 Task: Assign in the project ArtisanTech the issue 'Implement a new cloud-based attendance management system for a school or university with advanced attendance tracking and reporting features' to the sprint 'Load Testing Sprint'. Assign in the project ArtisanTech the issue 'Integrate a new augmented reality feature into an existing mobile application to enhance user experience and interactivity' to the sprint 'Load Testing Sprint'. Assign in the project ArtisanTech the issue 'Develop a new tool for automated testing of mobile application functional correctness and performance under varying network conditions' to the sprint 'Load Testing Sprint'. Assign in the project ArtisanTech the issue 'Upgrade the session management and timeout mechanisms of a web application to improve user security and session management' to the sprint 'Load Testing Sprint'
Action: Mouse moved to (216, 73)
Screenshot: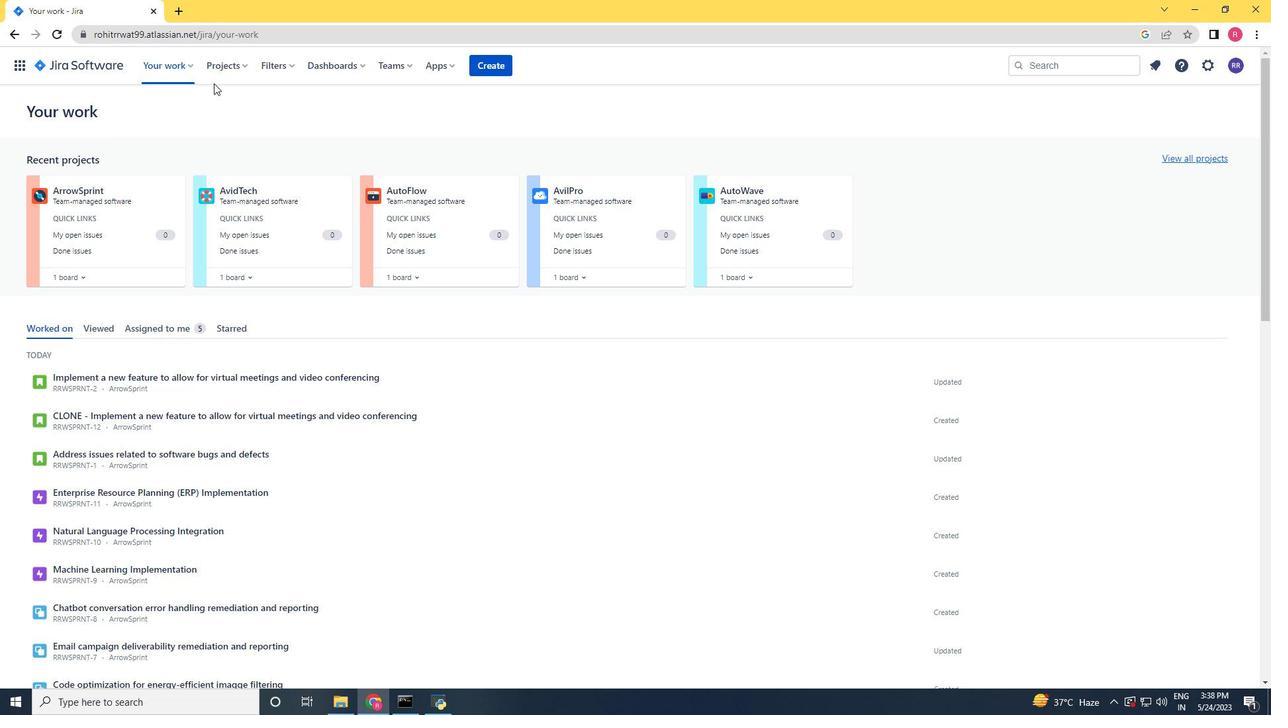 
Action: Mouse pressed left at (216, 73)
Screenshot: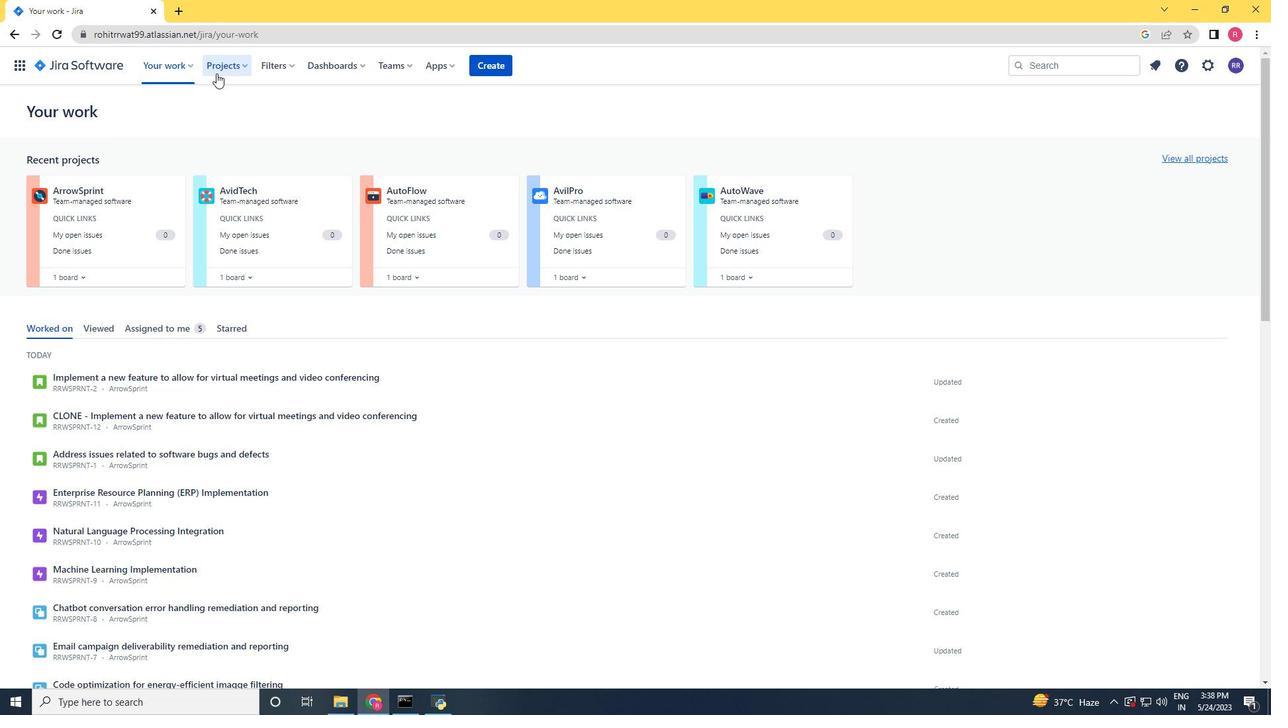 
Action: Mouse moved to (239, 117)
Screenshot: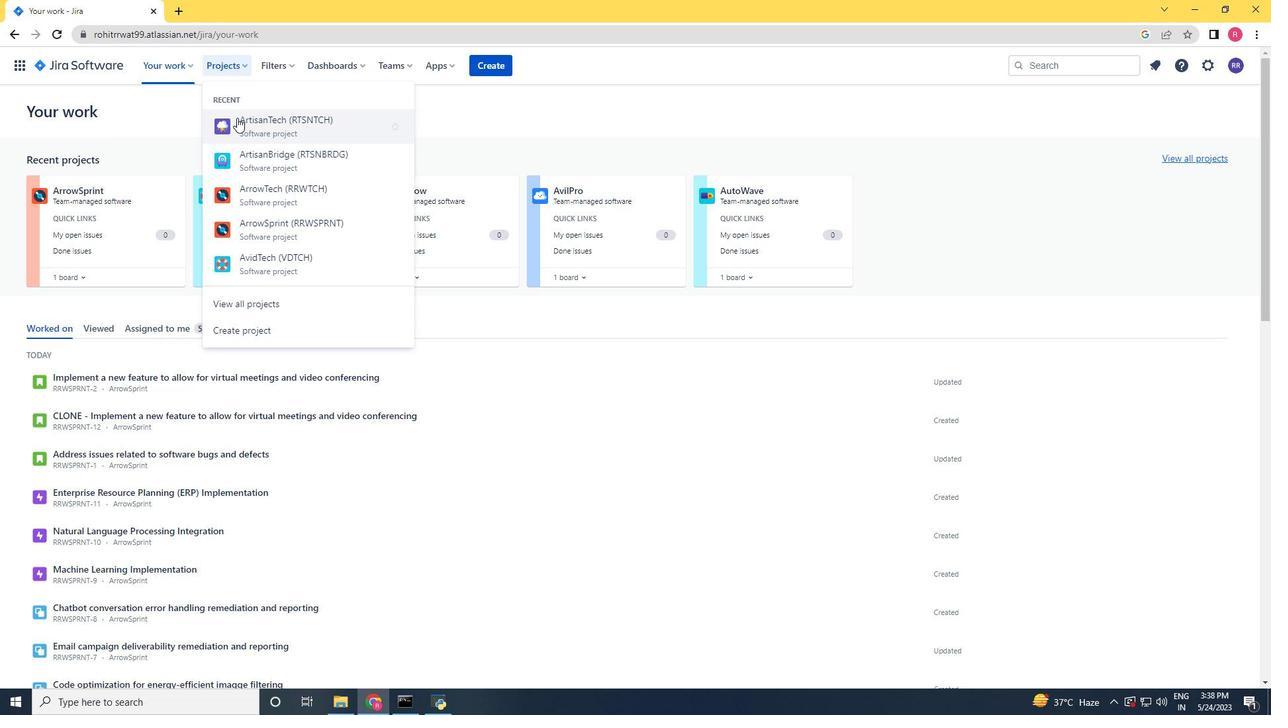 
Action: Mouse pressed left at (239, 117)
Screenshot: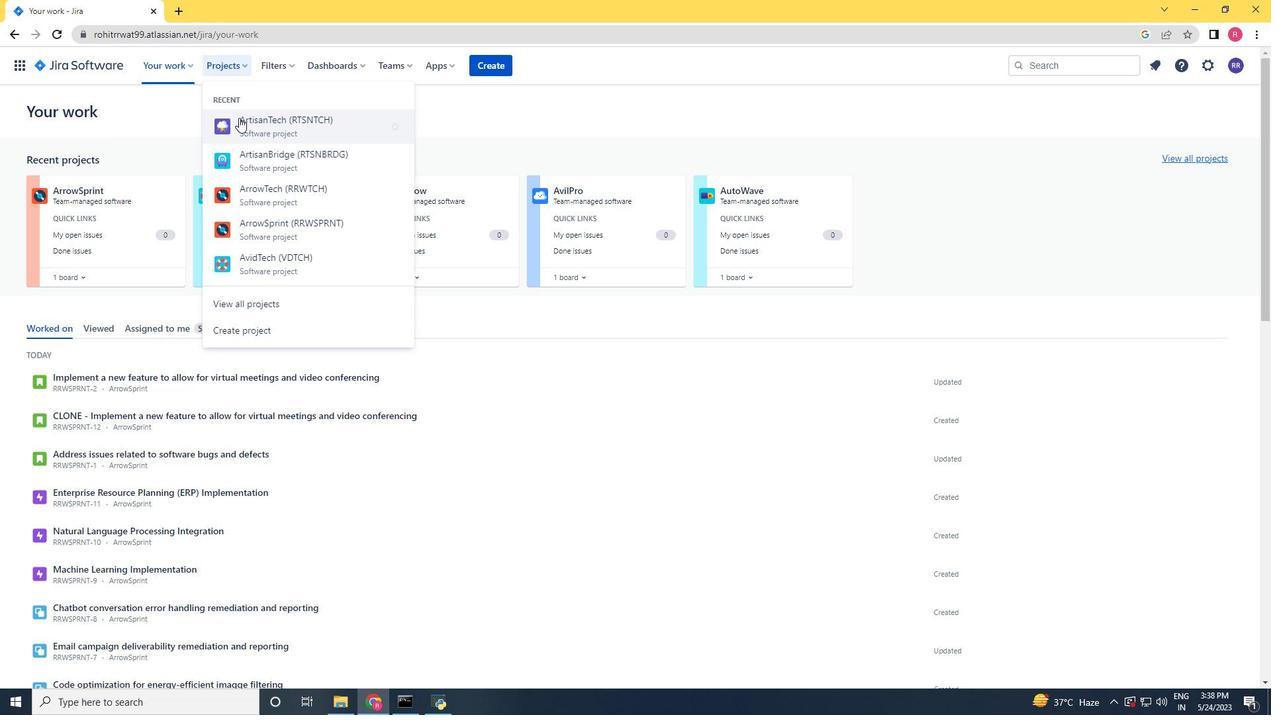 
Action: Mouse moved to (82, 214)
Screenshot: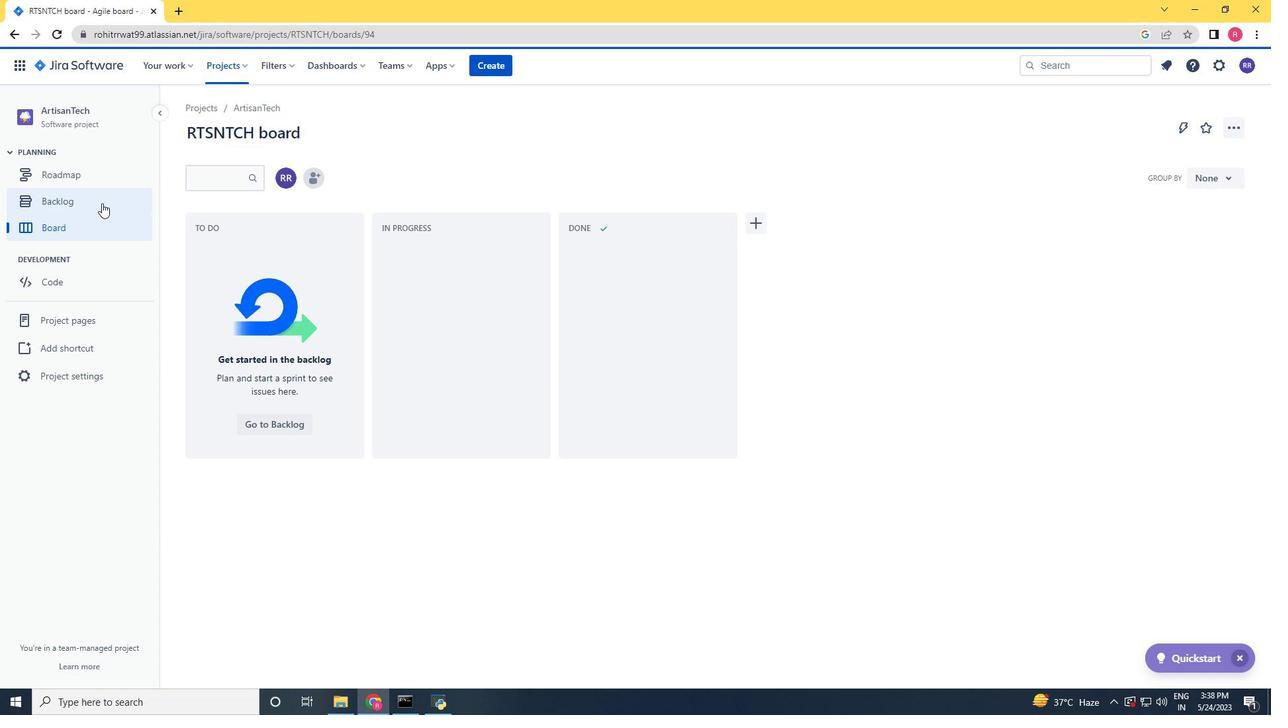 
Action: Mouse pressed left at (82, 214)
Screenshot: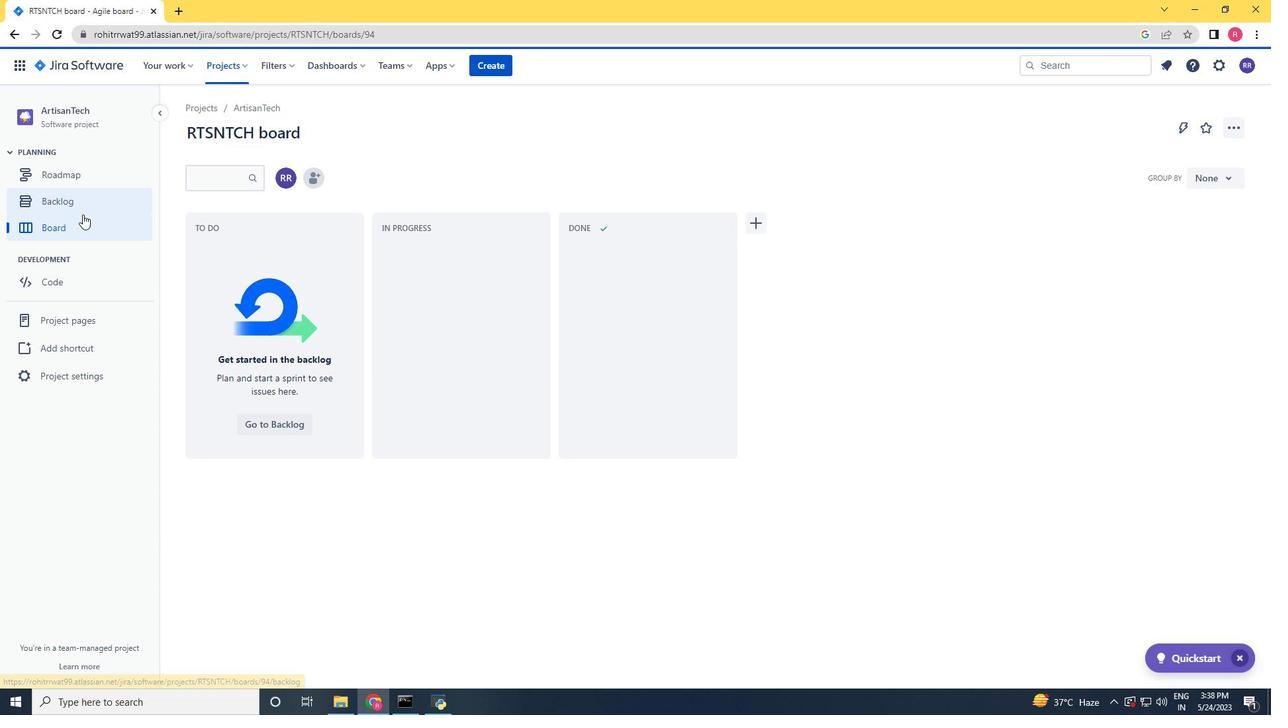 
Action: Mouse moved to (83, 207)
Screenshot: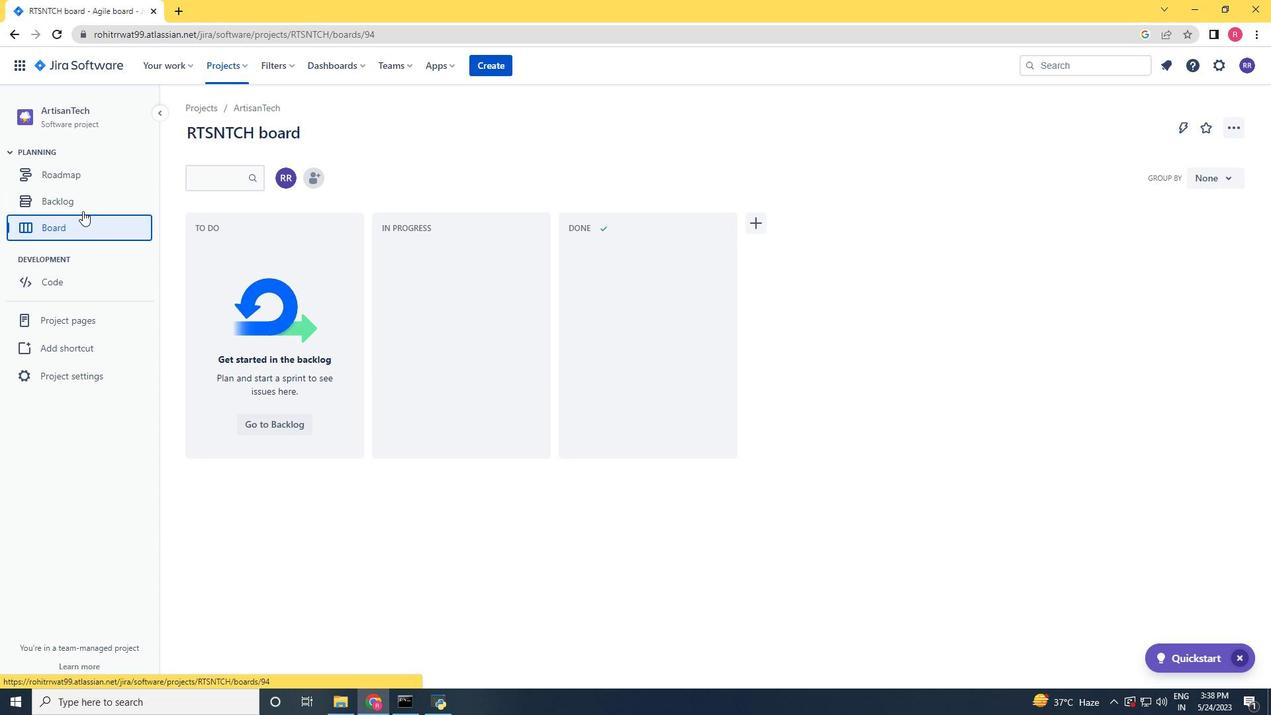 
Action: Mouse pressed left at (83, 207)
Screenshot: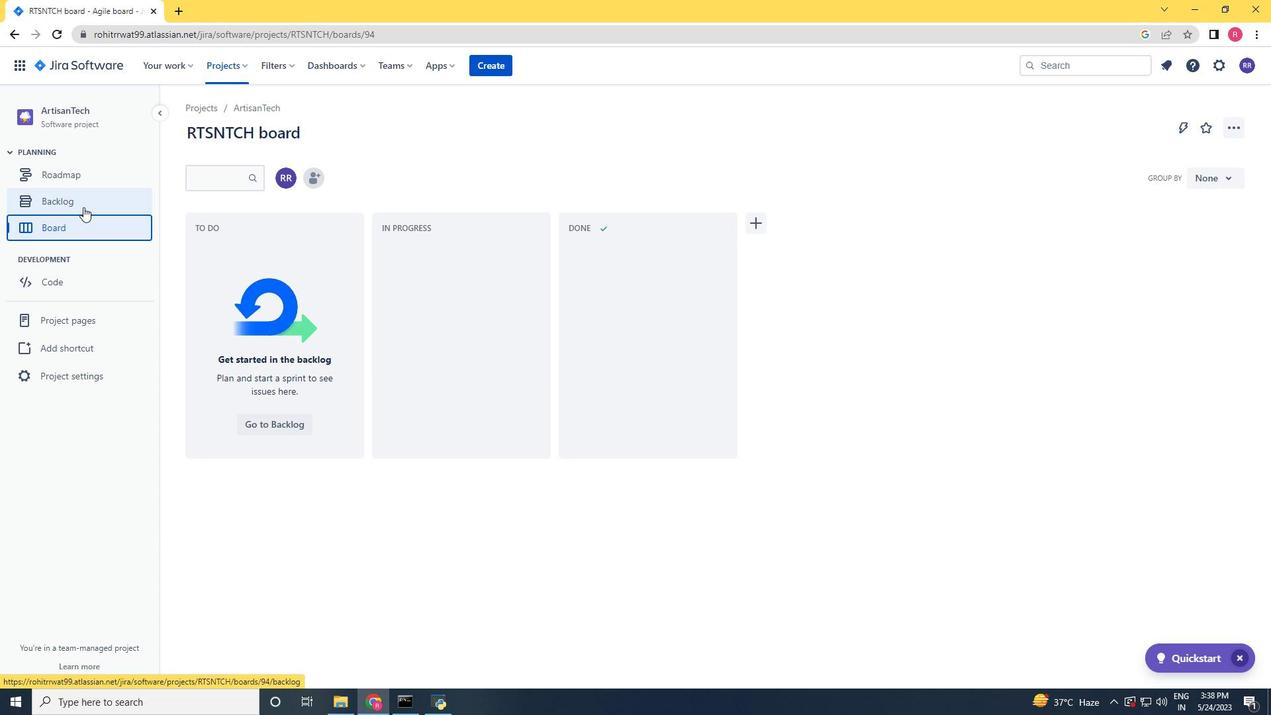 
Action: Mouse moved to (432, 362)
Screenshot: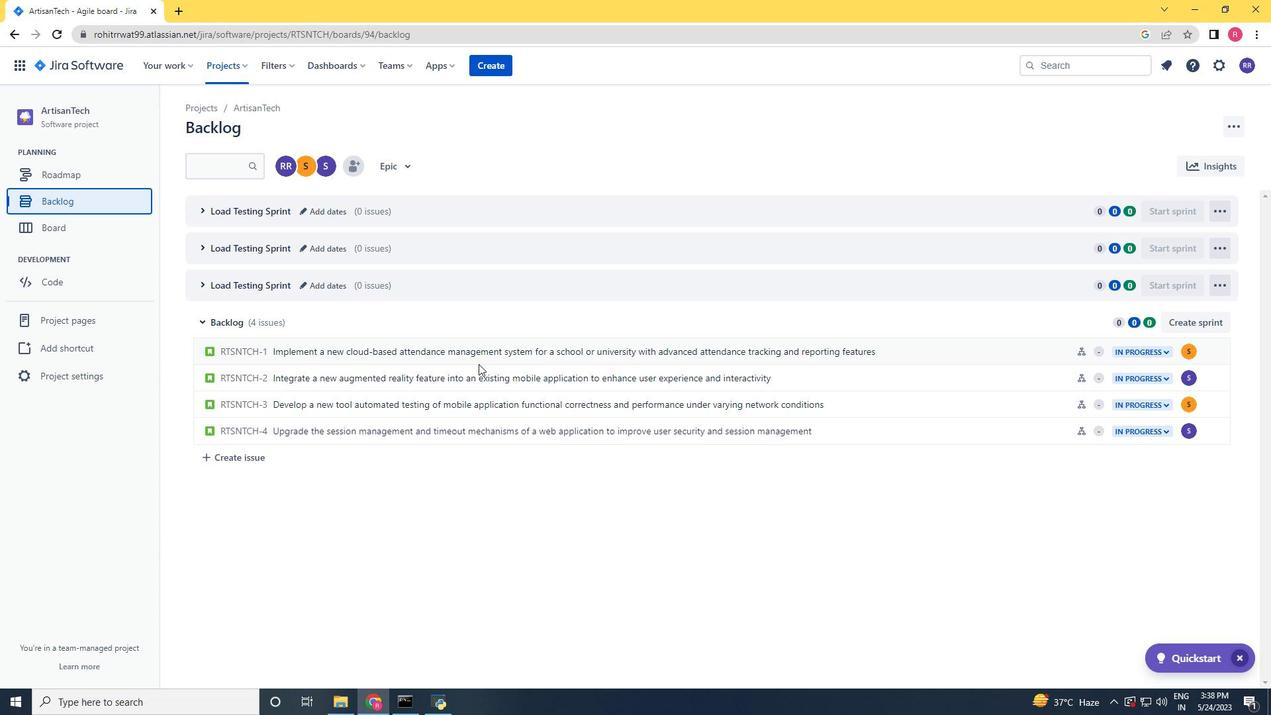 
Action: Mouse scrolled (432, 361) with delta (0, 0)
Screenshot: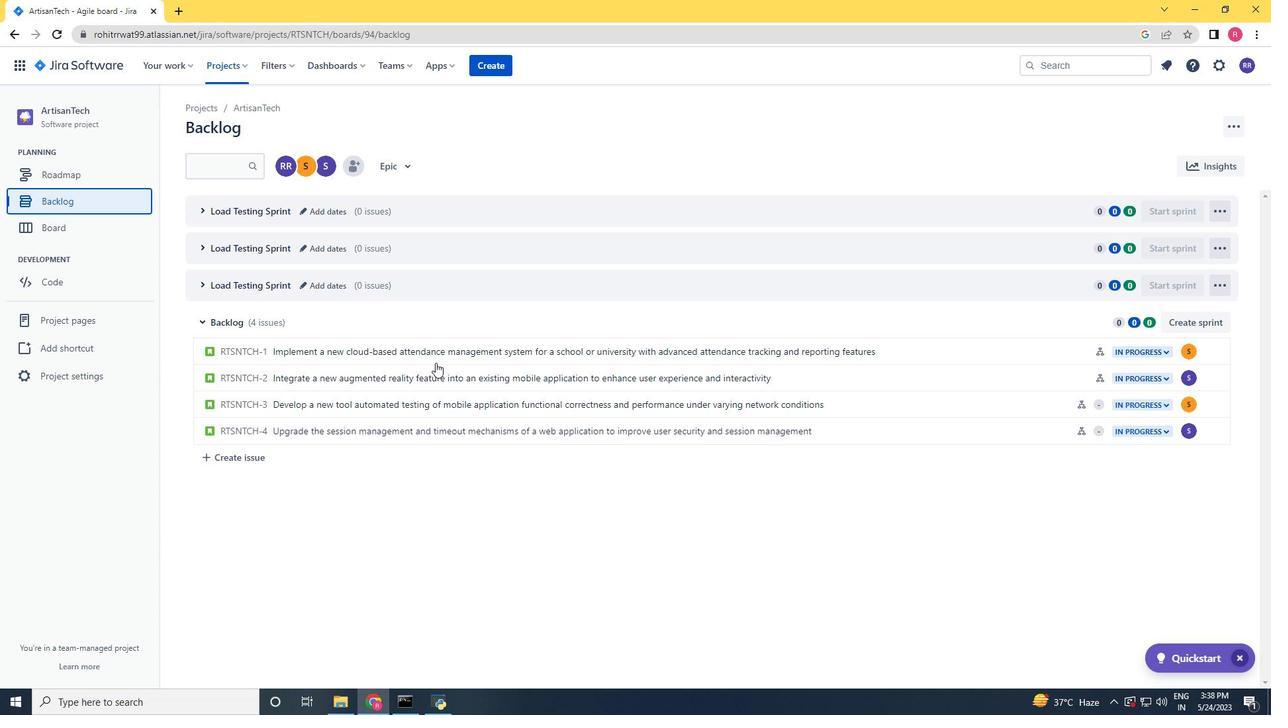 
Action: Mouse scrolled (432, 361) with delta (0, 0)
Screenshot: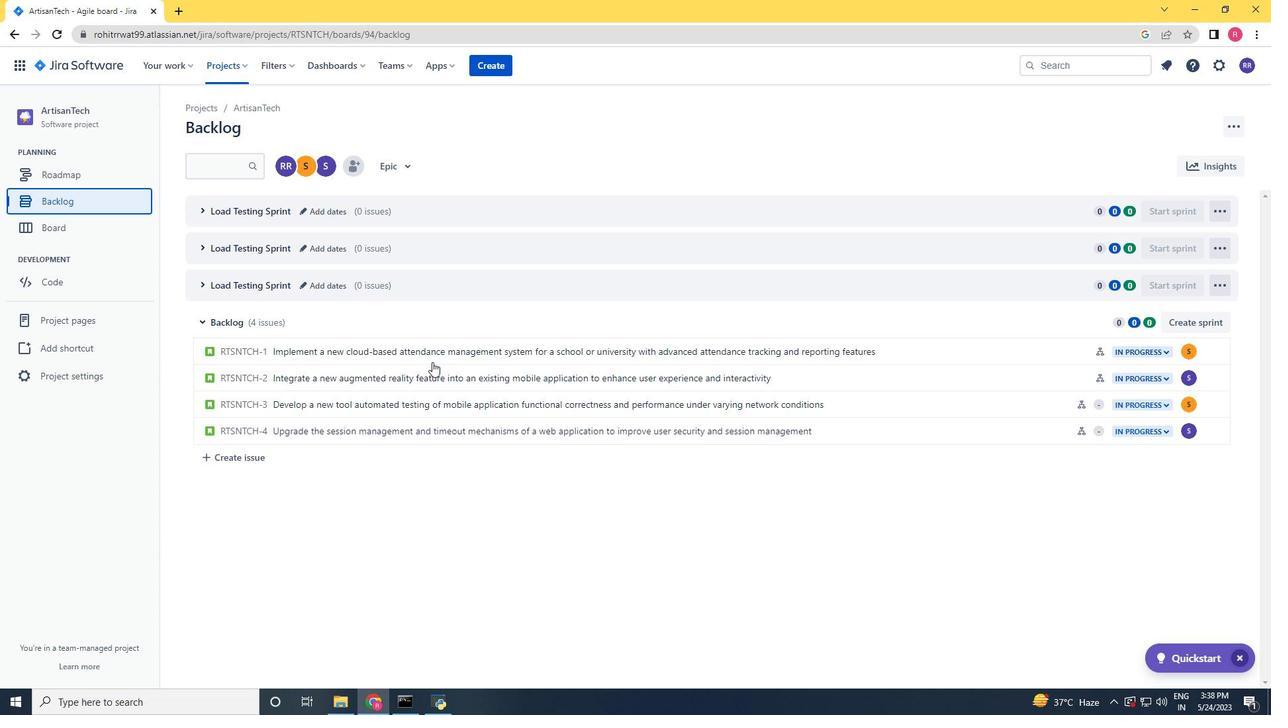 
Action: Mouse moved to (1008, 351)
Screenshot: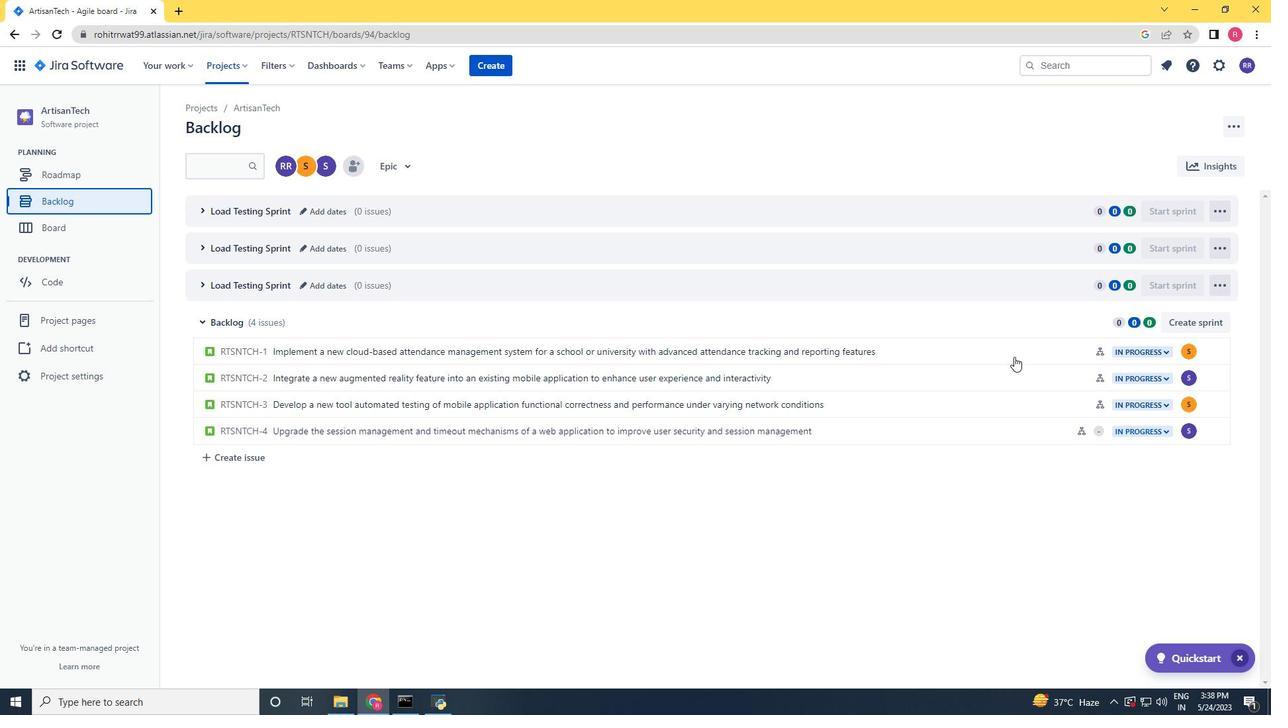 
Action: Mouse pressed left at (1008, 351)
Screenshot: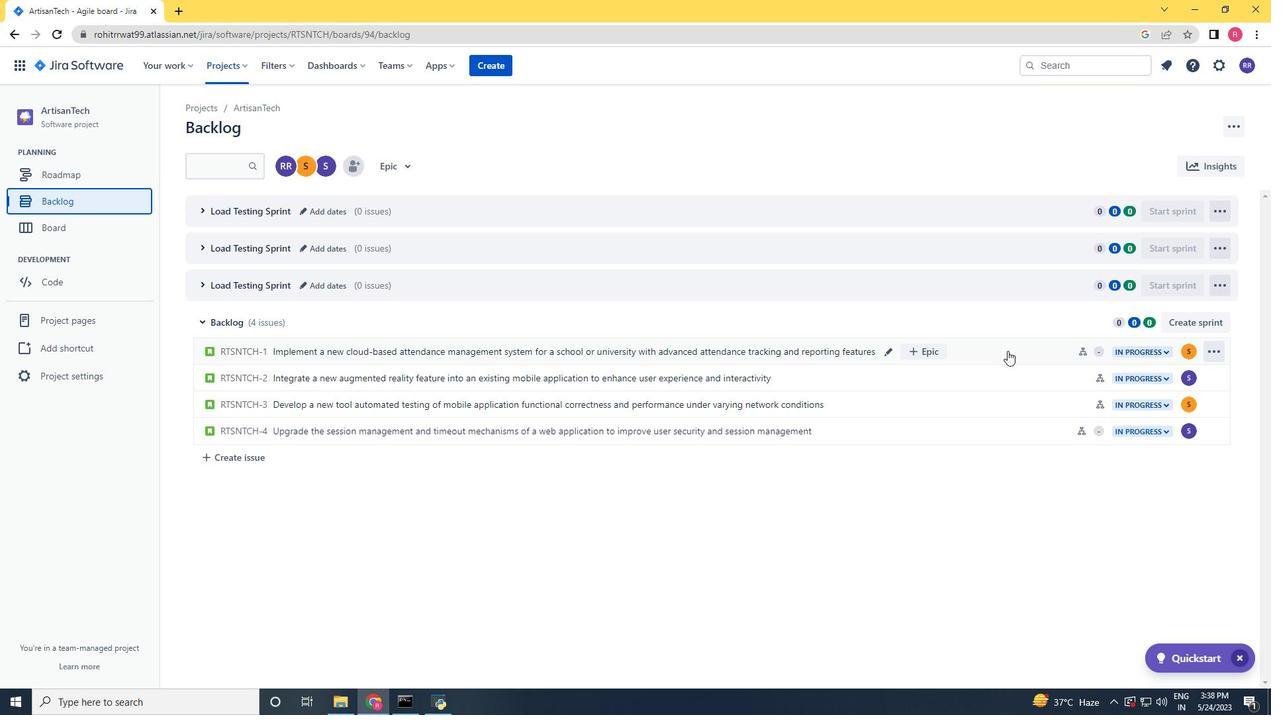 
Action: Mouse moved to (1237, 199)
Screenshot: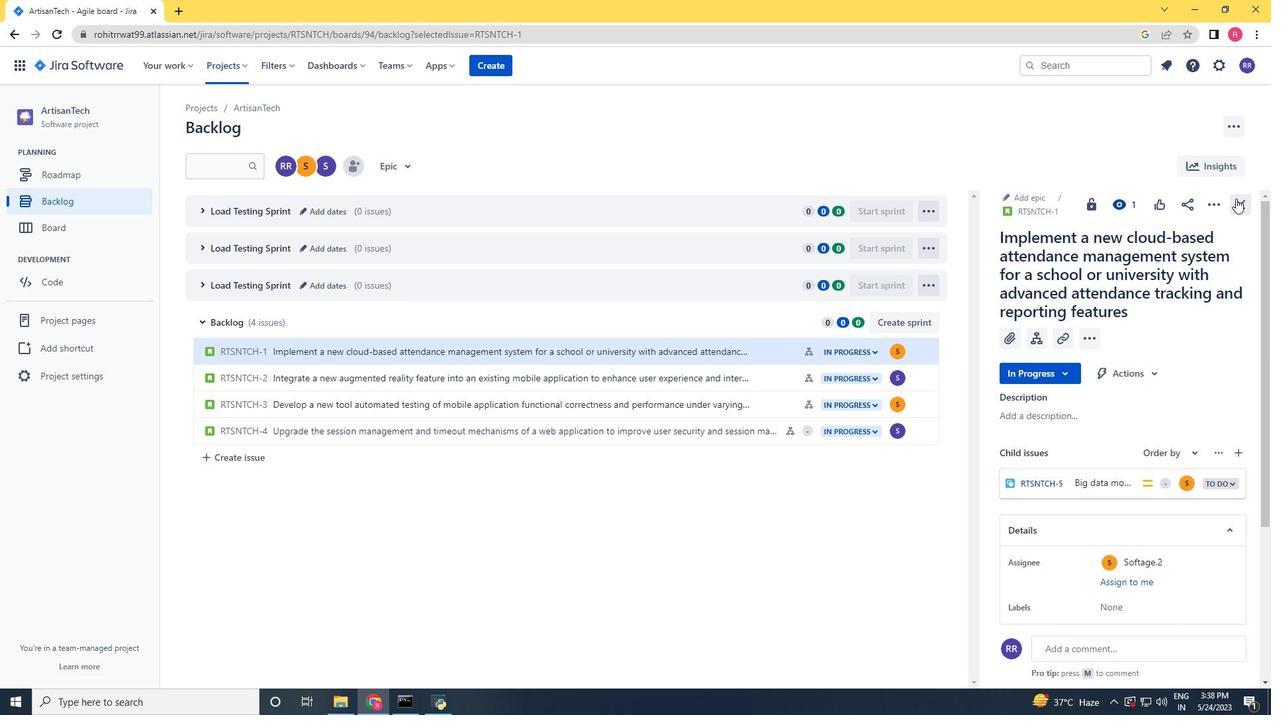 
Action: Mouse pressed left at (1237, 199)
Screenshot: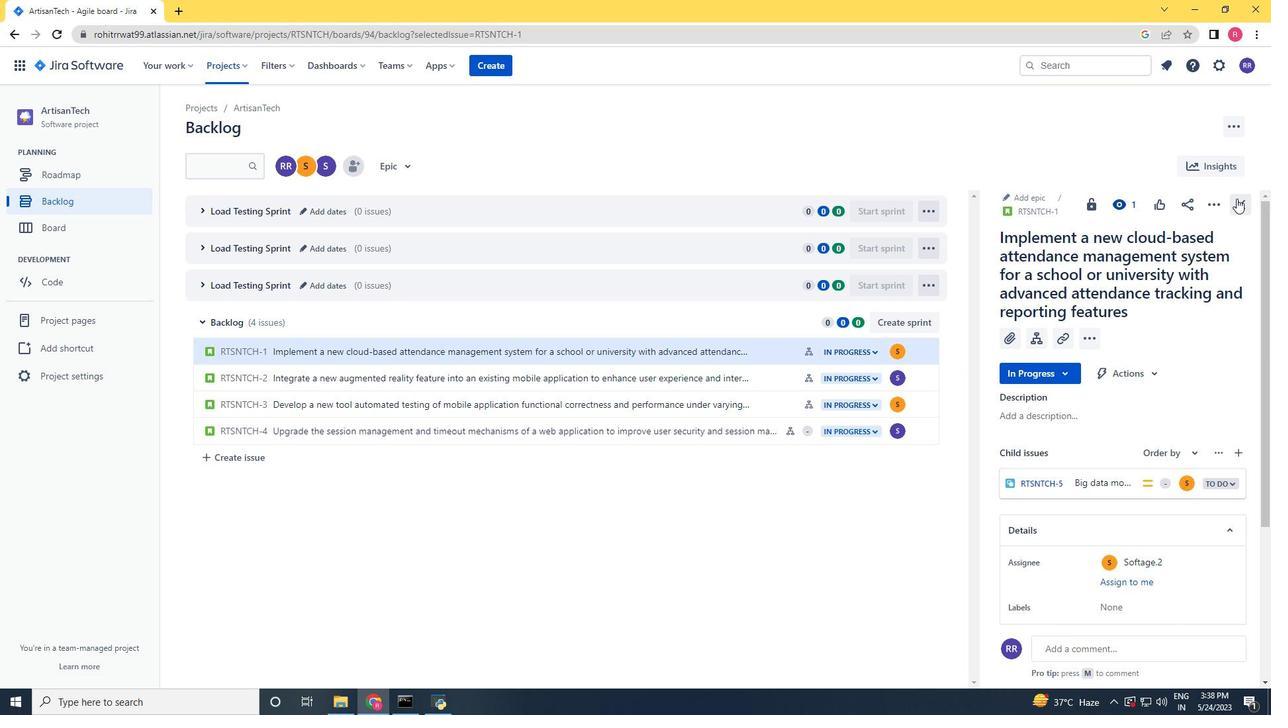 
Action: Mouse moved to (1222, 350)
Screenshot: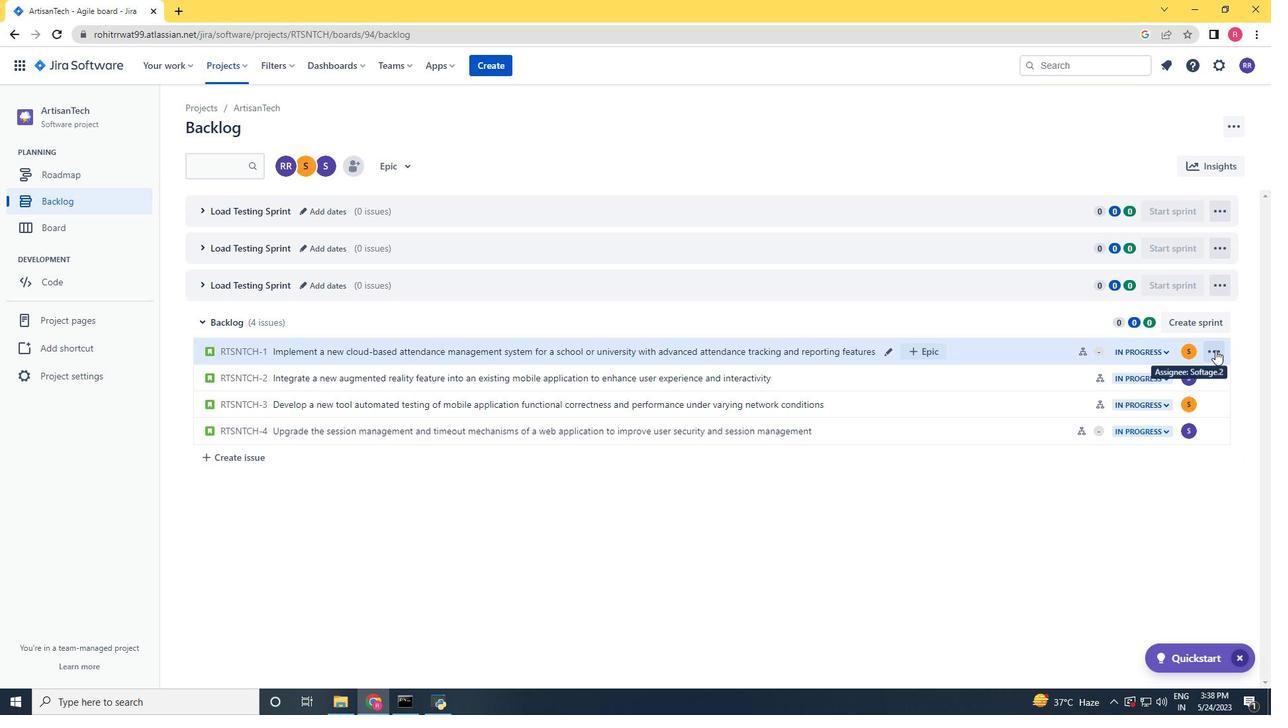 
Action: Mouse pressed left at (1222, 350)
Screenshot: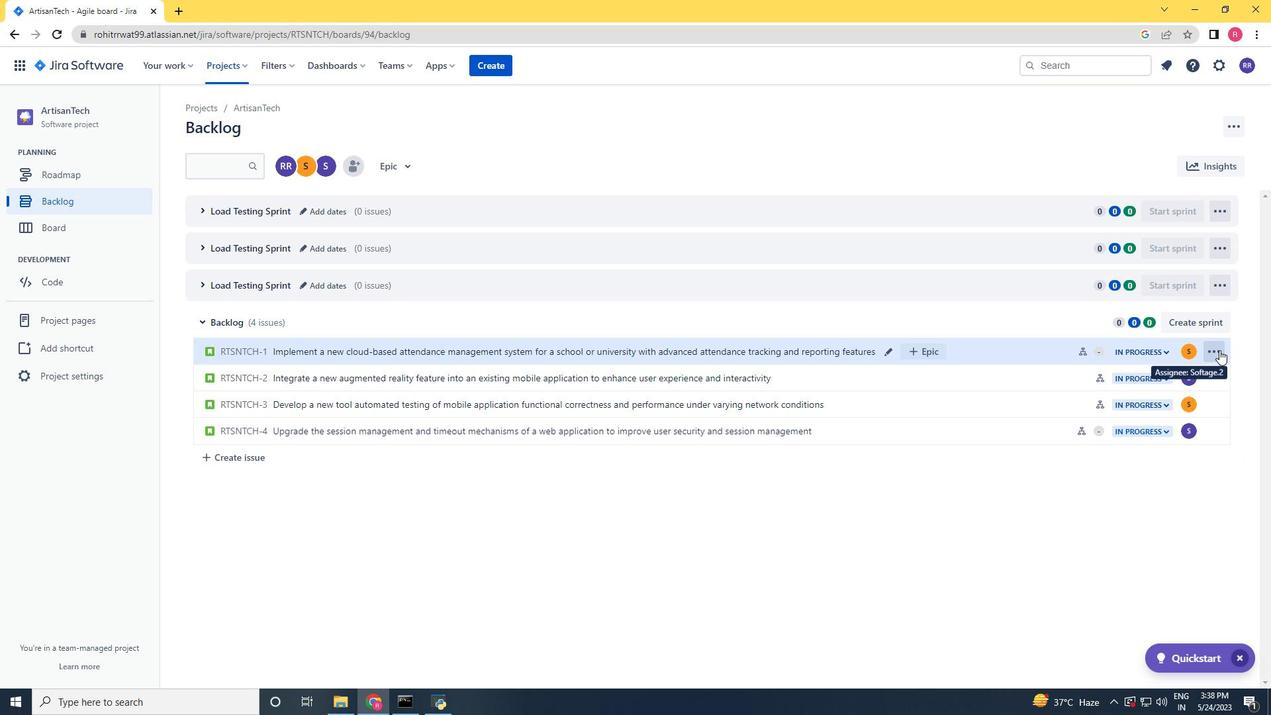 
Action: Mouse moved to (1206, 500)
Screenshot: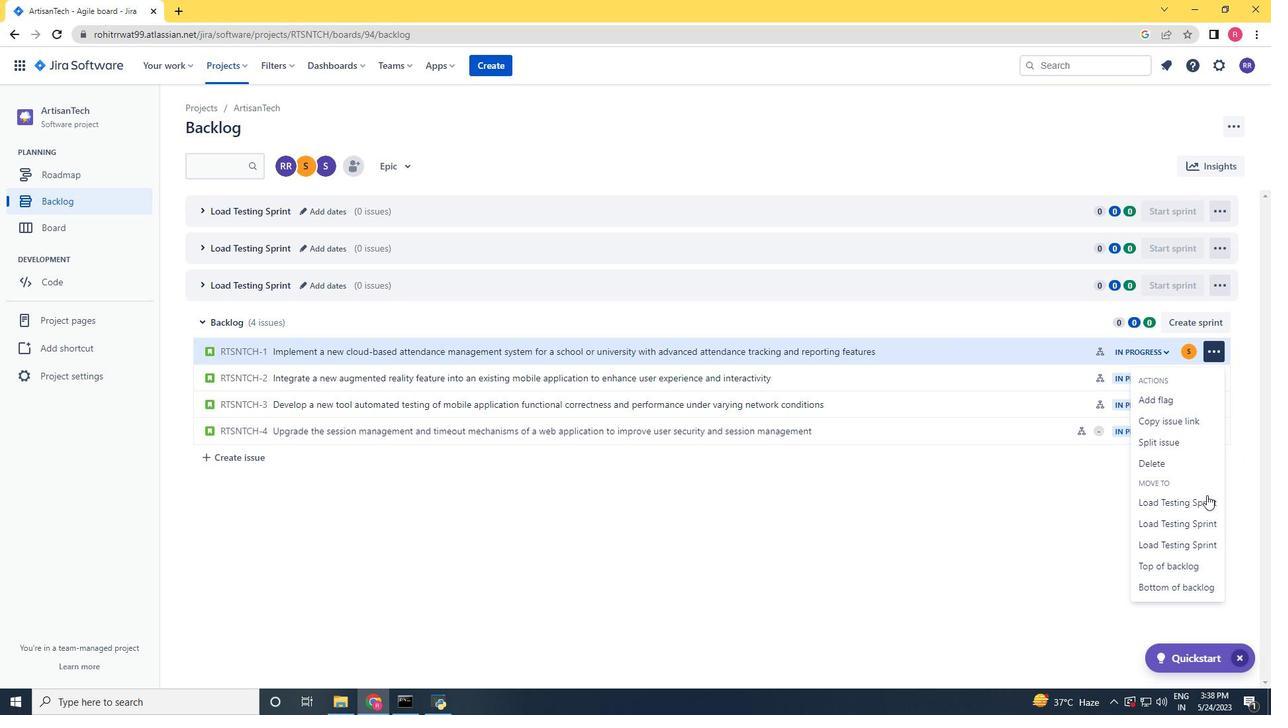 
Action: Mouse pressed left at (1206, 500)
Screenshot: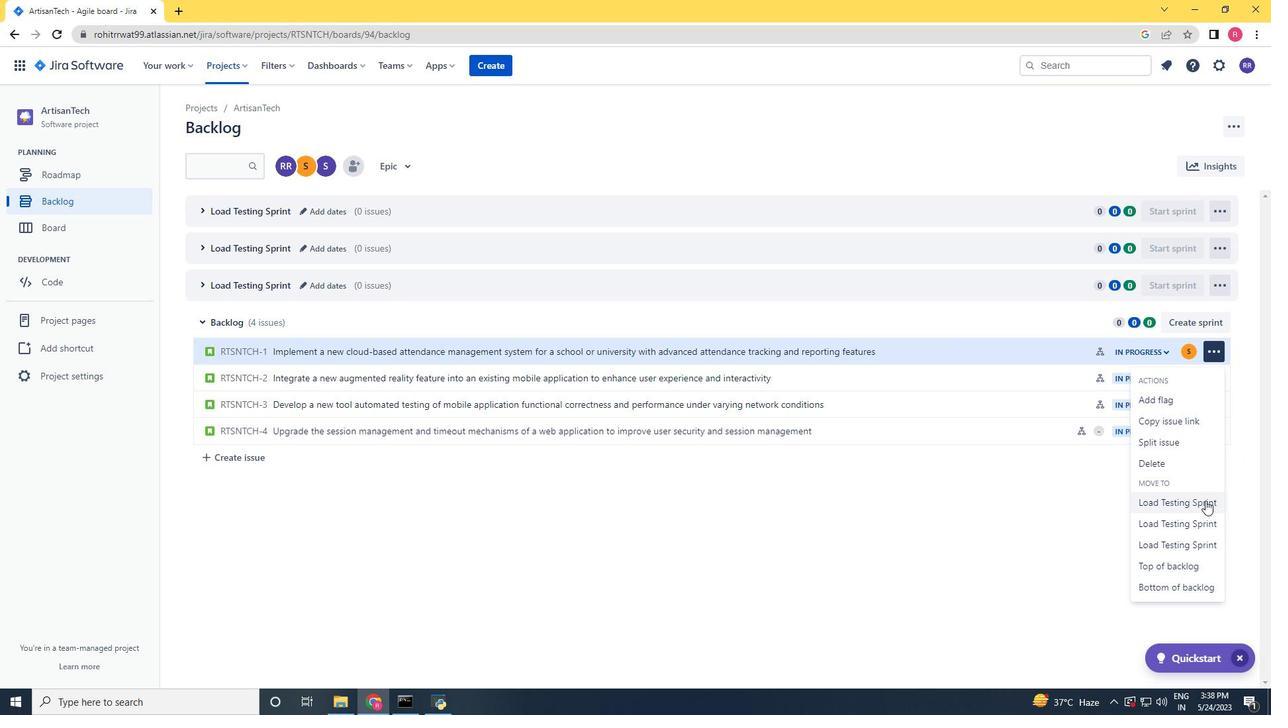 
Action: Mouse moved to (419, 275)
Screenshot: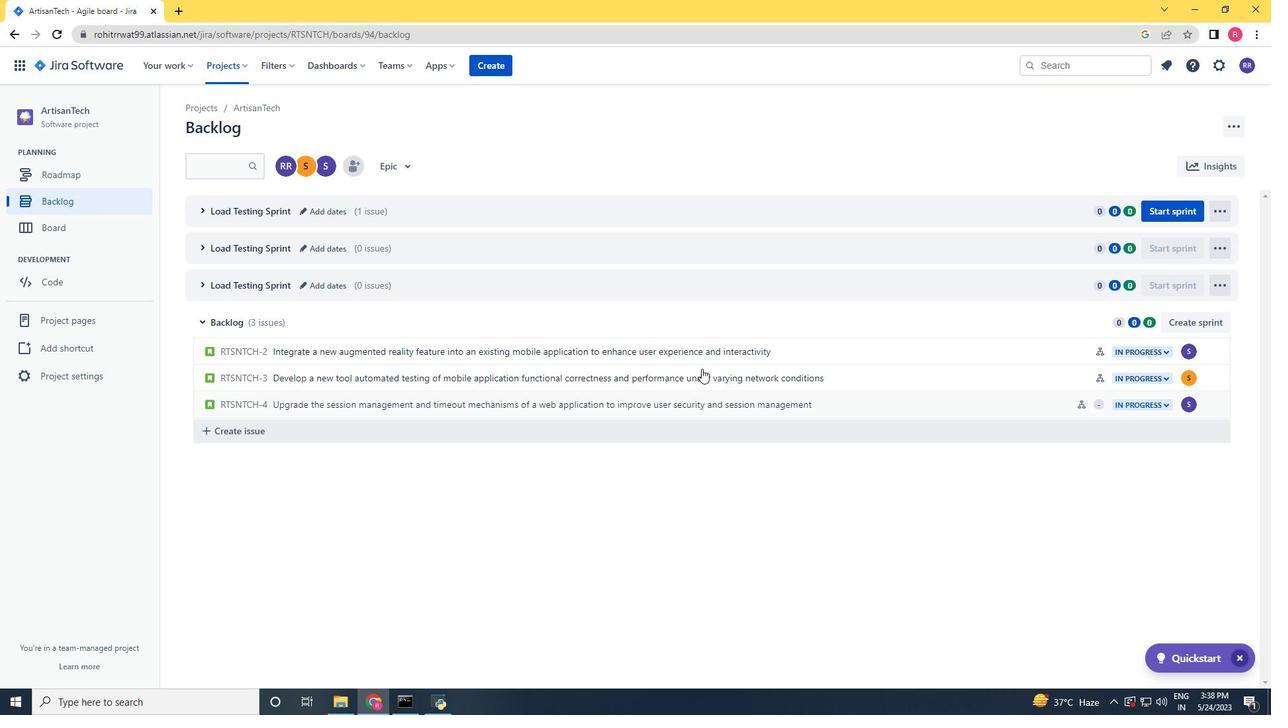 
Action: Mouse scrolled (419, 276) with delta (0, 0)
Screenshot: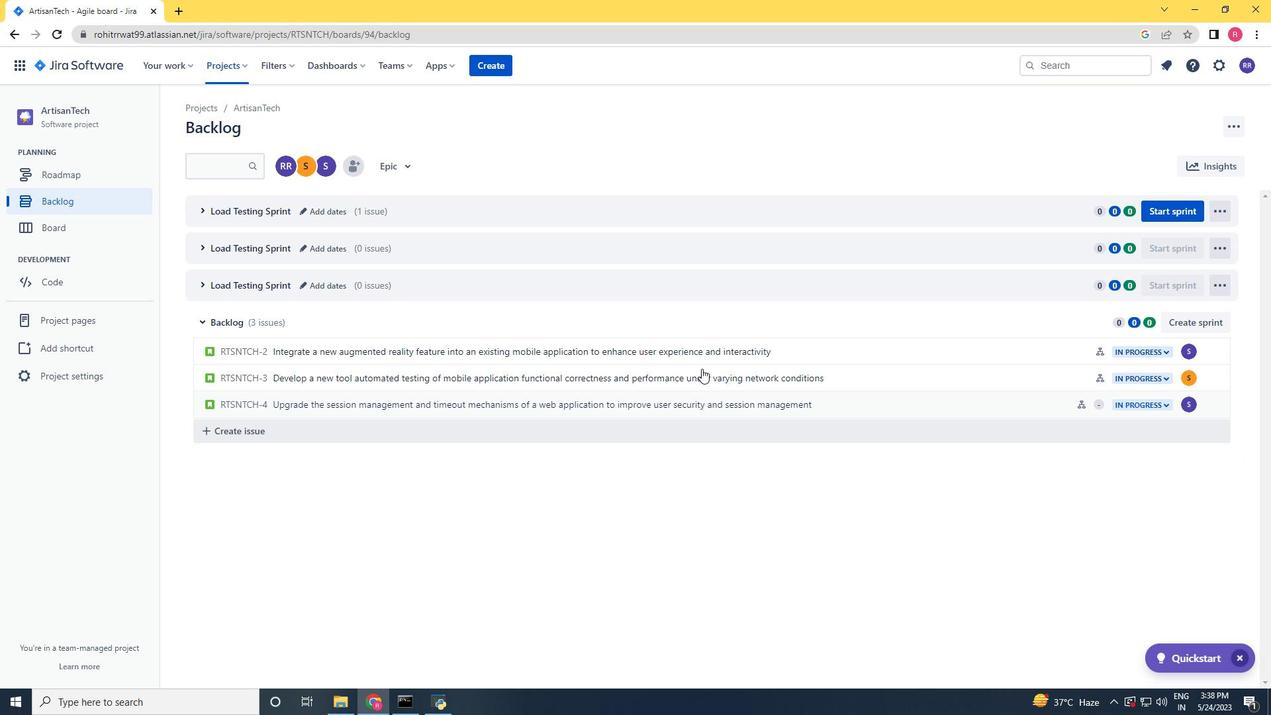 
Action: Mouse moved to (362, 255)
Screenshot: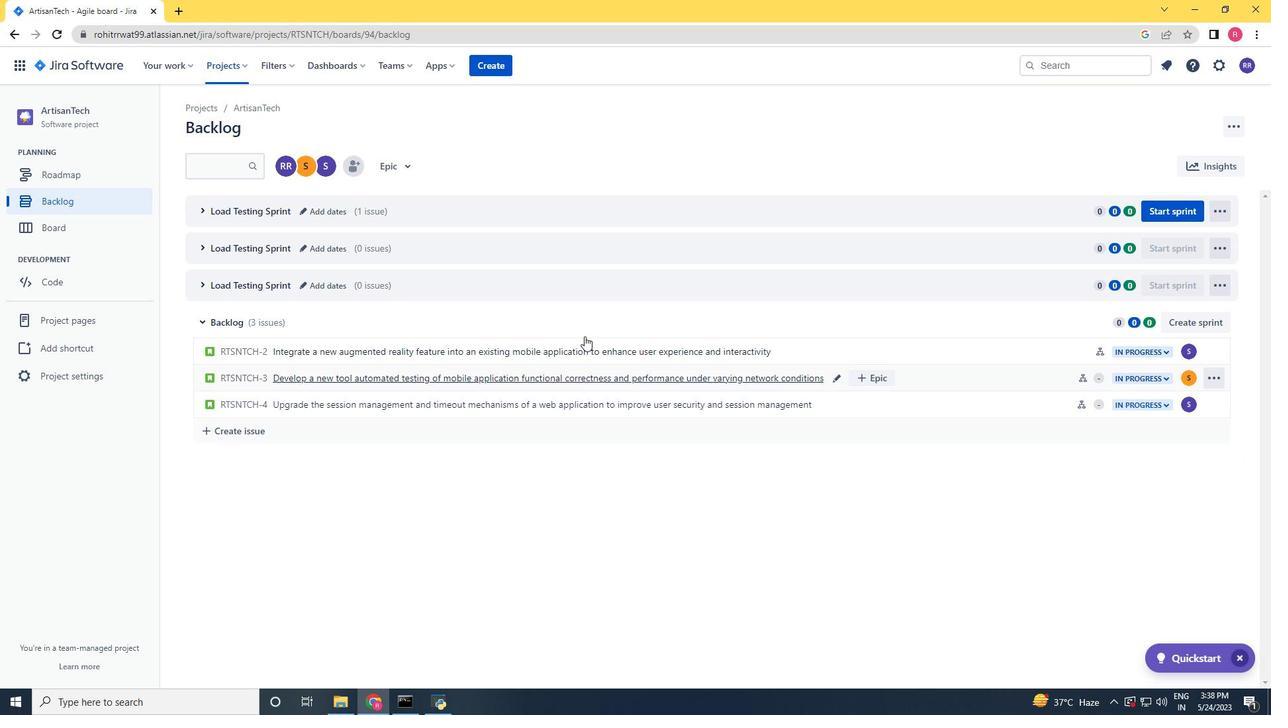 
Action: Mouse scrolled (362, 256) with delta (0, 0)
Screenshot: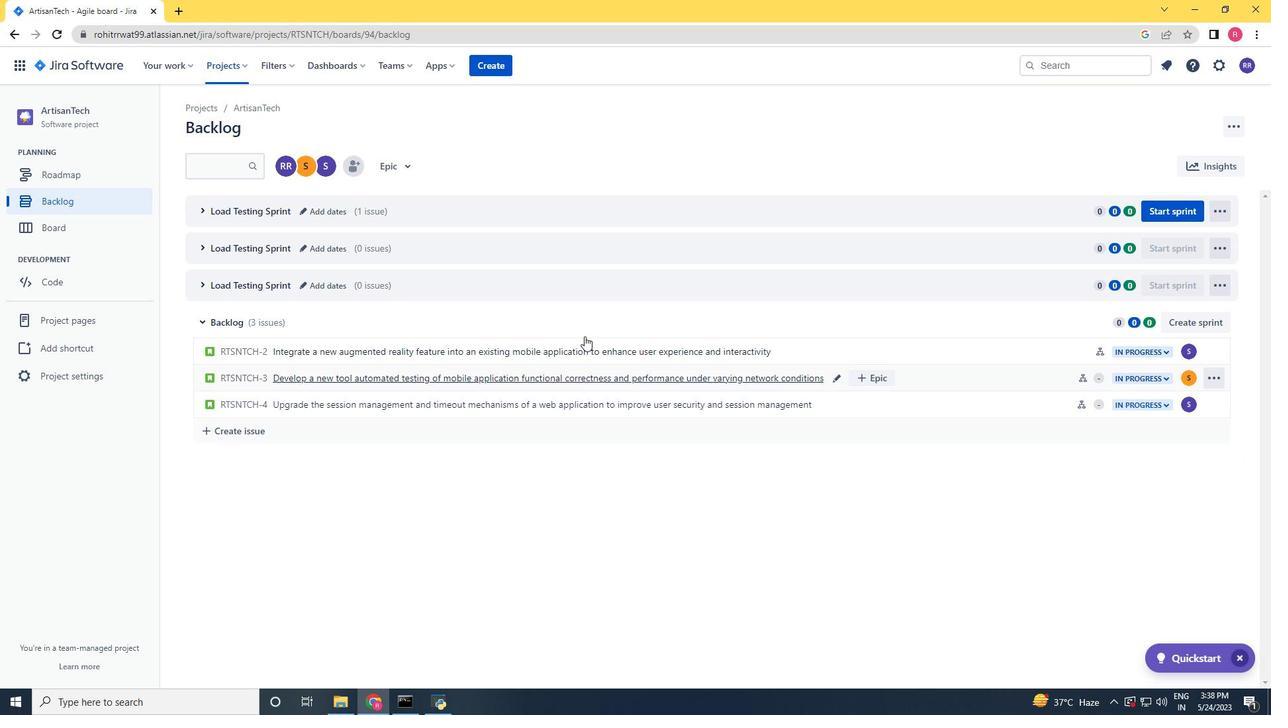 
Action: Mouse moved to (204, 209)
Screenshot: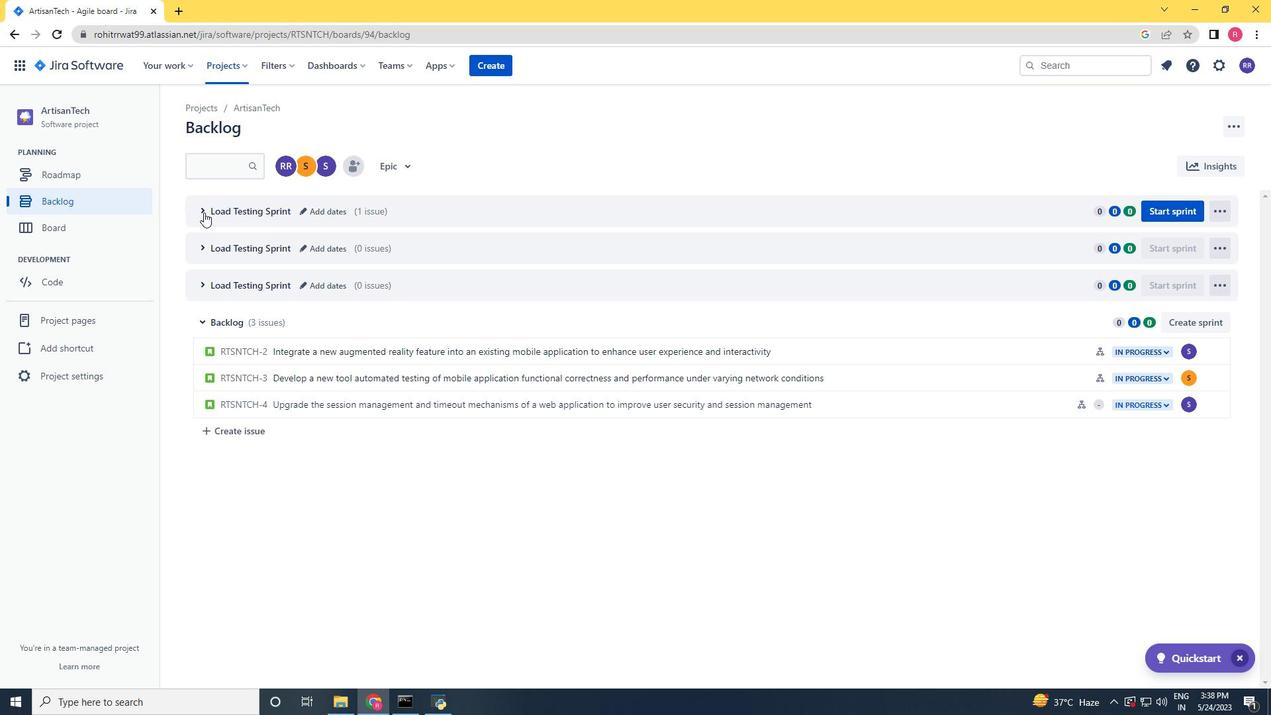 
Action: Mouse pressed left at (204, 209)
Screenshot: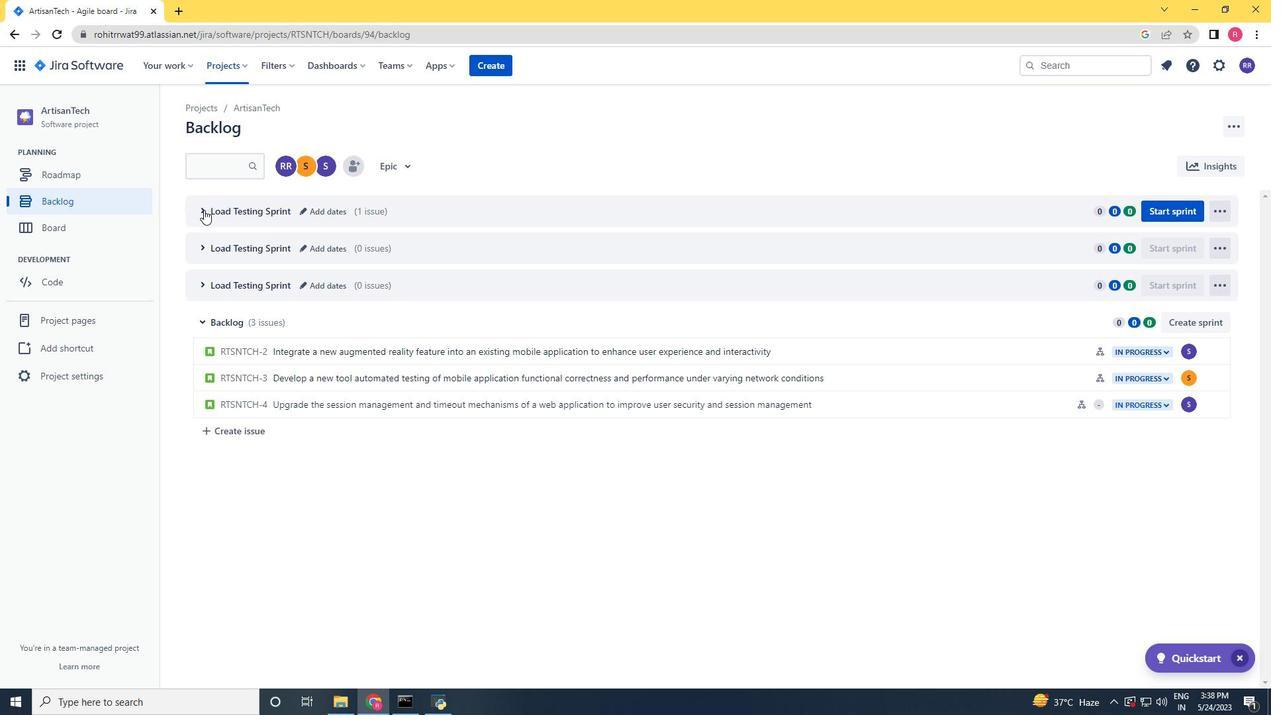 
Action: Mouse moved to (1207, 440)
Screenshot: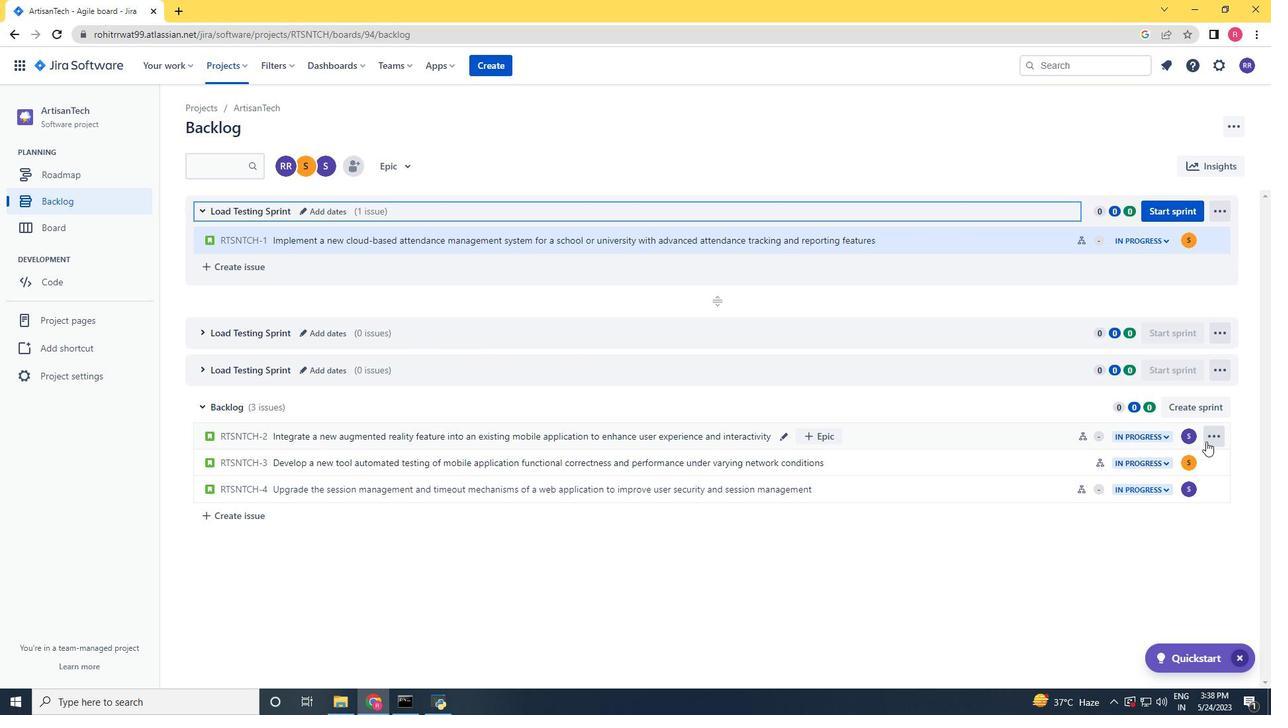 
Action: Mouse pressed left at (1207, 440)
Screenshot: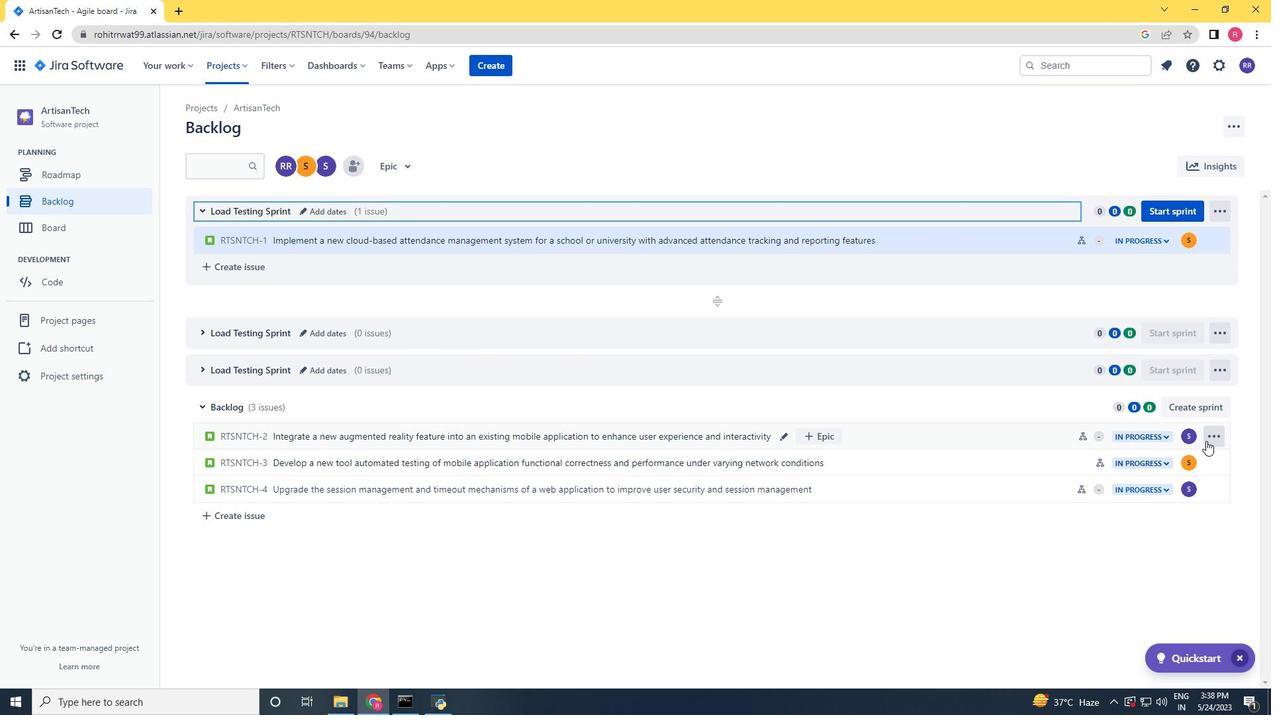 
Action: Mouse moved to (1175, 347)
Screenshot: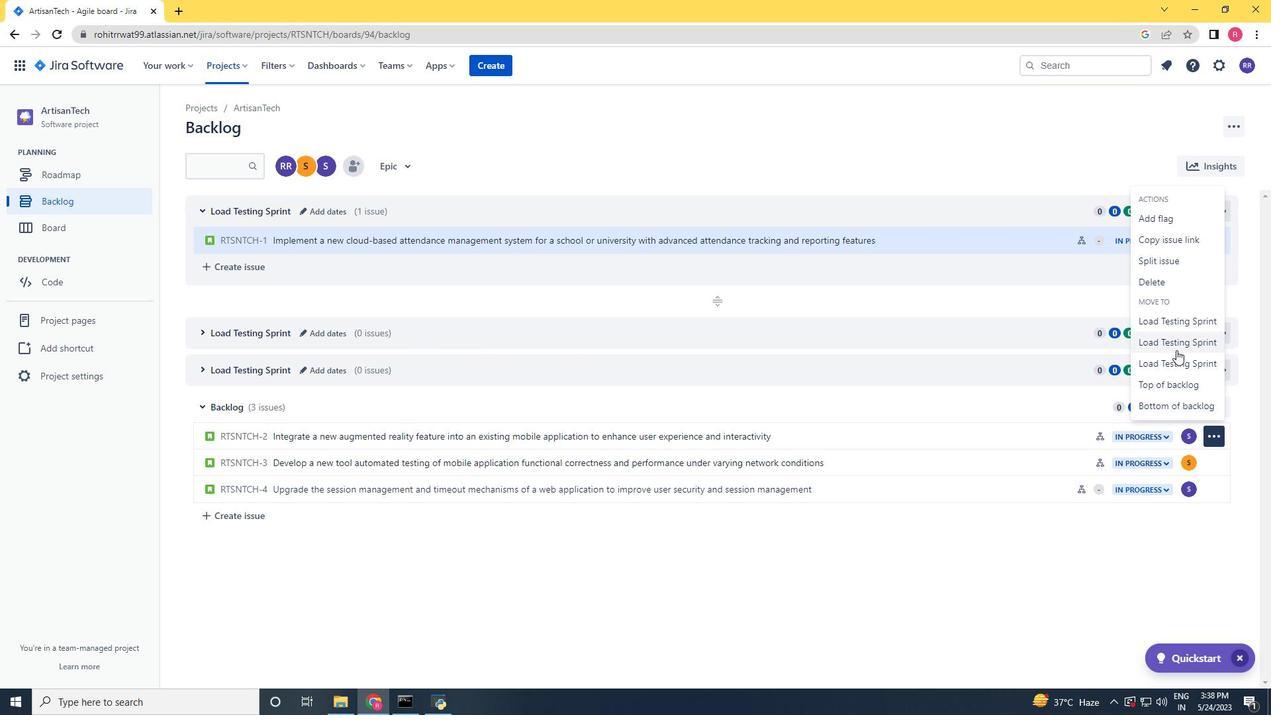 
Action: Mouse pressed left at (1175, 347)
Screenshot: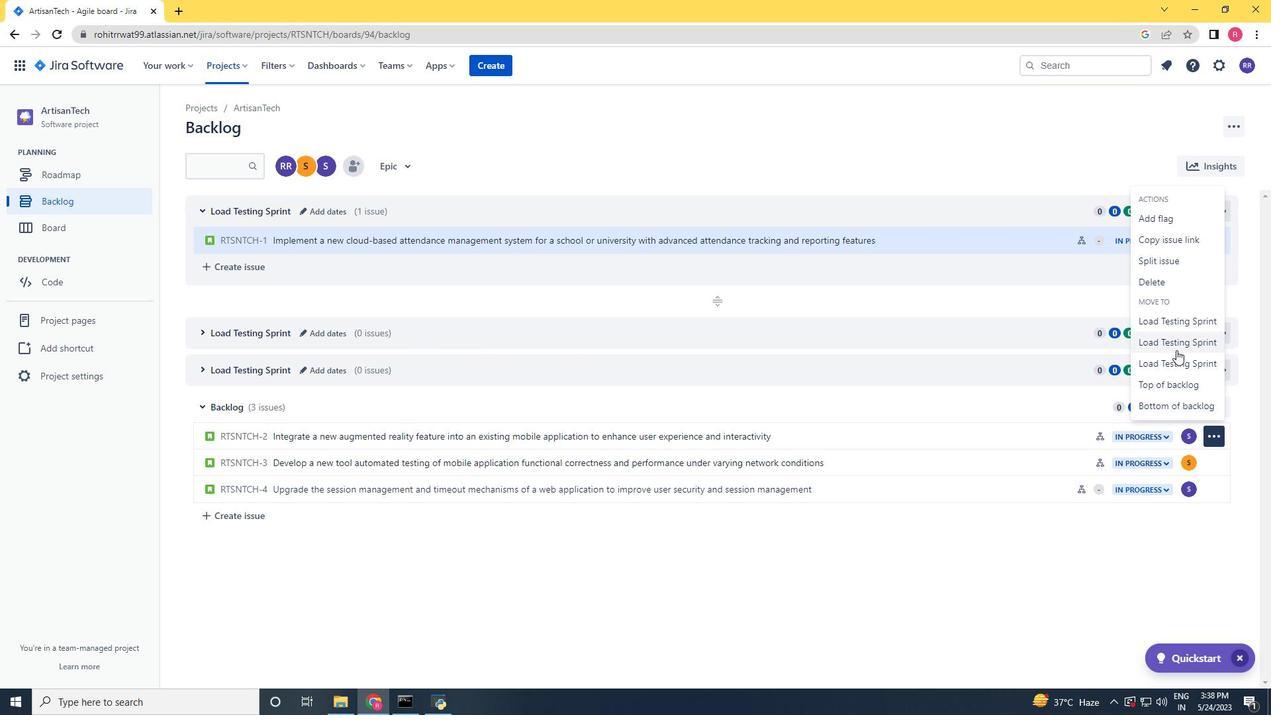 
Action: Mouse moved to (200, 331)
Screenshot: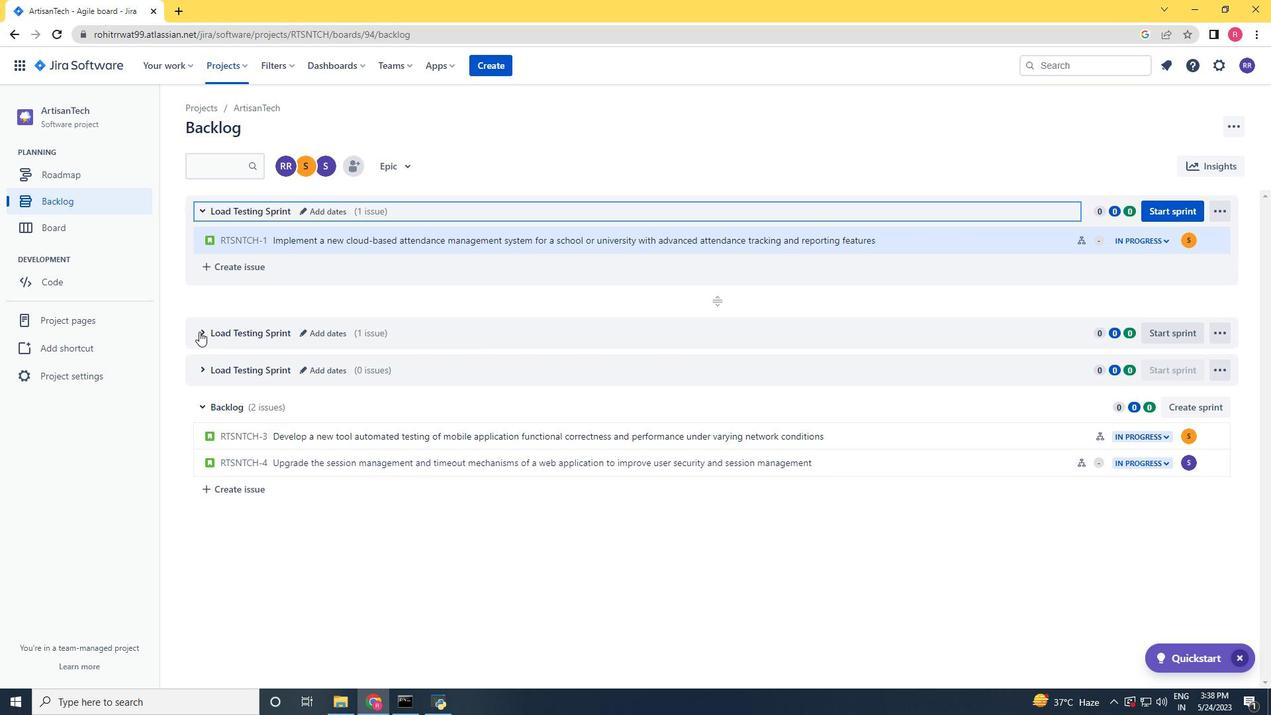
Action: Mouse pressed left at (200, 331)
Screenshot: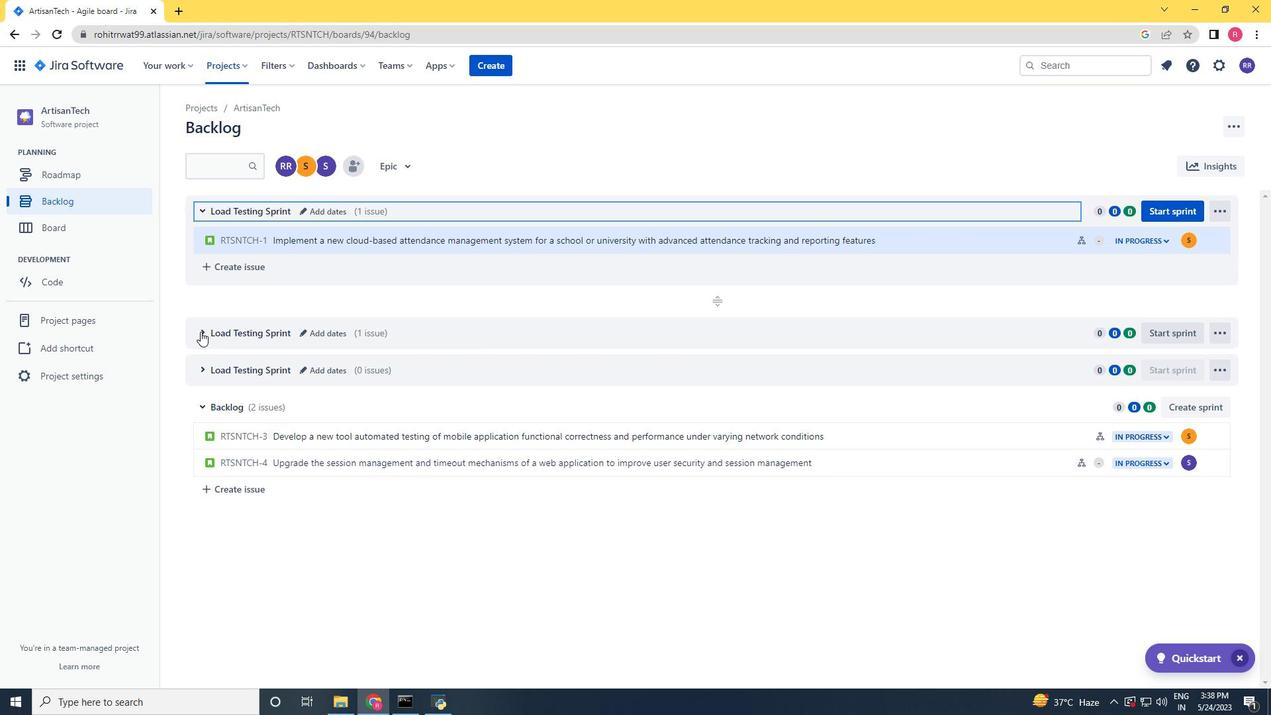 
Action: Mouse moved to (658, 425)
Screenshot: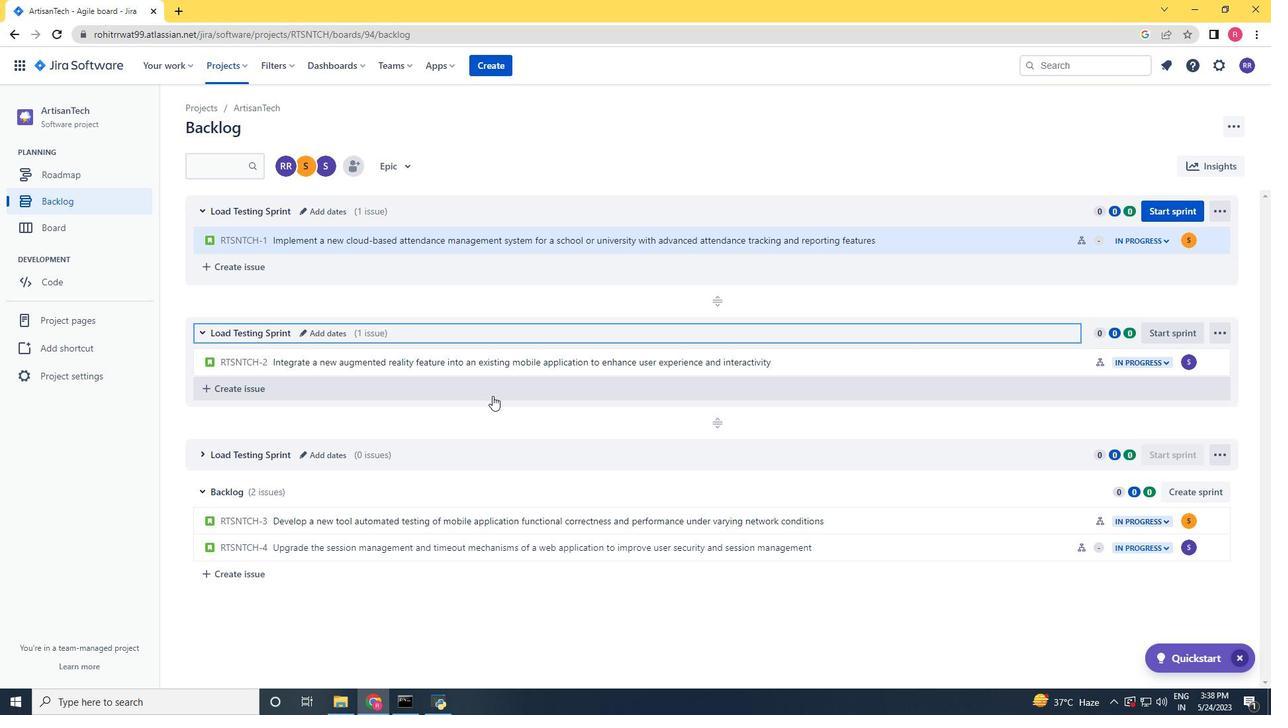 
Action: Mouse scrolled (655, 423) with delta (0, 0)
Screenshot: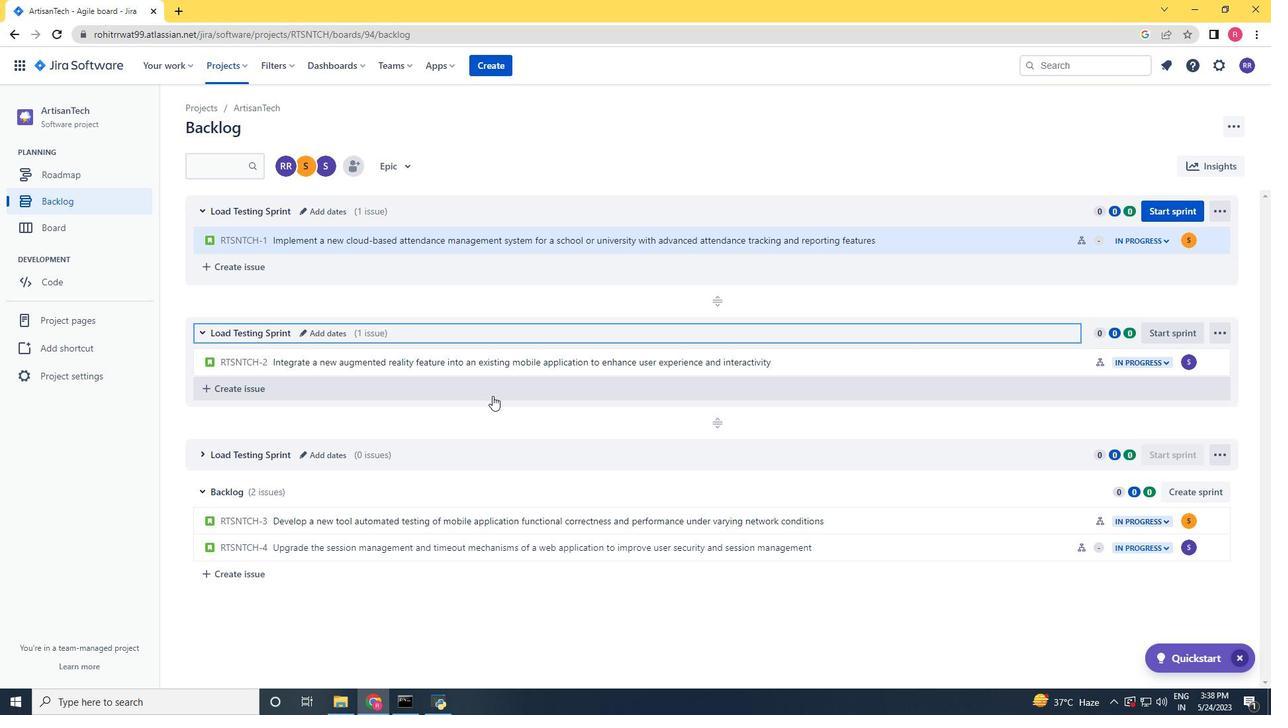 
Action: Mouse moved to (665, 426)
Screenshot: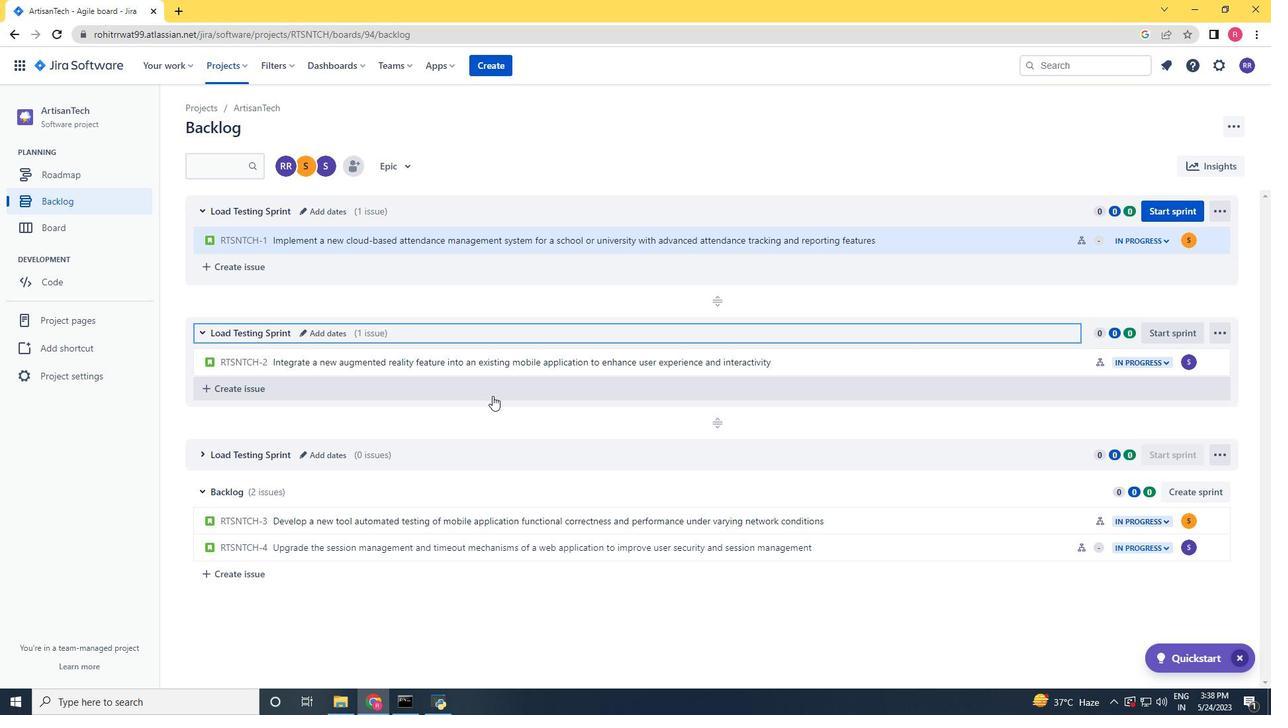 
Action: Mouse scrolled (659, 424) with delta (0, 0)
Screenshot: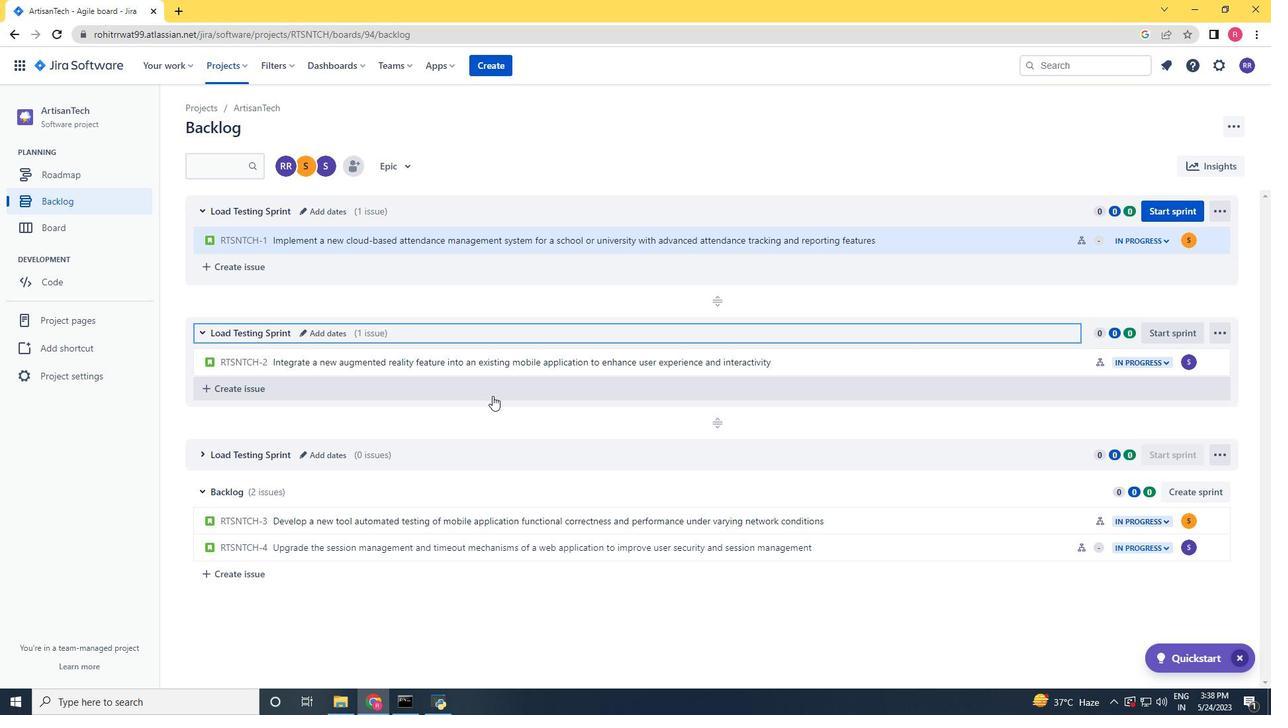 
Action: Mouse moved to (665, 427)
Screenshot: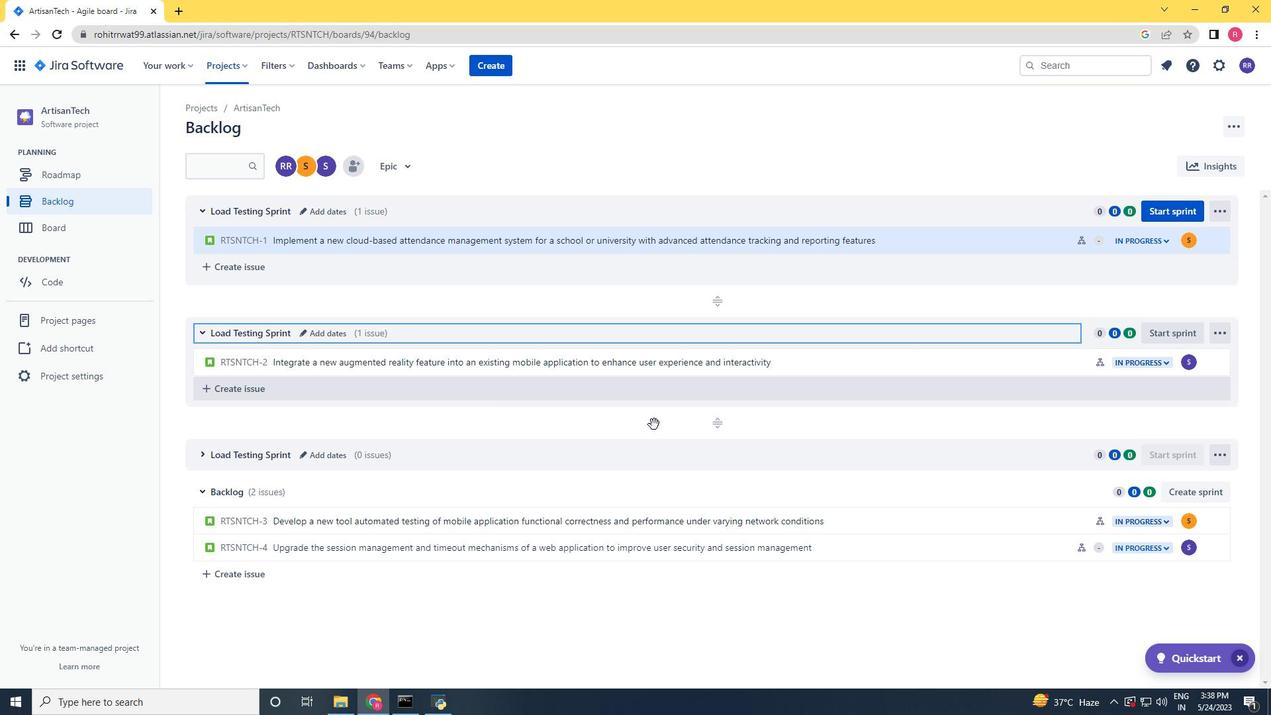 
Action: Mouse scrolled (665, 425) with delta (0, 0)
Screenshot: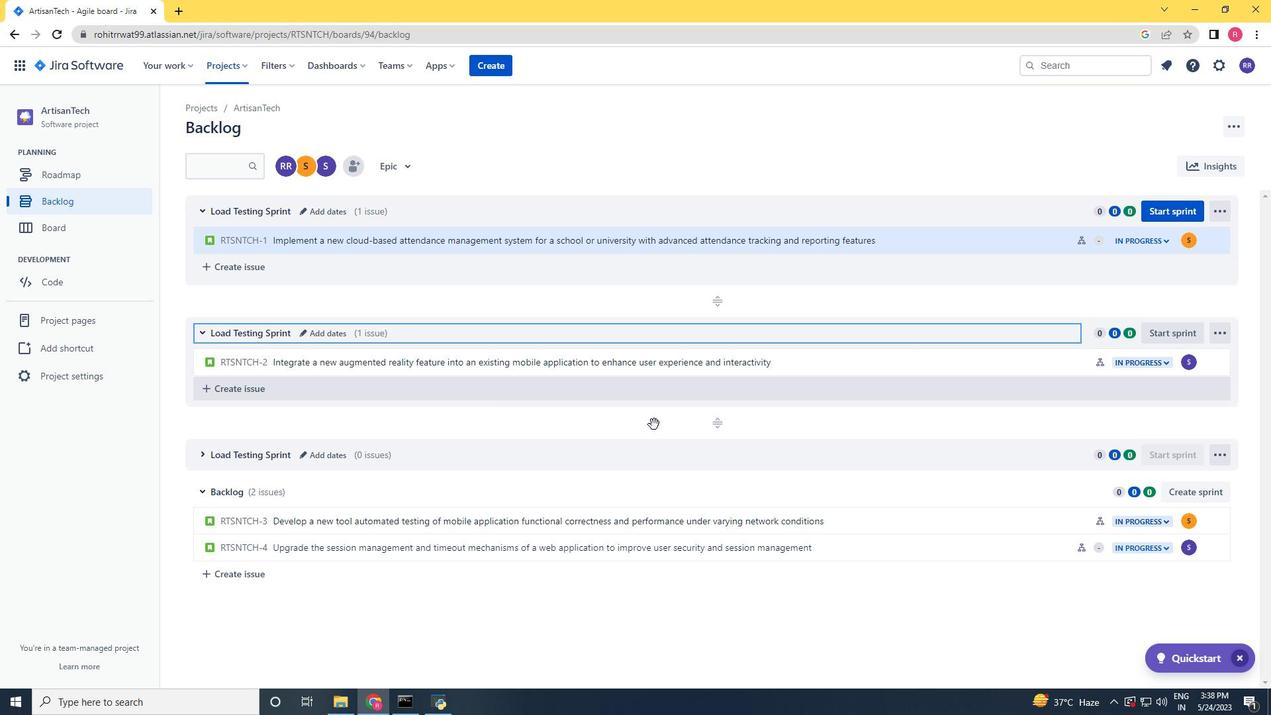 
Action: Mouse moved to (667, 427)
Screenshot: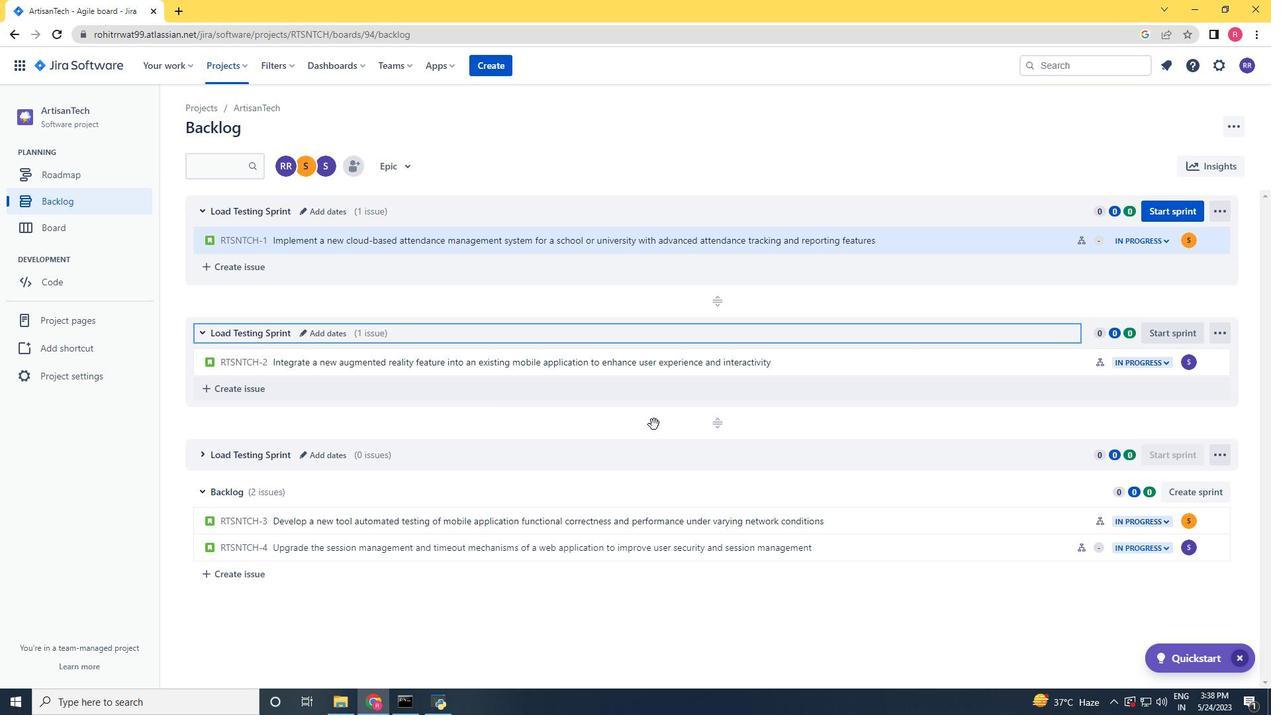 
Action: Mouse scrolled (667, 427) with delta (0, 0)
Screenshot: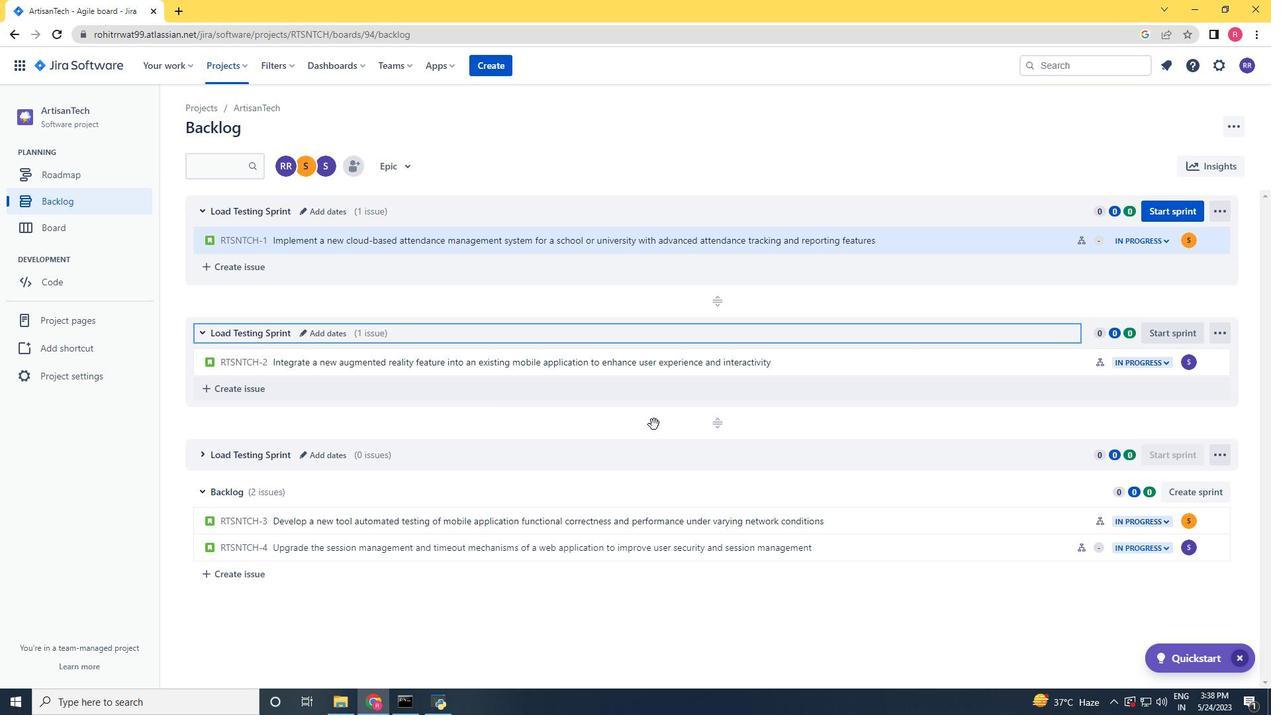 
Action: Mouse moved to (675, 430)
Screenshot: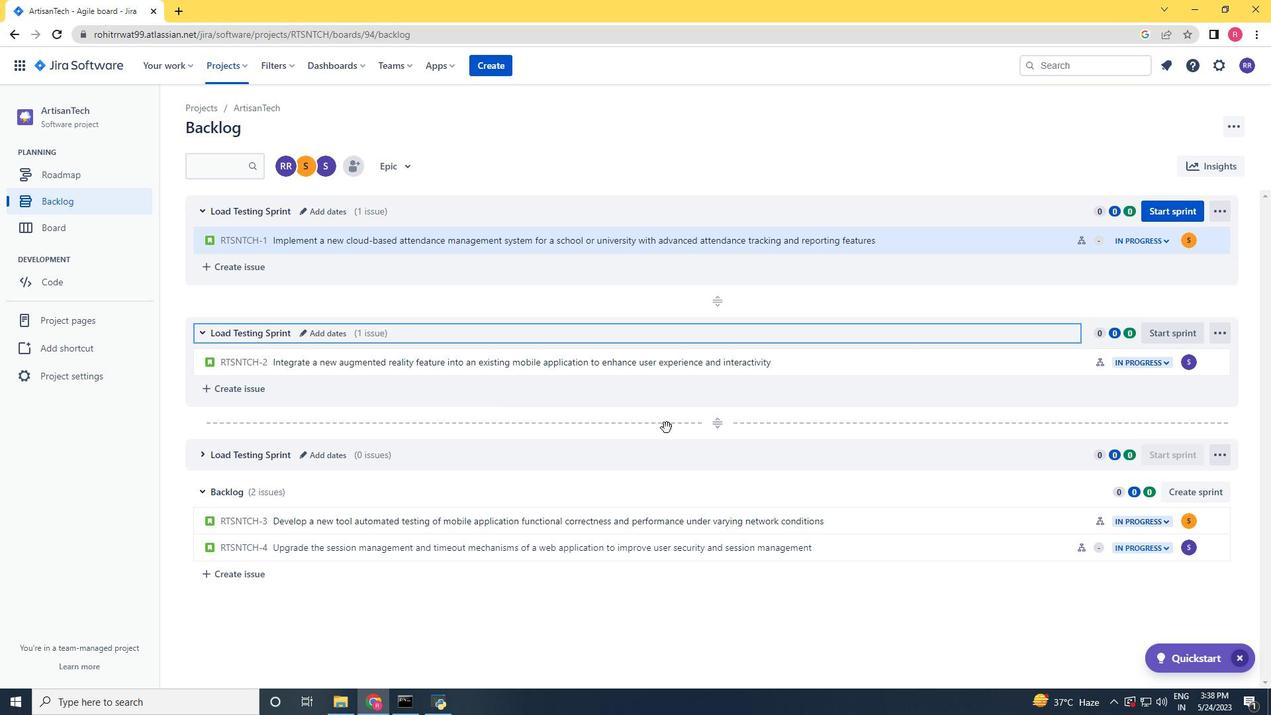 
Action: Mouse scrolled (675, 429) with delta (0, 0)
Screenshot: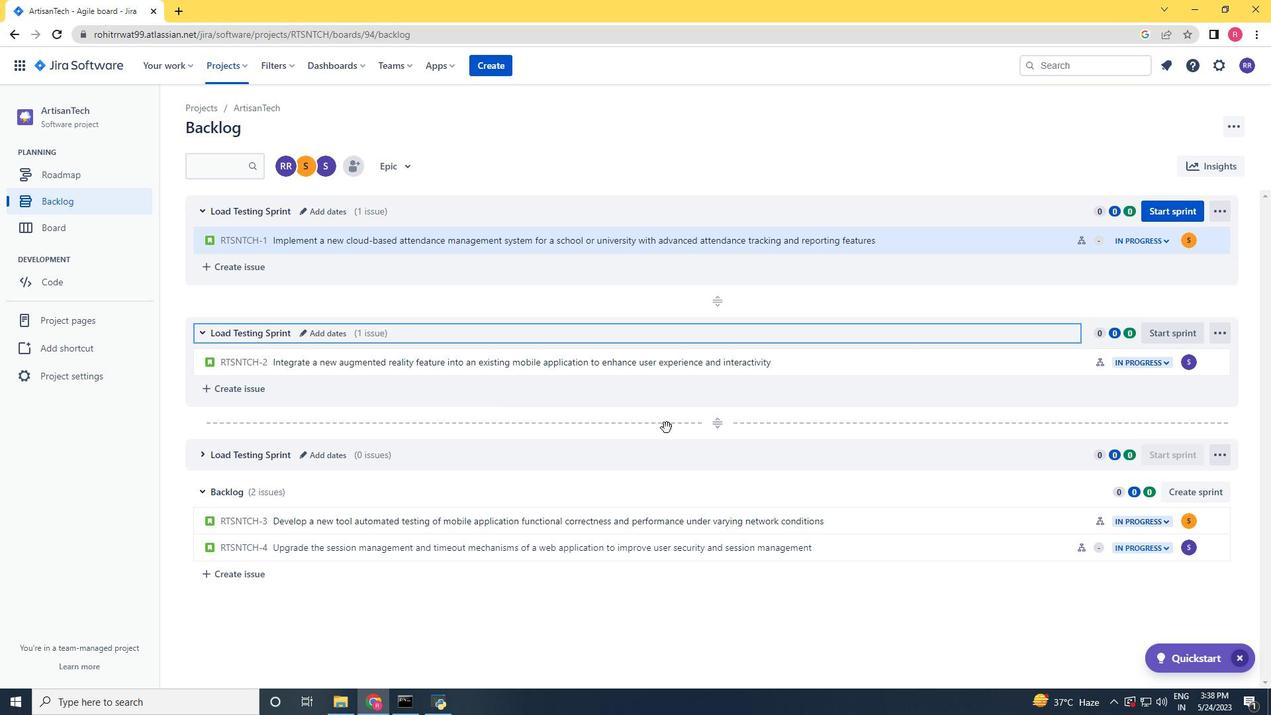 
Action: Mouse moved to (1210, 517)
Screenshot: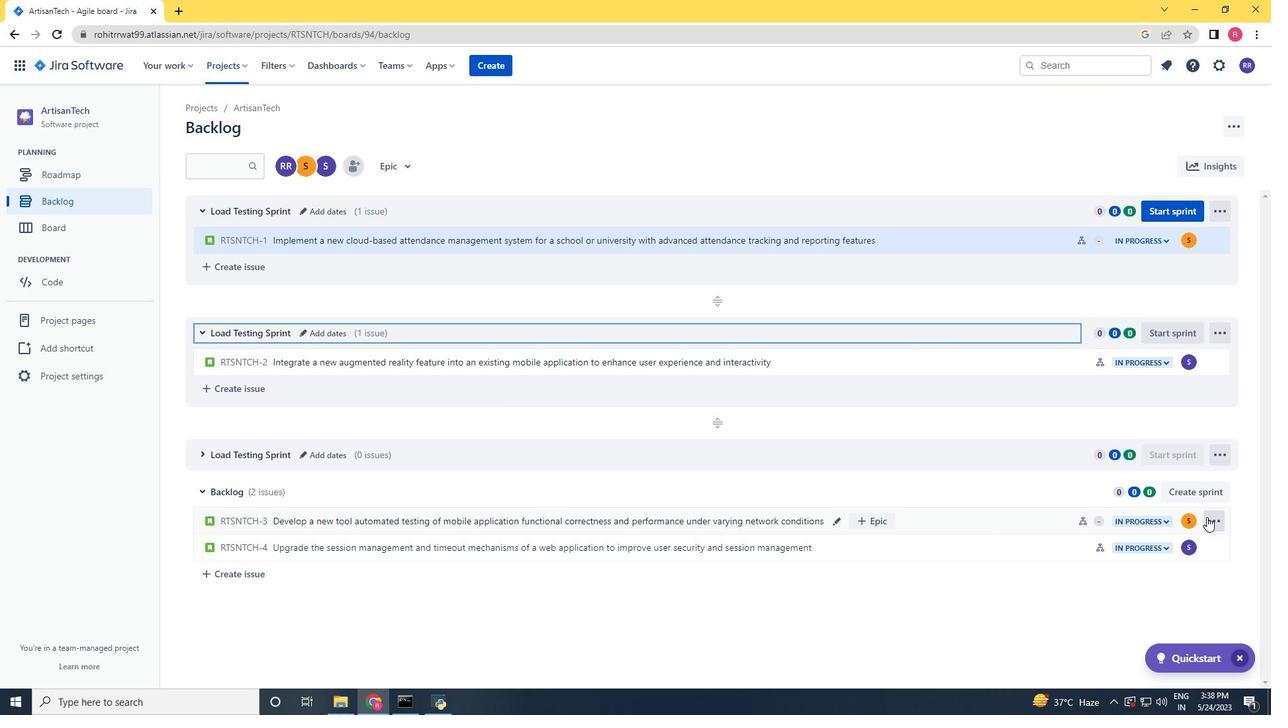 
Action: Mouse pressed left at (1210, 517)
Screenshot: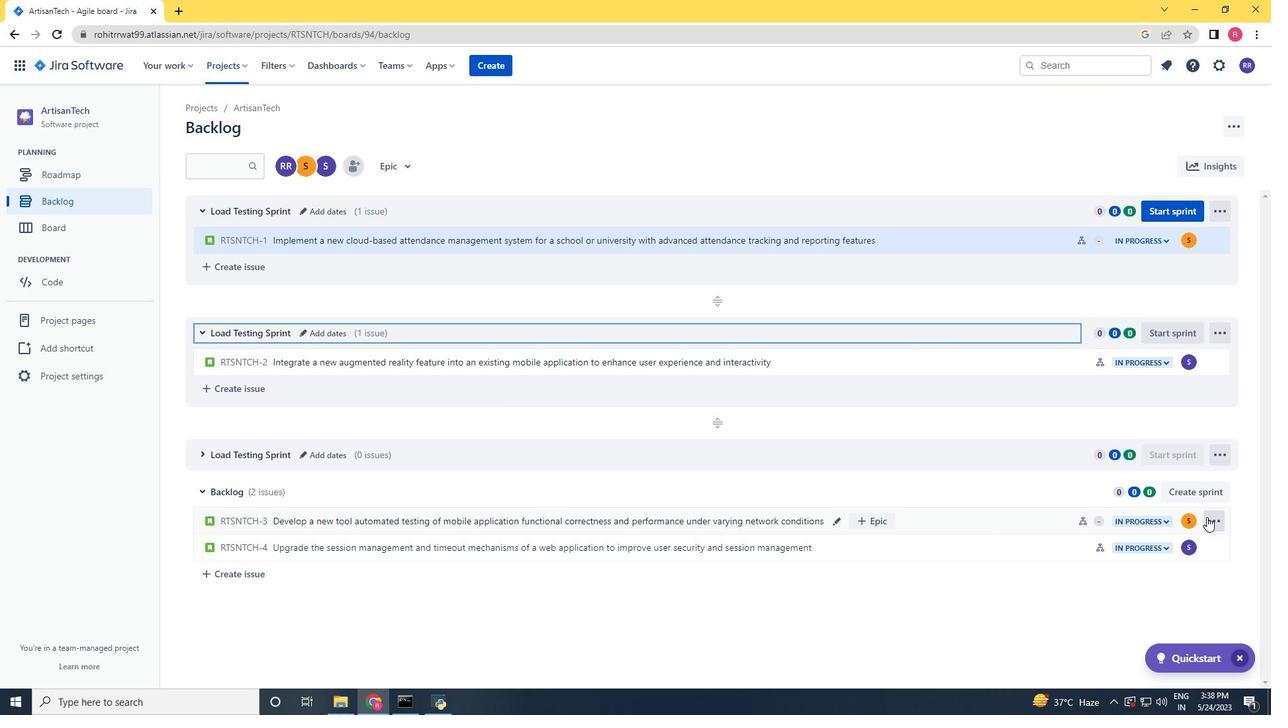 
Action: Mouse moved to (1173, 452)
Screenshot: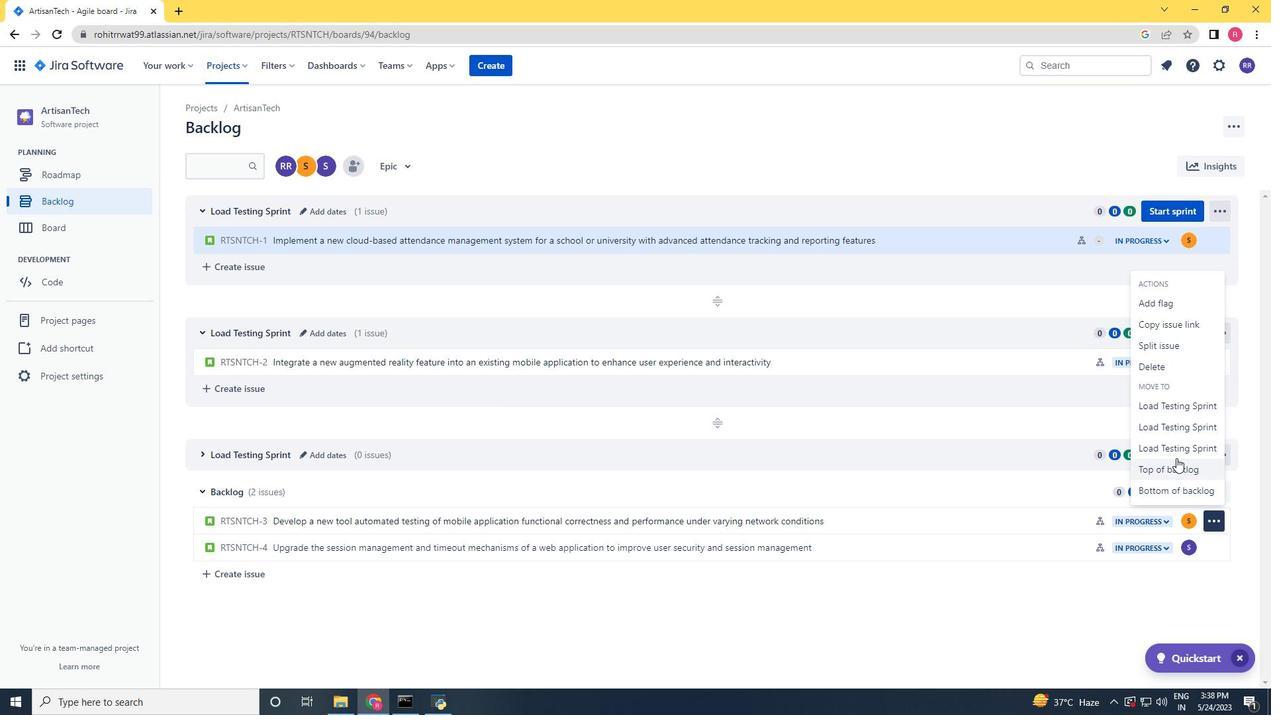 
Action: Mouse pressed left at (1173, 452)
Screenshot: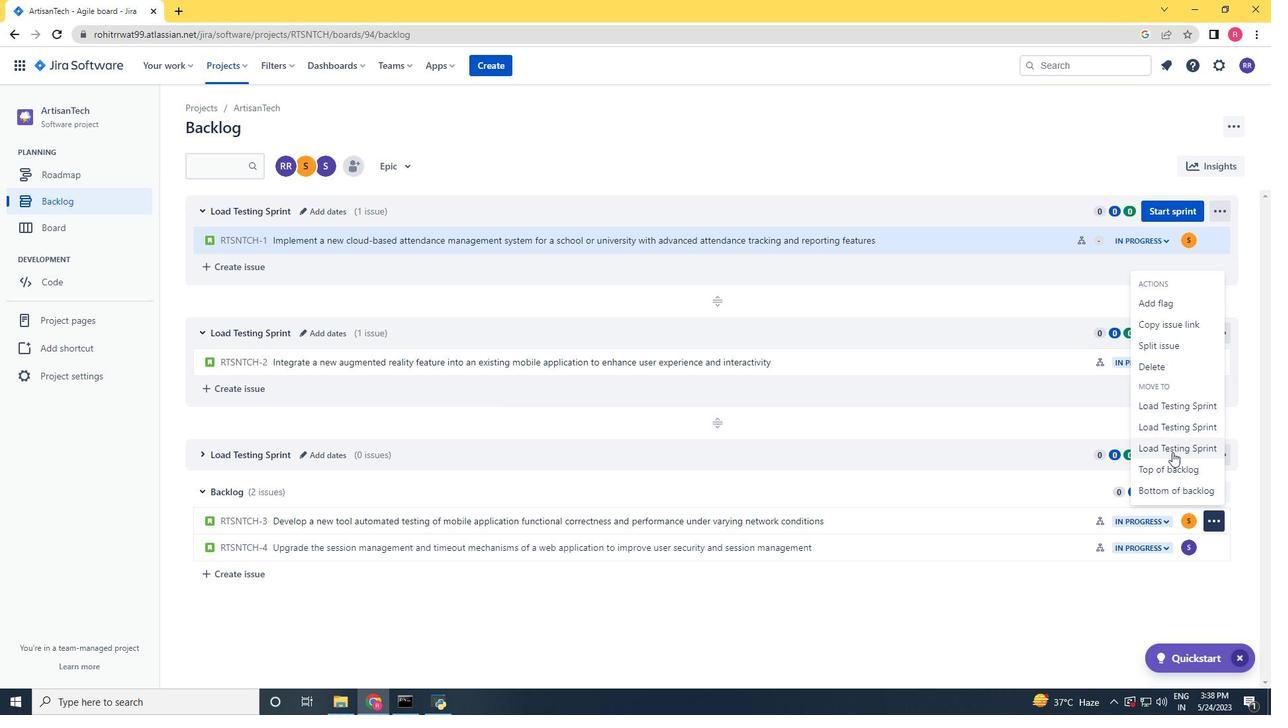 
Action: Mouse moved to (204, 450)
Screenshot: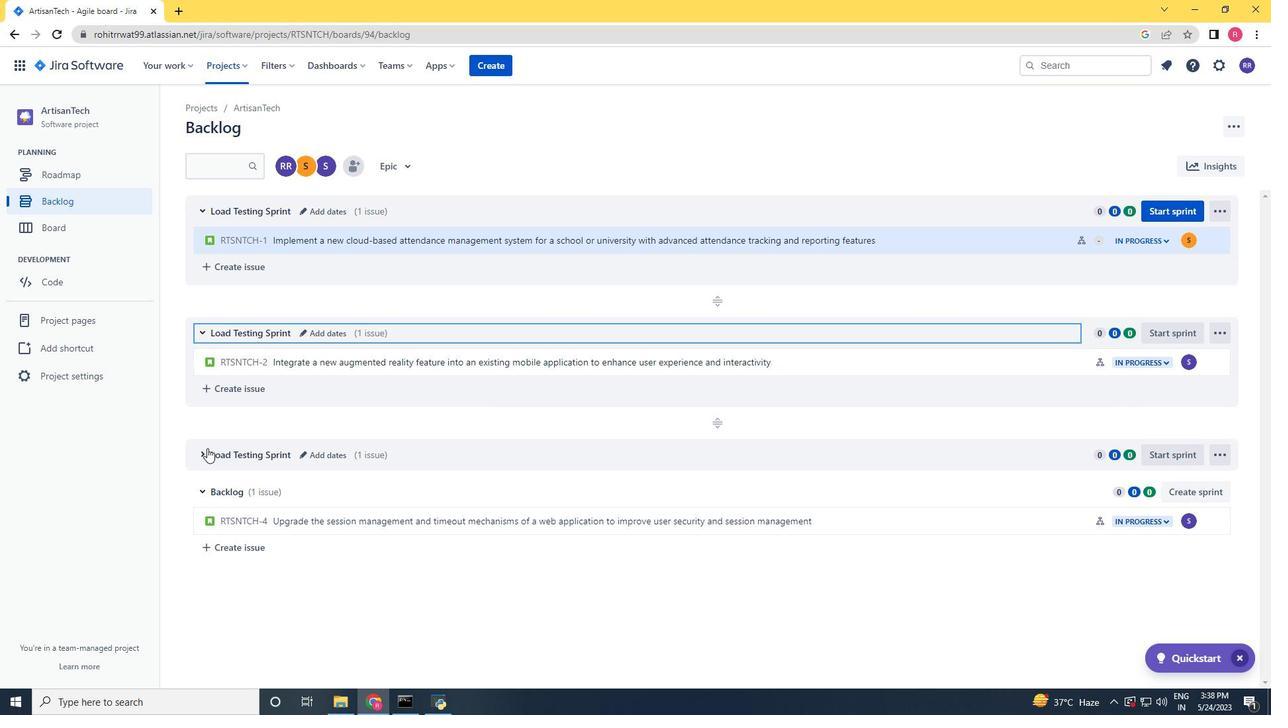 
Action: Mouse pressed left at (204, 450)
Screenshot: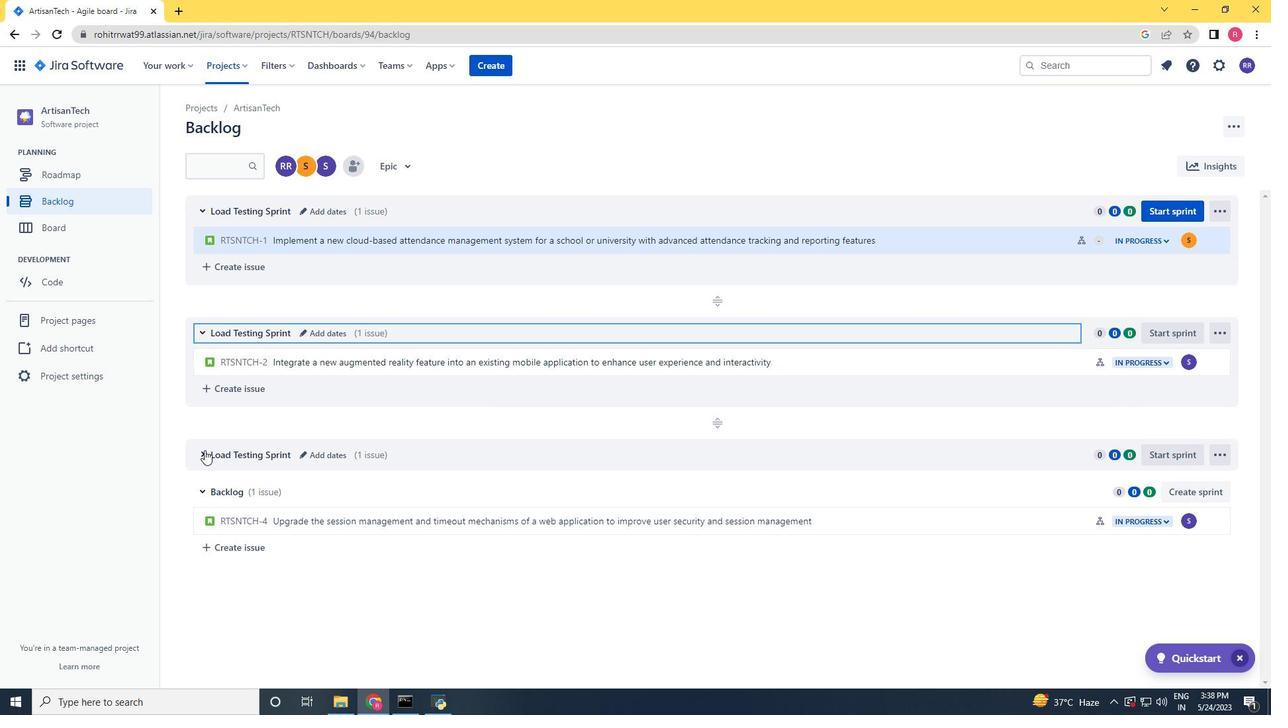 
Action: Mouse moved to (700, 543)
Screenshot: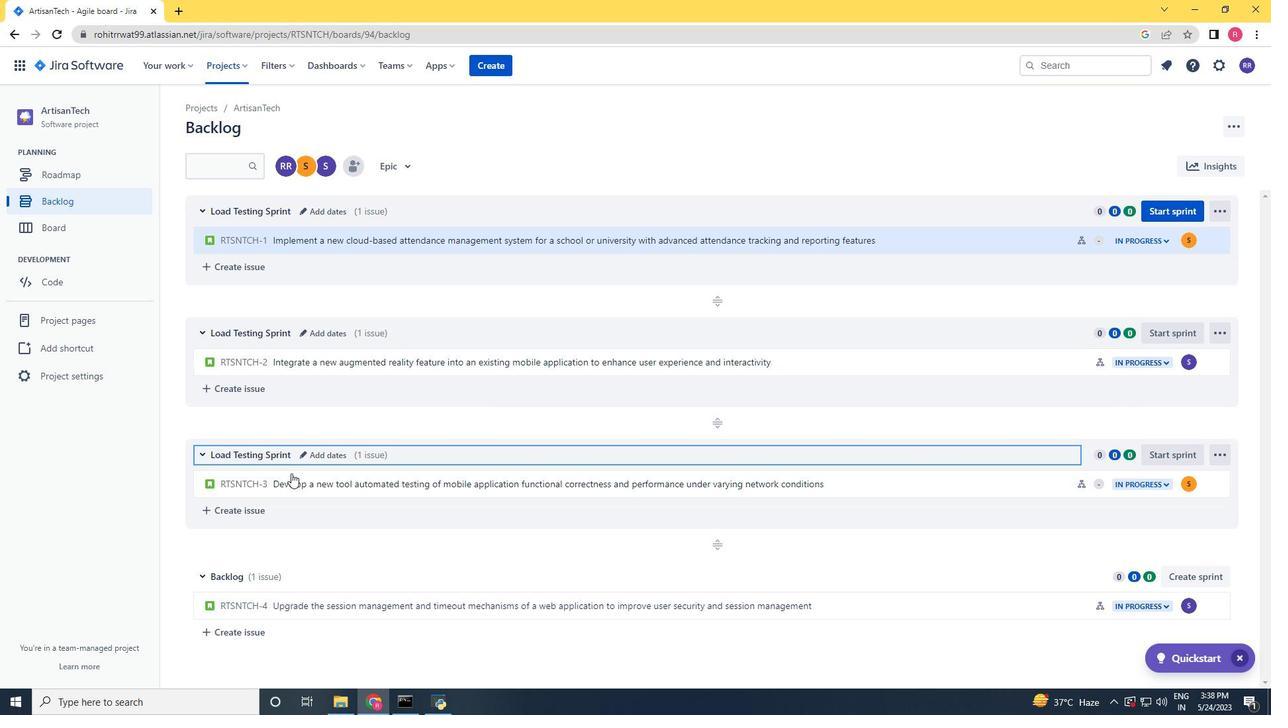 
Action: Mouse scrolled (700, 543) with delta (0, 0)
Screenshot: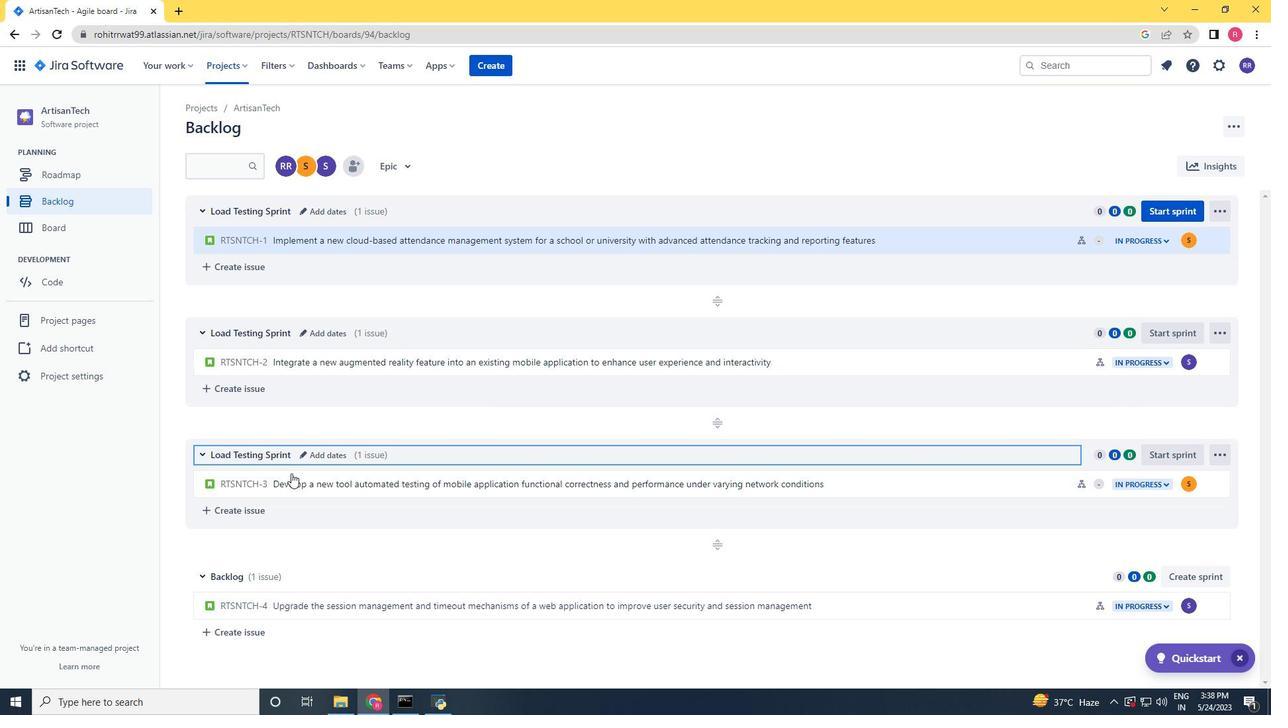 
Action: Mouse moved to (778, 548)
Screenshot: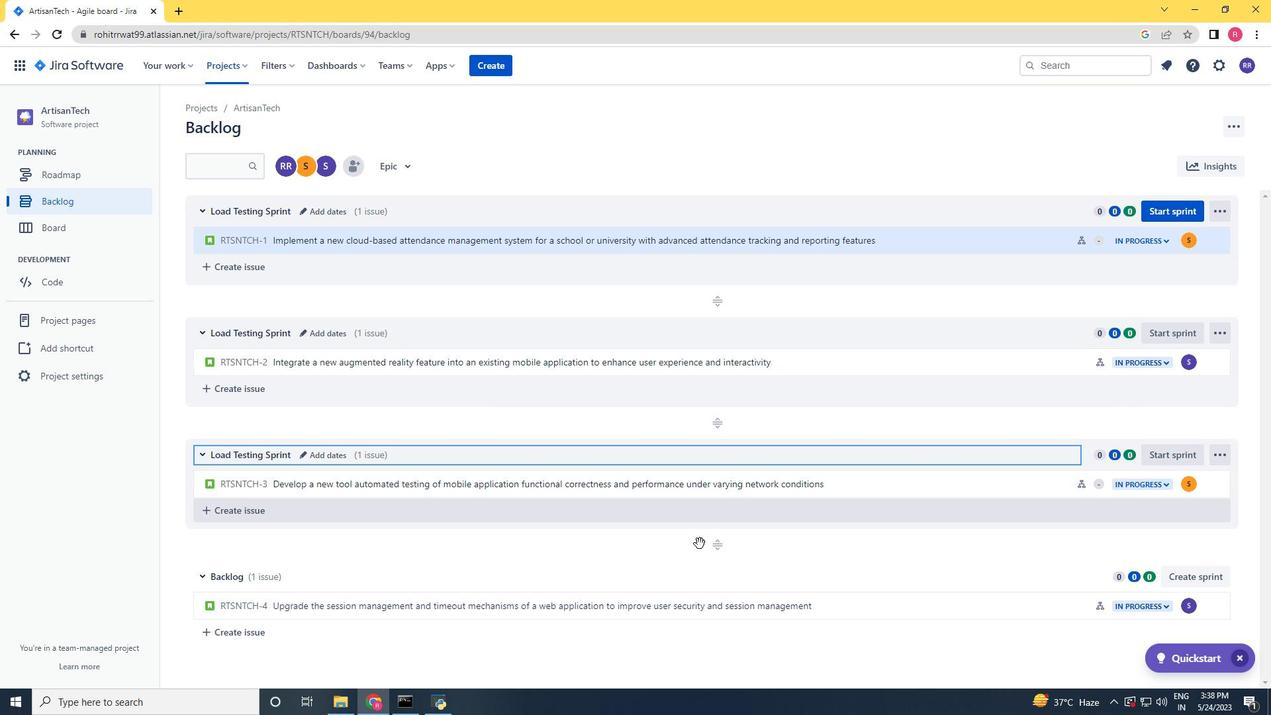
Action: Mouse scrolled (761, 548) with delta (0, 0)
Screenshot: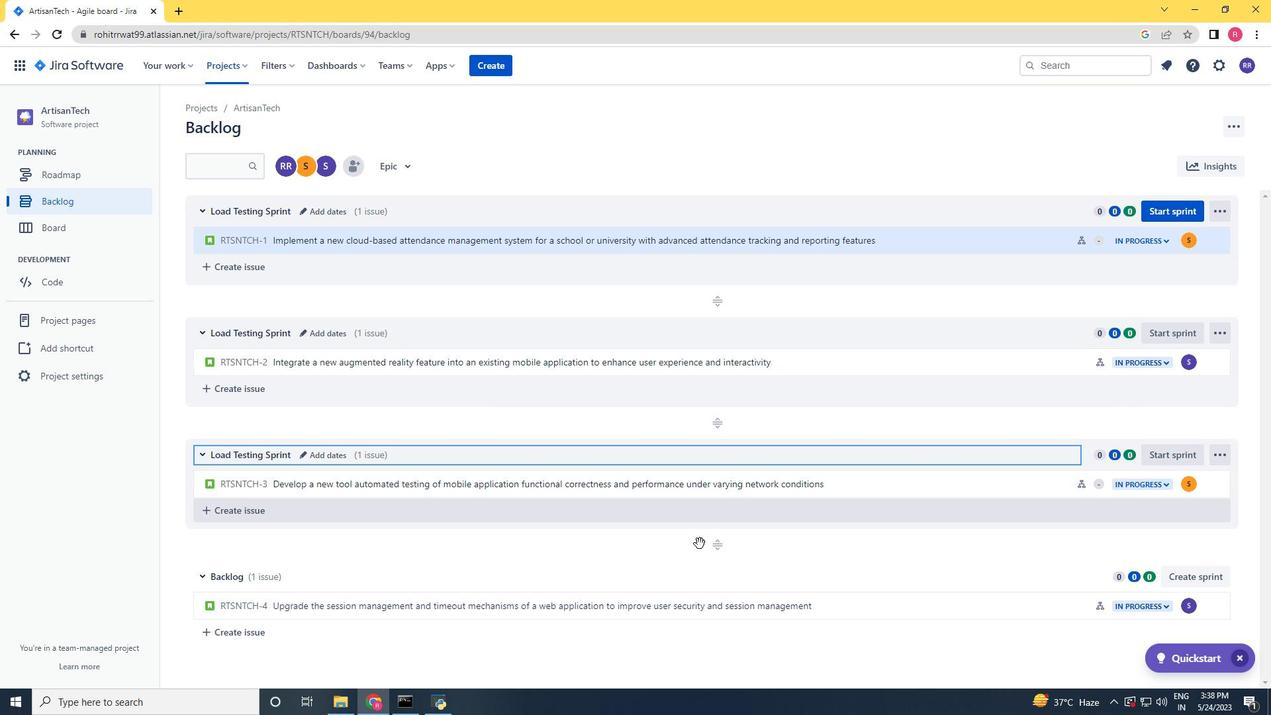 
Action: Mouse moved to (780, 547)
Screenshot: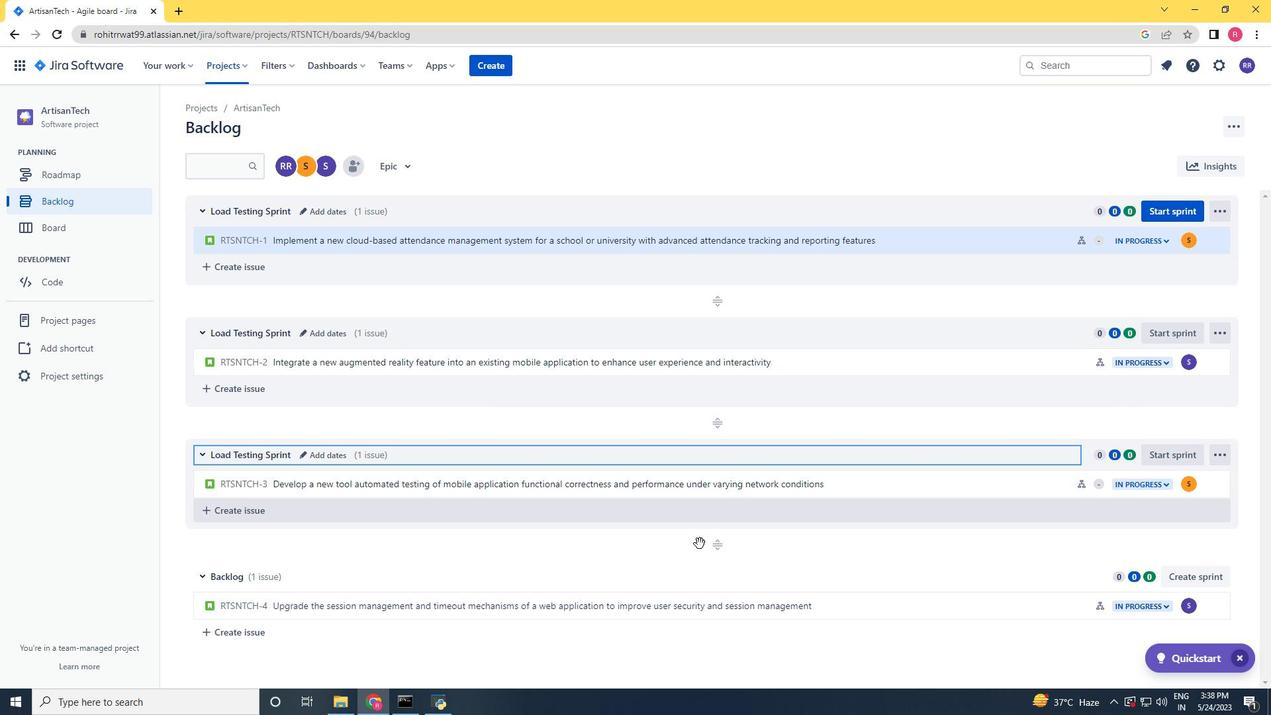 
Action: Mouse scrolled (778, 547) with delta (0, 0)
Screenshot: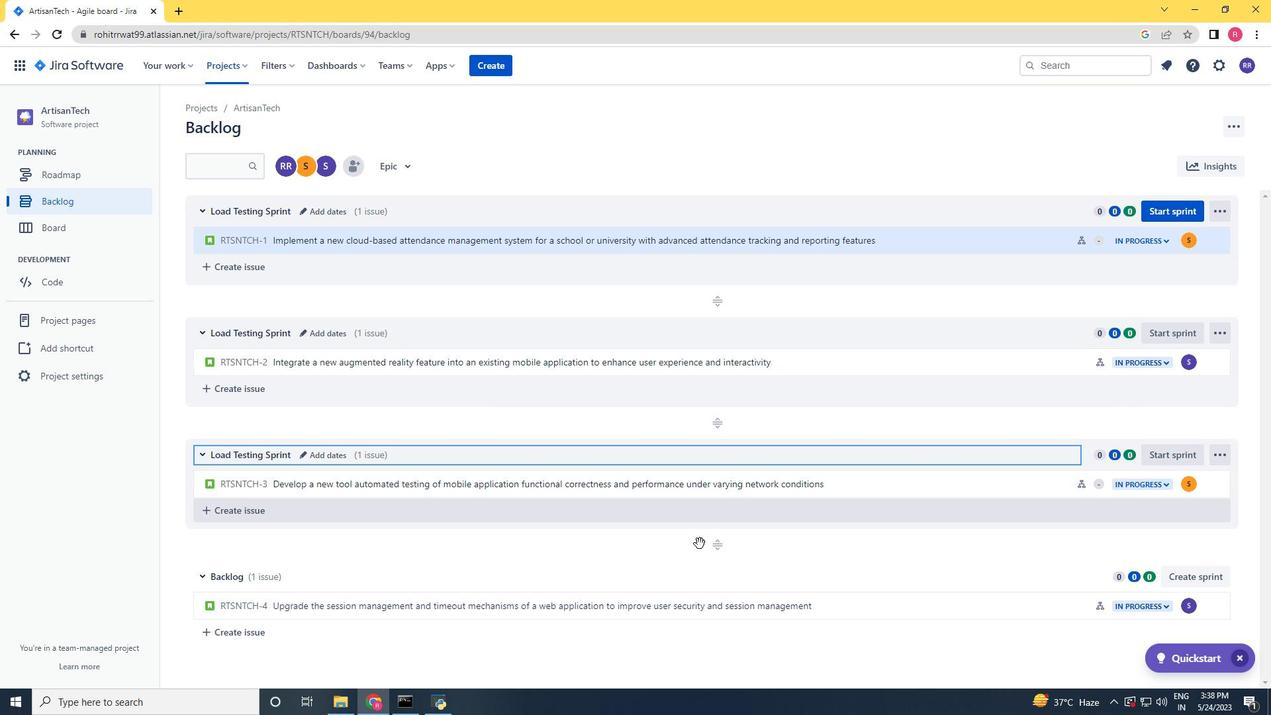 
Action: Mouse moved to (789, 543)
Screenshot: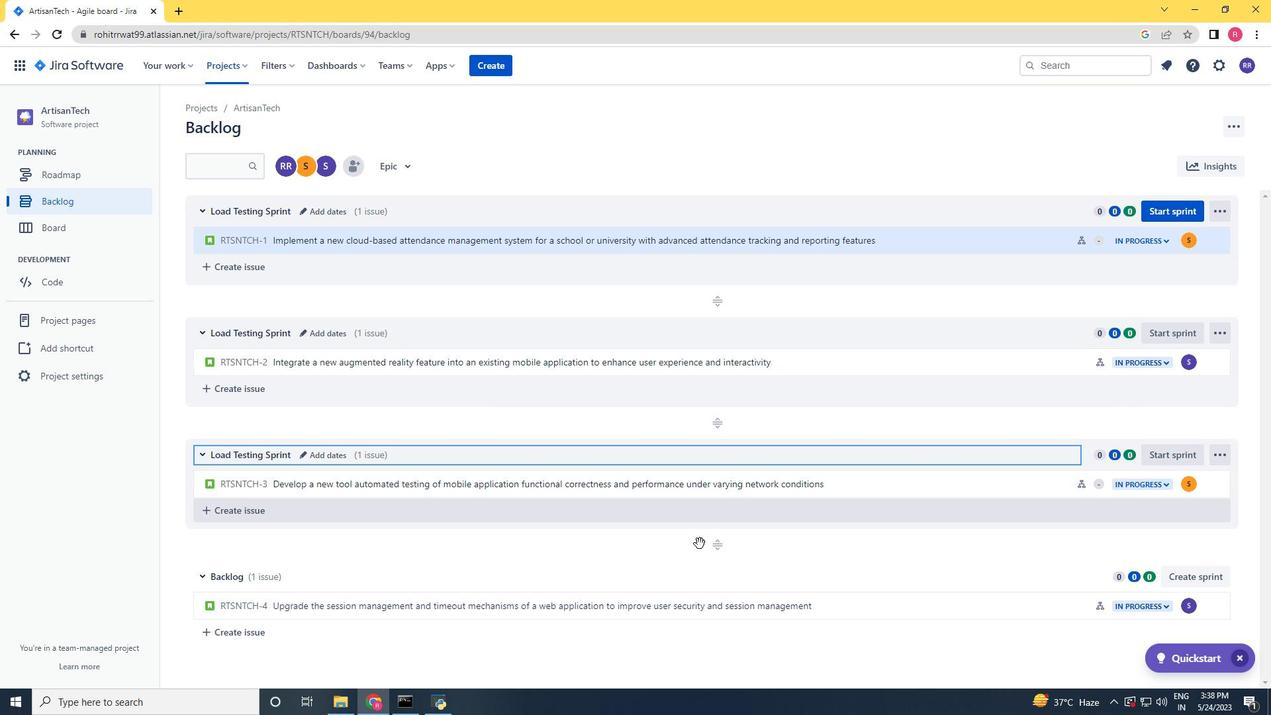 
Action: Mouse scrolled (789, 542) with delta (0, 0)
Screenshot: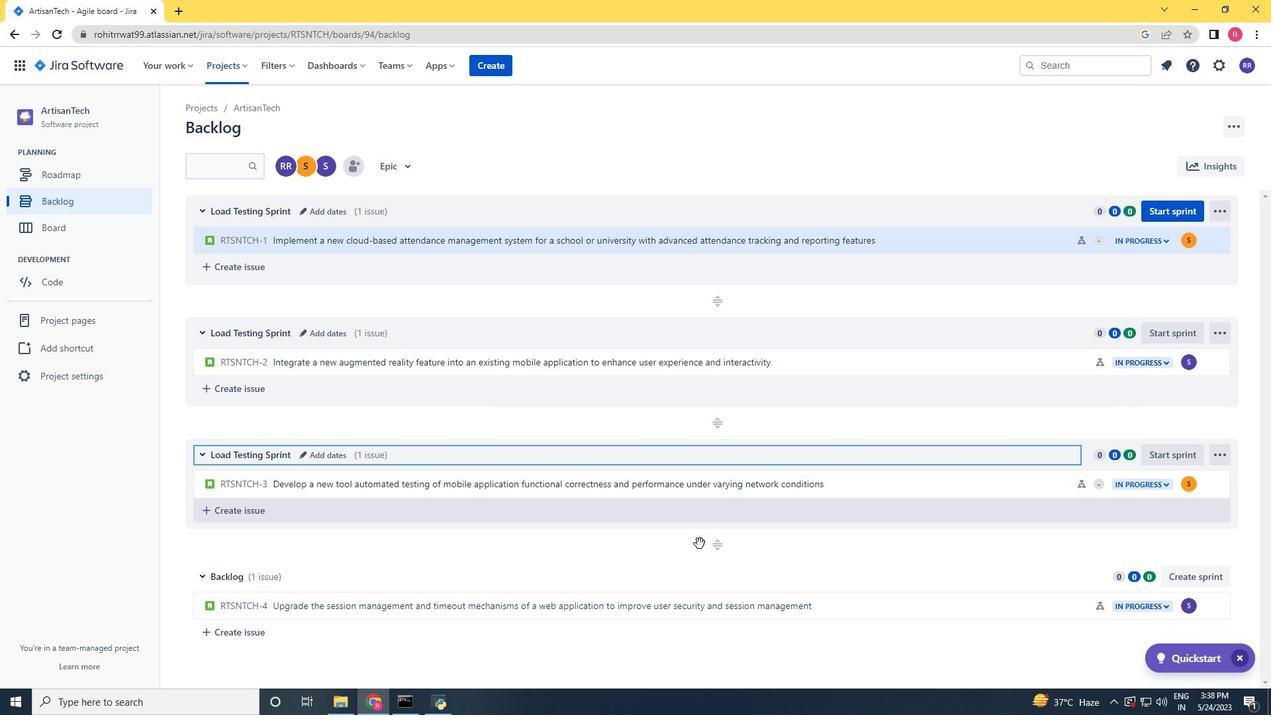 
Action: Mouse moved to (1212, 610)
Screenshot: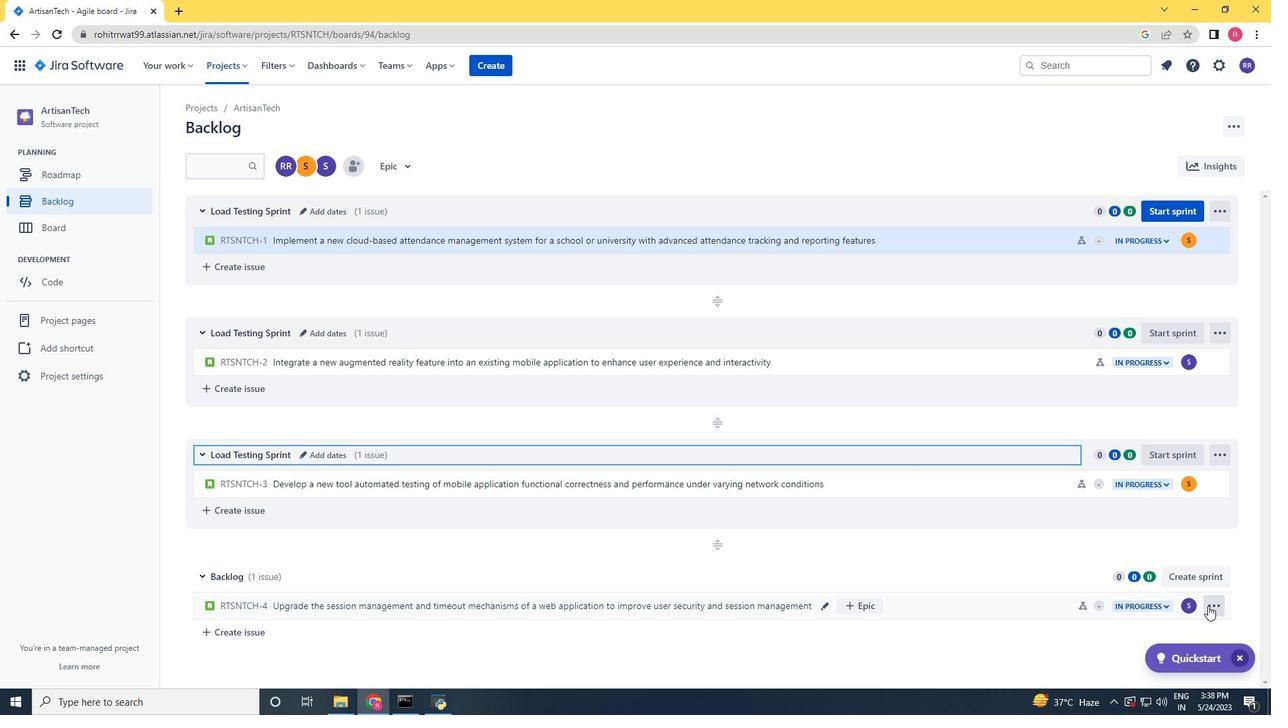 
Action: Mouse pressed left at (1212, 610)
Screenshot: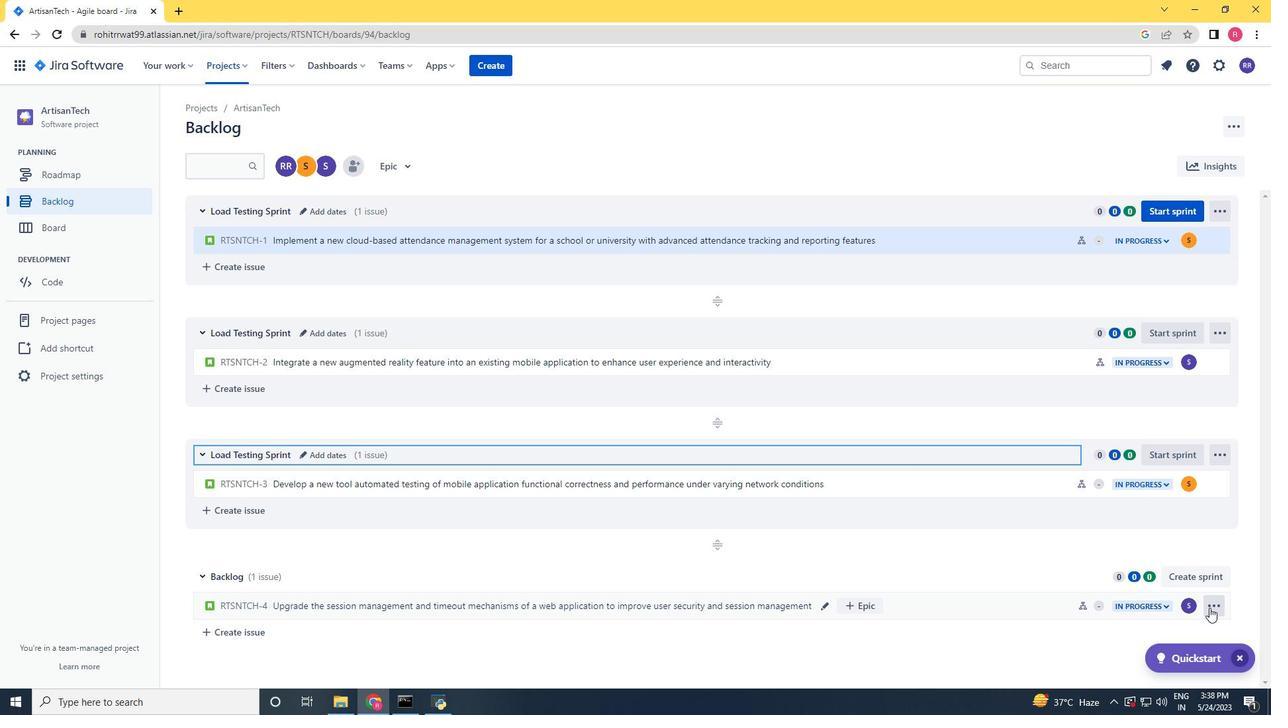 
Action: Mouse moved to (1182, 537)
Screenshot: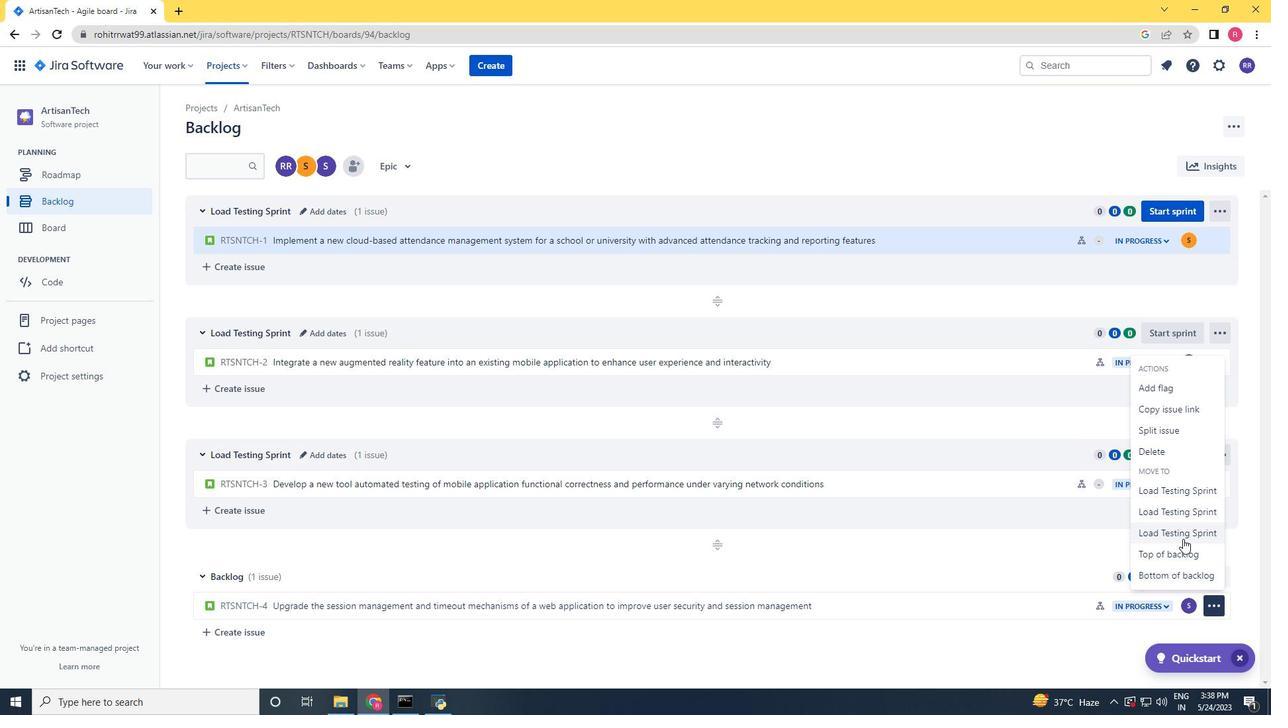 
Action: Mouse pressed left at (1182, 537)
Screenshot: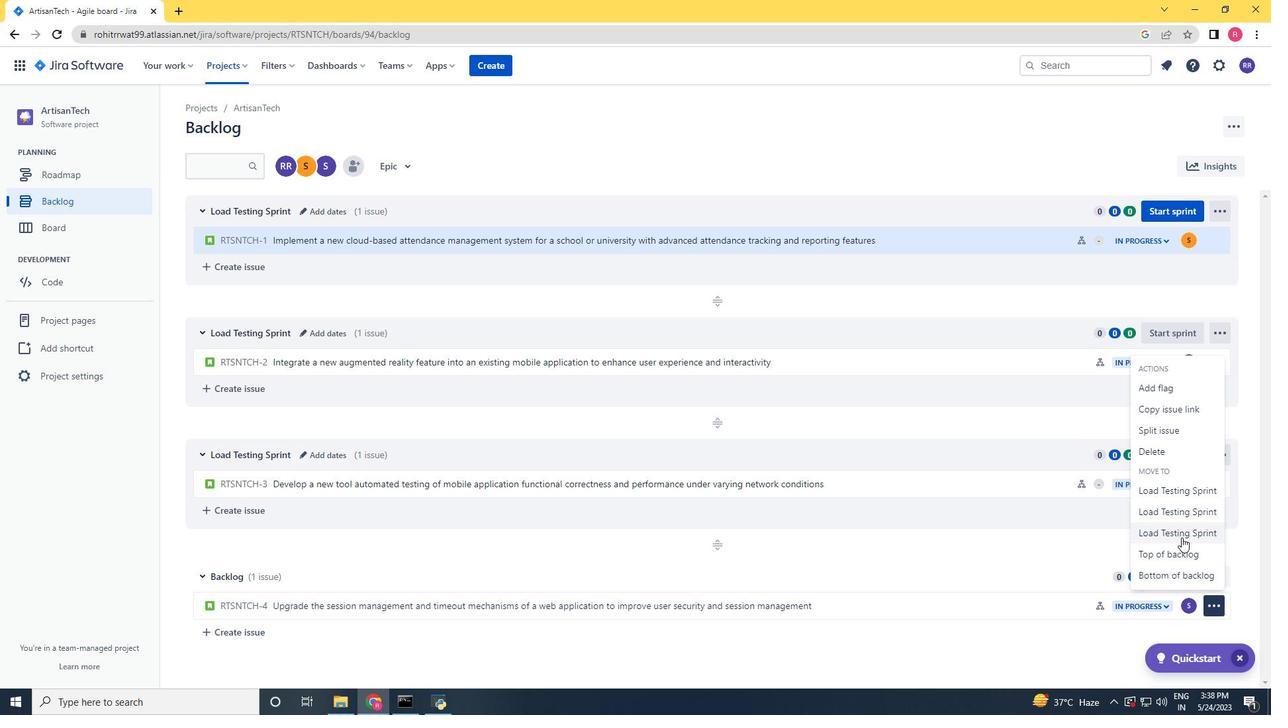 
Action: Mouse moved to (859, 562)
Screenshot: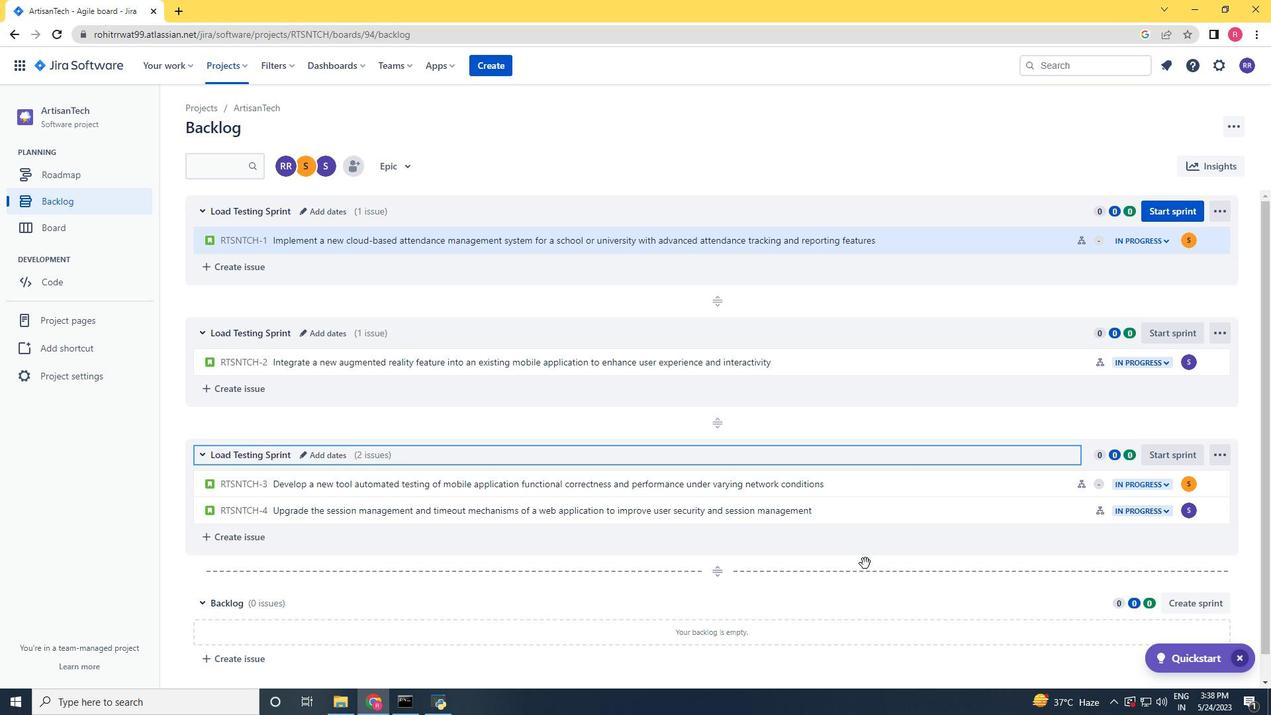 
Action: Mouse scrolled (859, 563) with delta (0, 0)
Screenshot: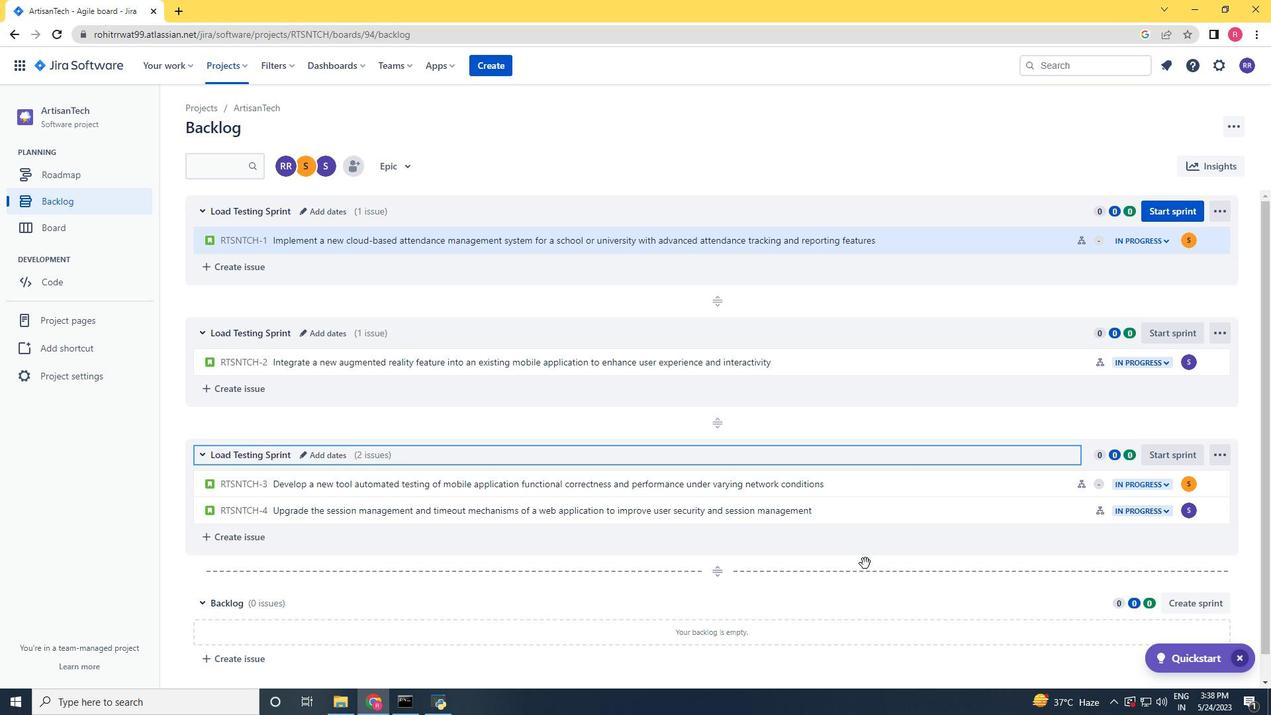 
Action: Mouse moved to (859, 561)
Screenshot: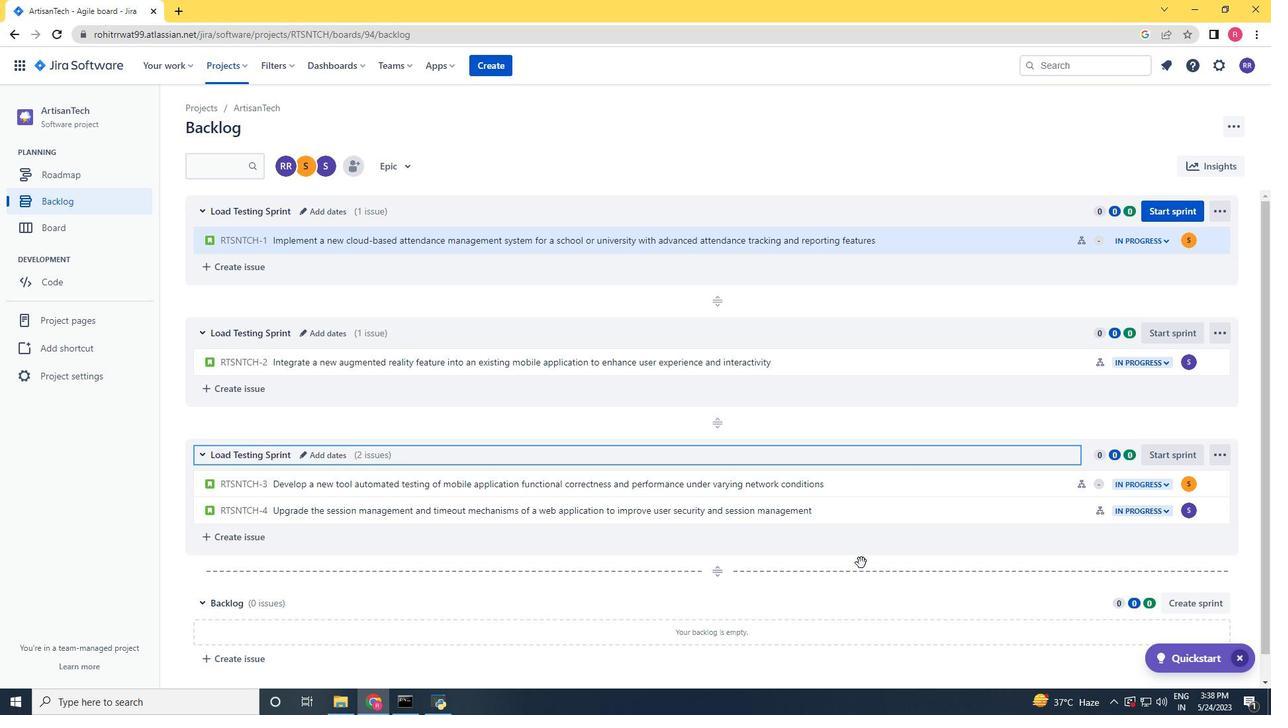 
Action: Mouse scrolled (859, 562) with delta (0, 0)
Screenshot: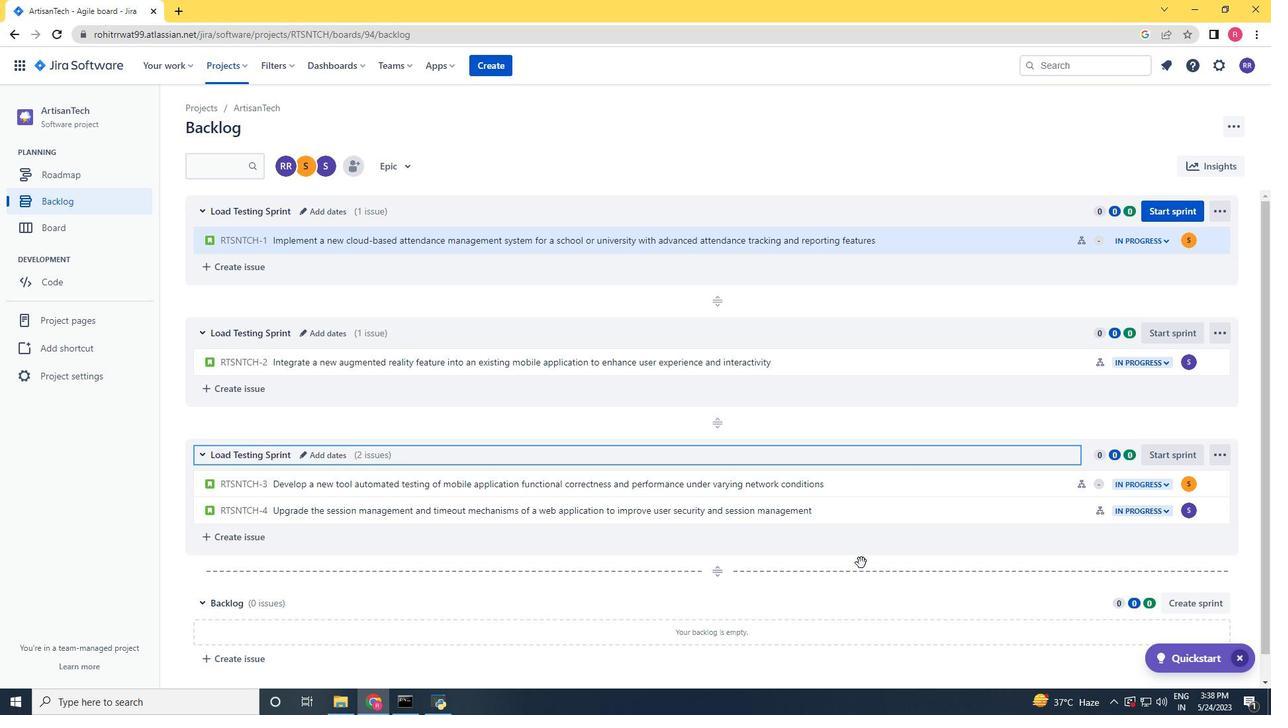 
Action: Mouse moved to (858, 561)
Screenshot: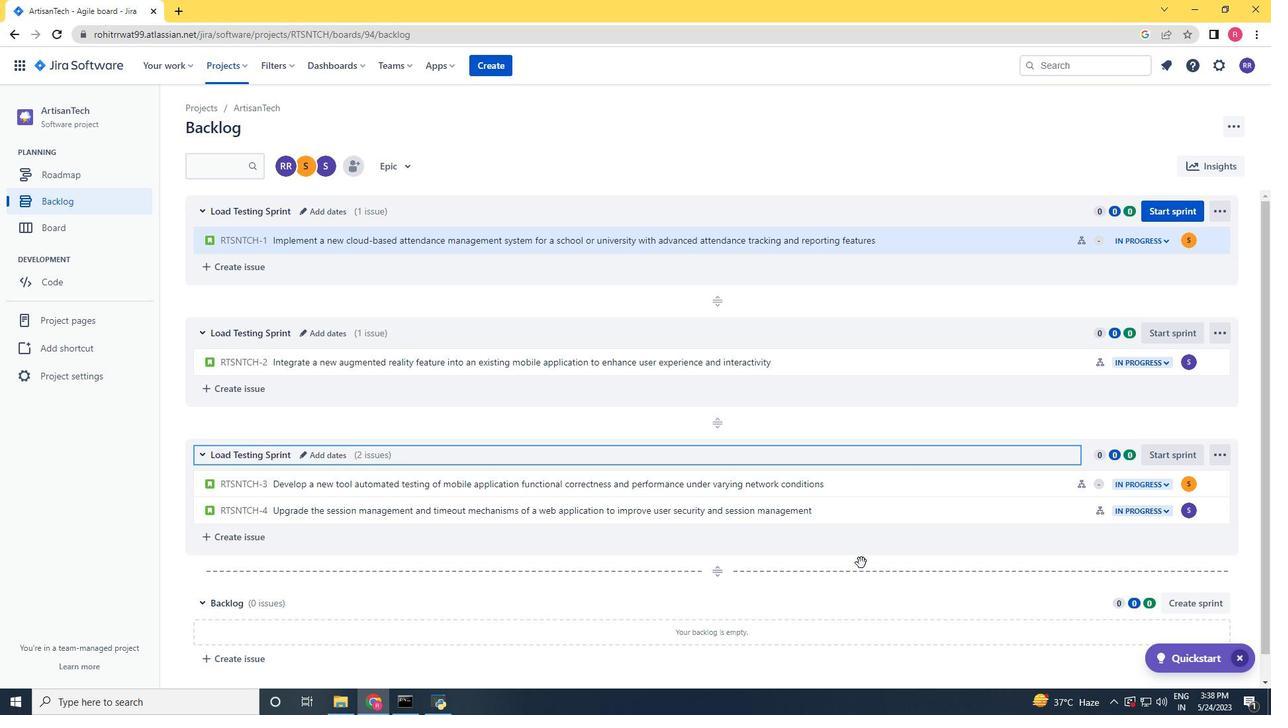 
Action: Mouse scrolled (858, 561) with delta (0, 0)
Screenshot: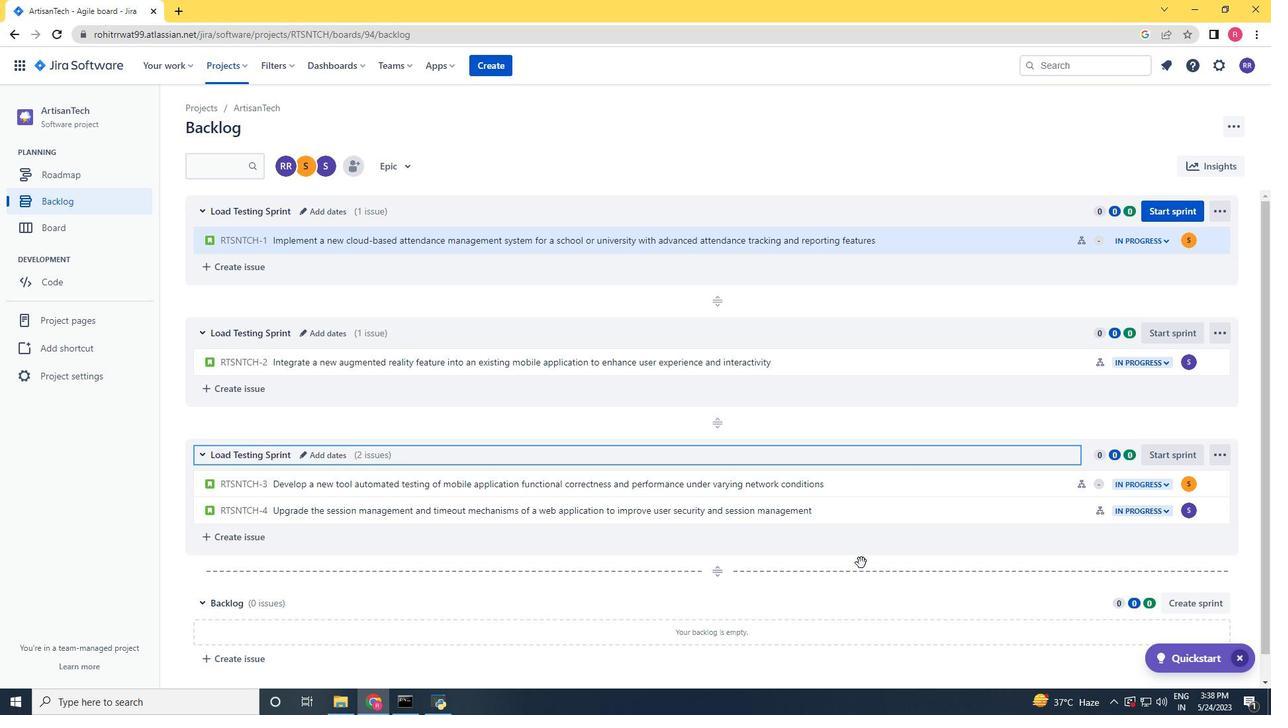 
Action: Mouse scrolled (858, 561) with delta (0, 0)
Screenshot: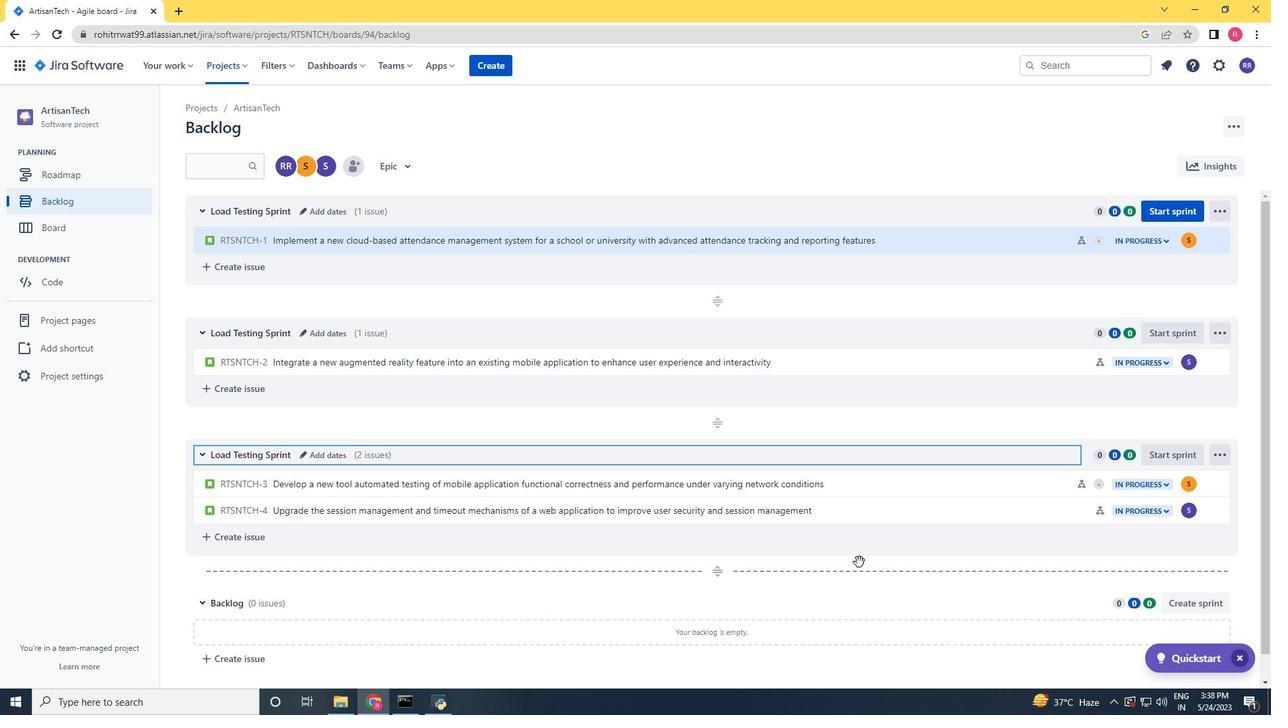 
Action: Mouse moved to (502, 448)
Screenshot: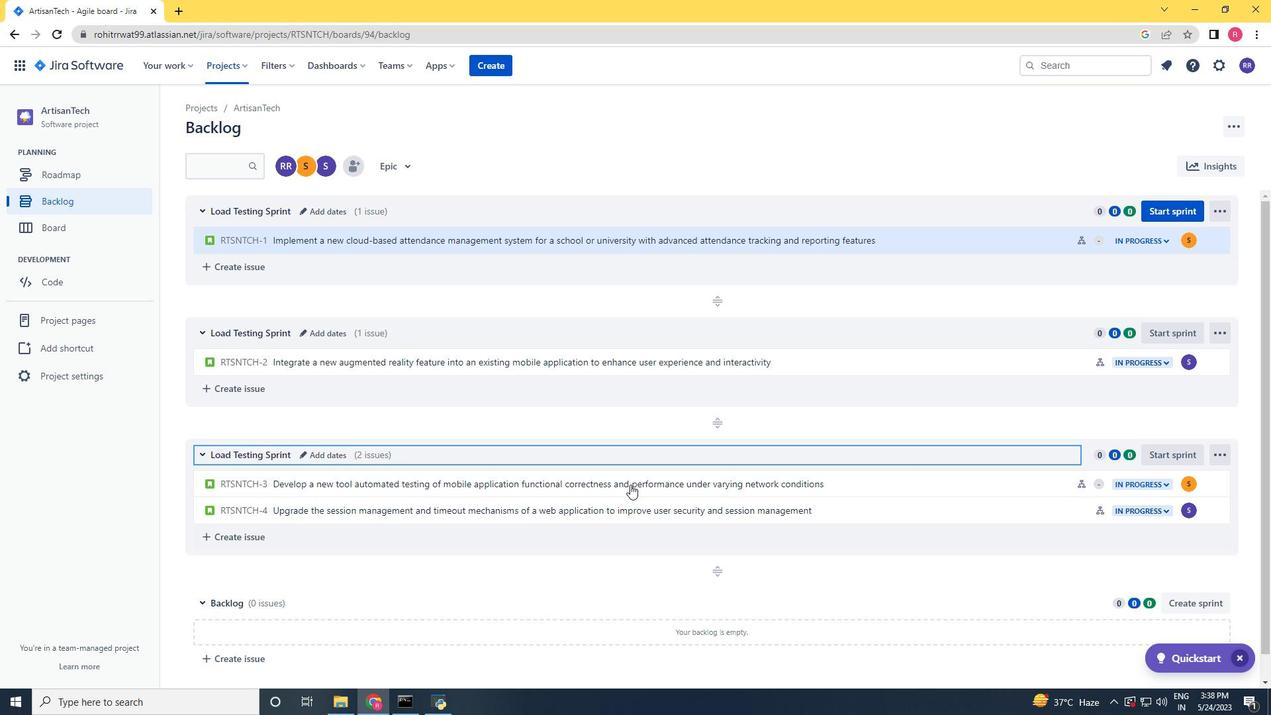 
Action: Mouse scrolled (502, 447) with delta (0, 0)
Screenshot: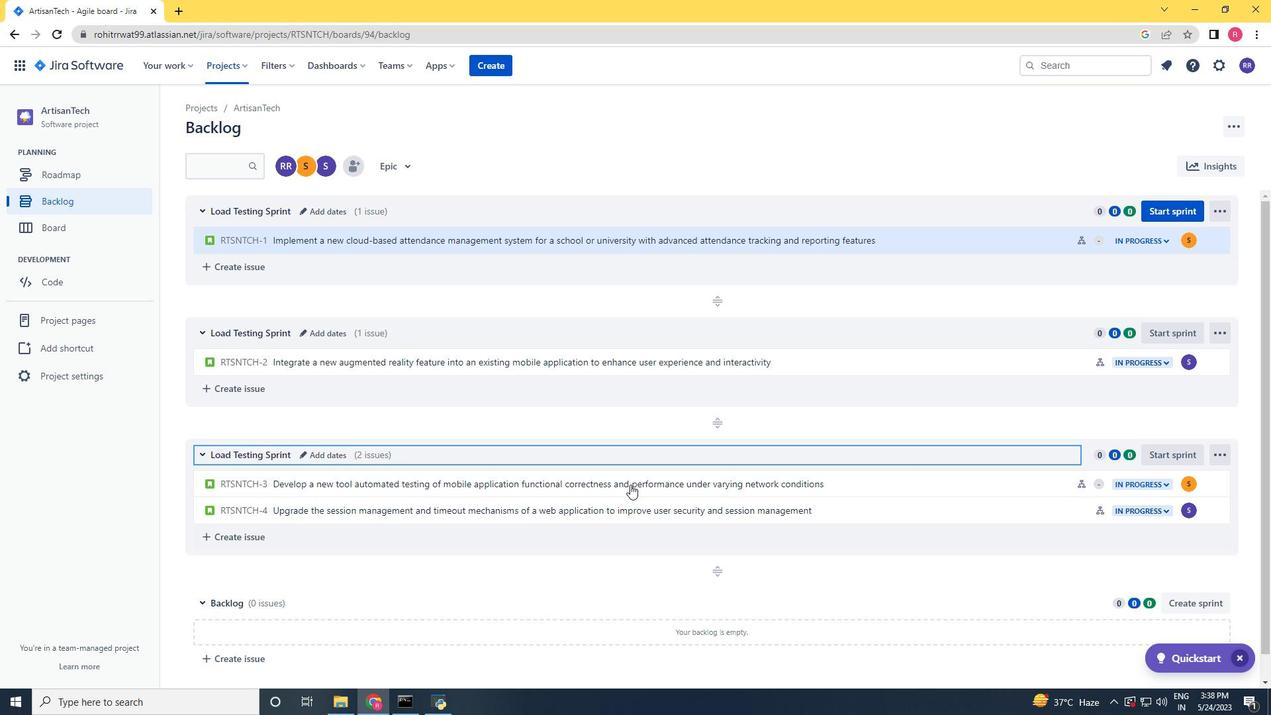 
Action: Mouse moved to (498, 447)
Screenshot: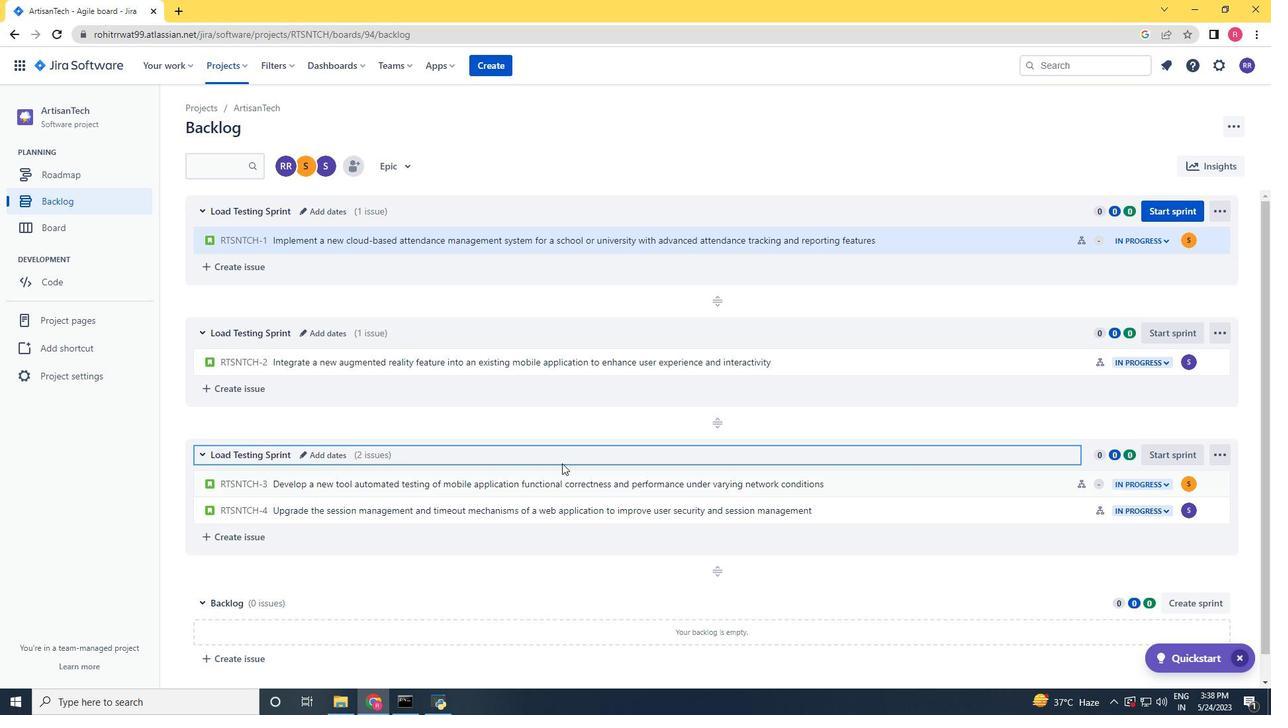 
Action: Mouse scrolled (498, 447) with delta (0, 0)
Screenshot: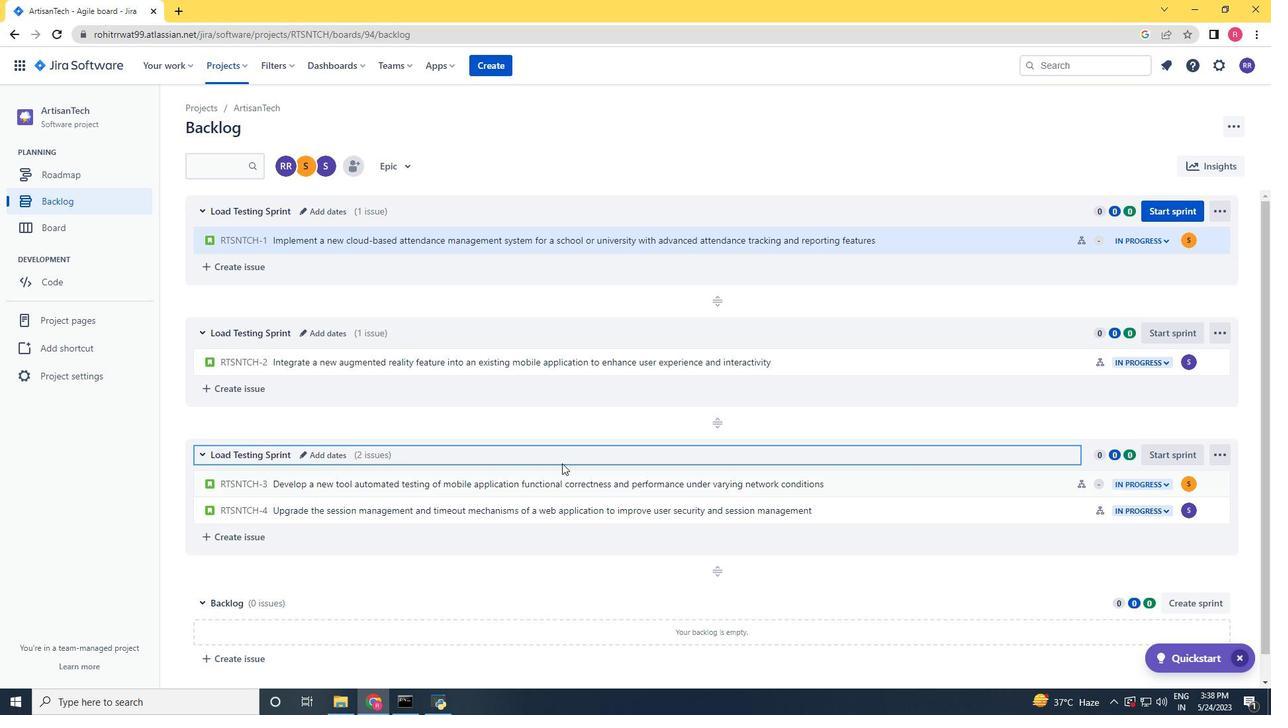 
Action: Mouse moved to (496, 447)
Screenshot: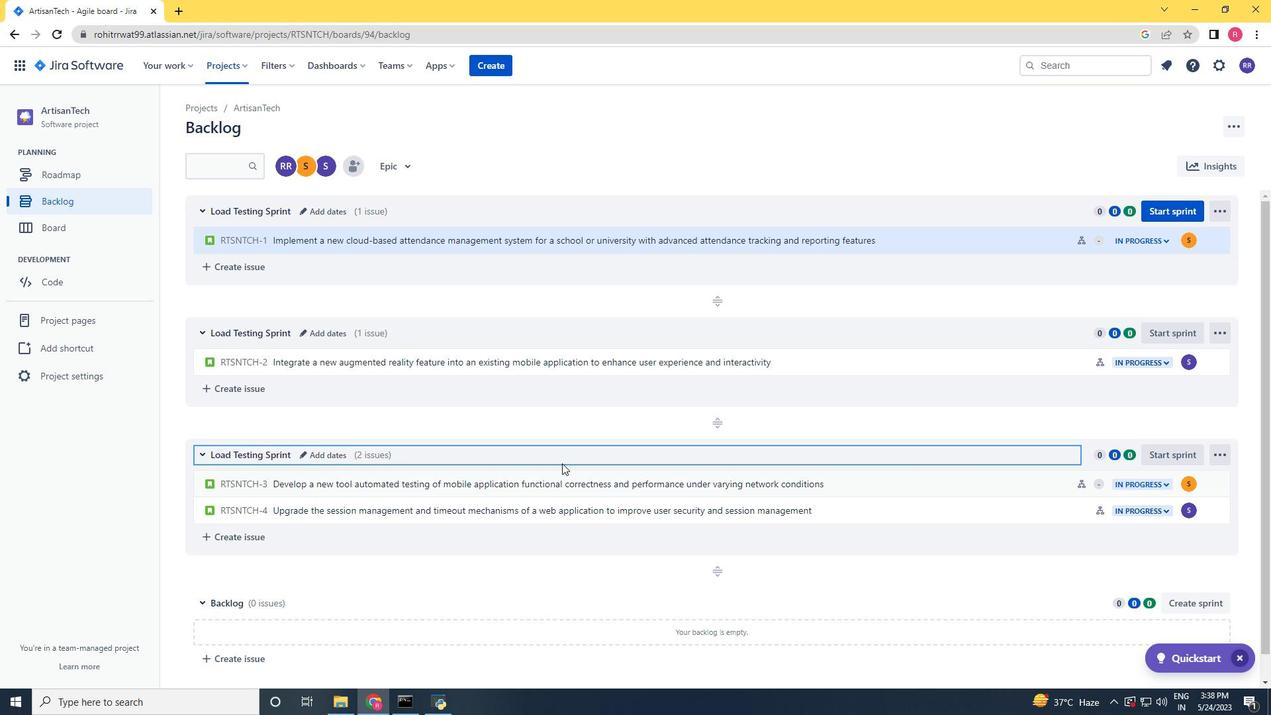 
Action: Mouse scrolled (496, 446) with delta (0, 0)
Screenshot: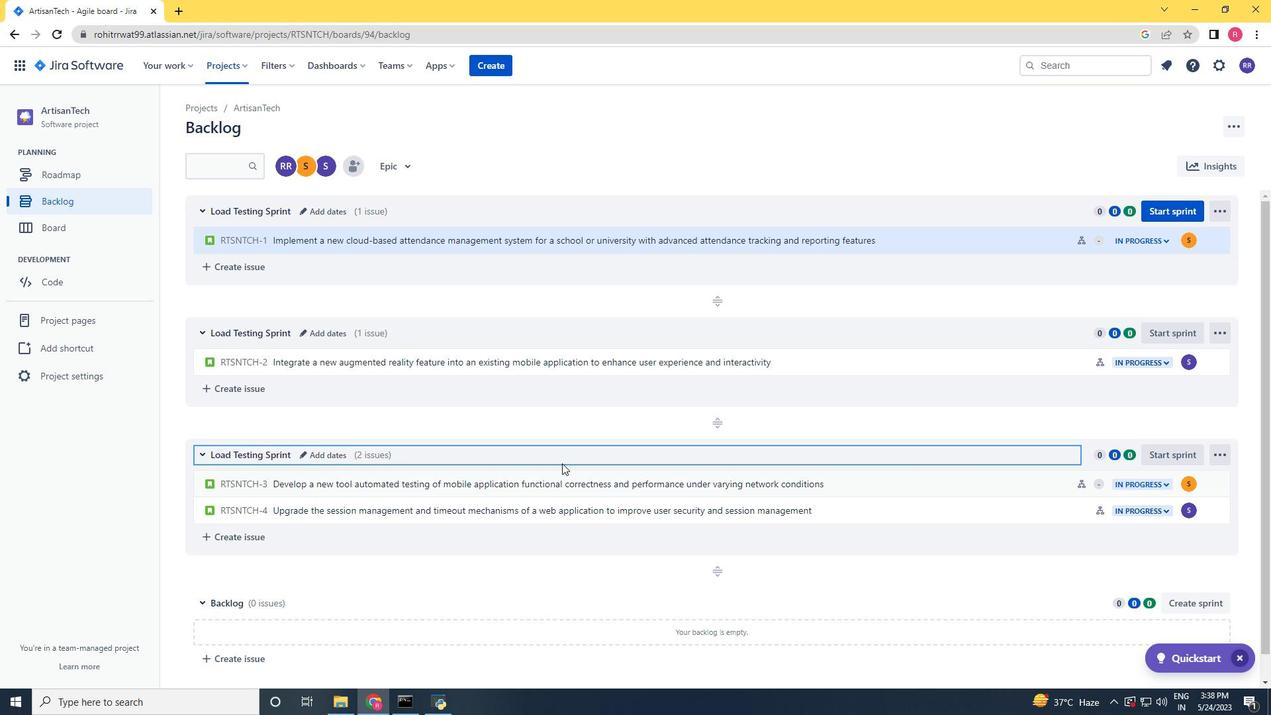 
Action: Mouse moved to (484, 446)
Screenshot: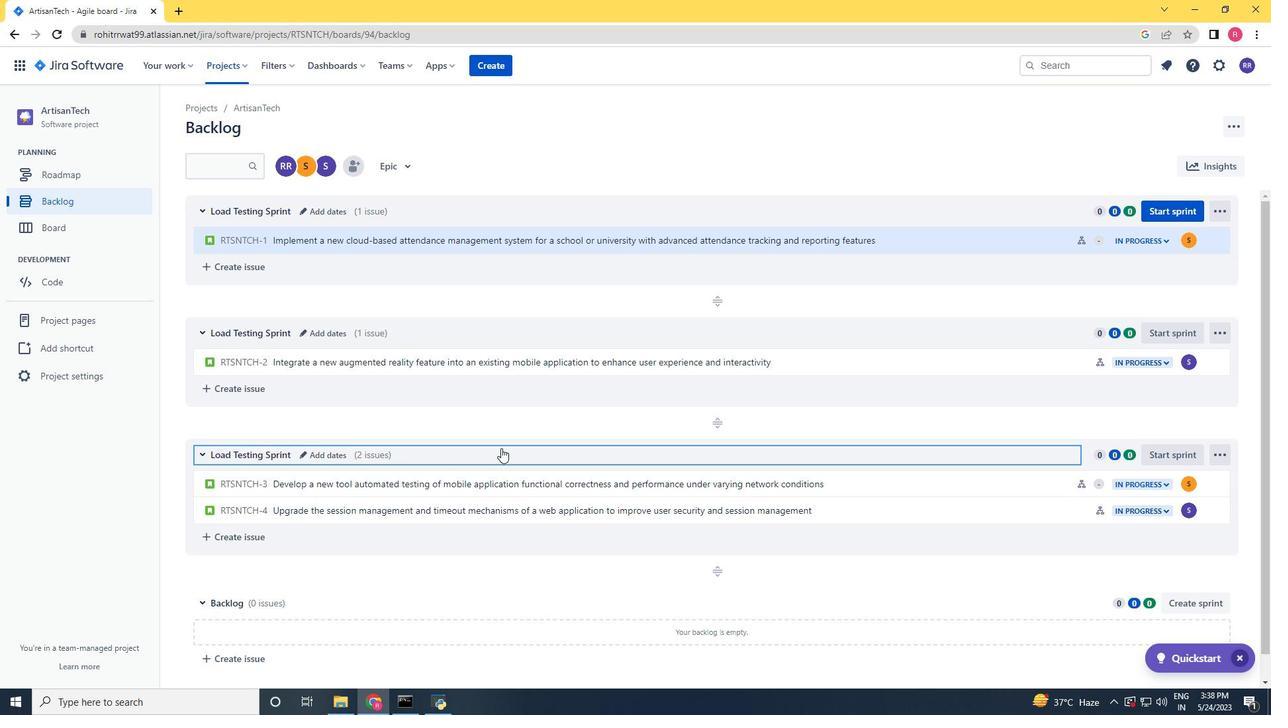 
Action: Mouse scrolled (484, 445) with delta (0, 0)
Screenshot: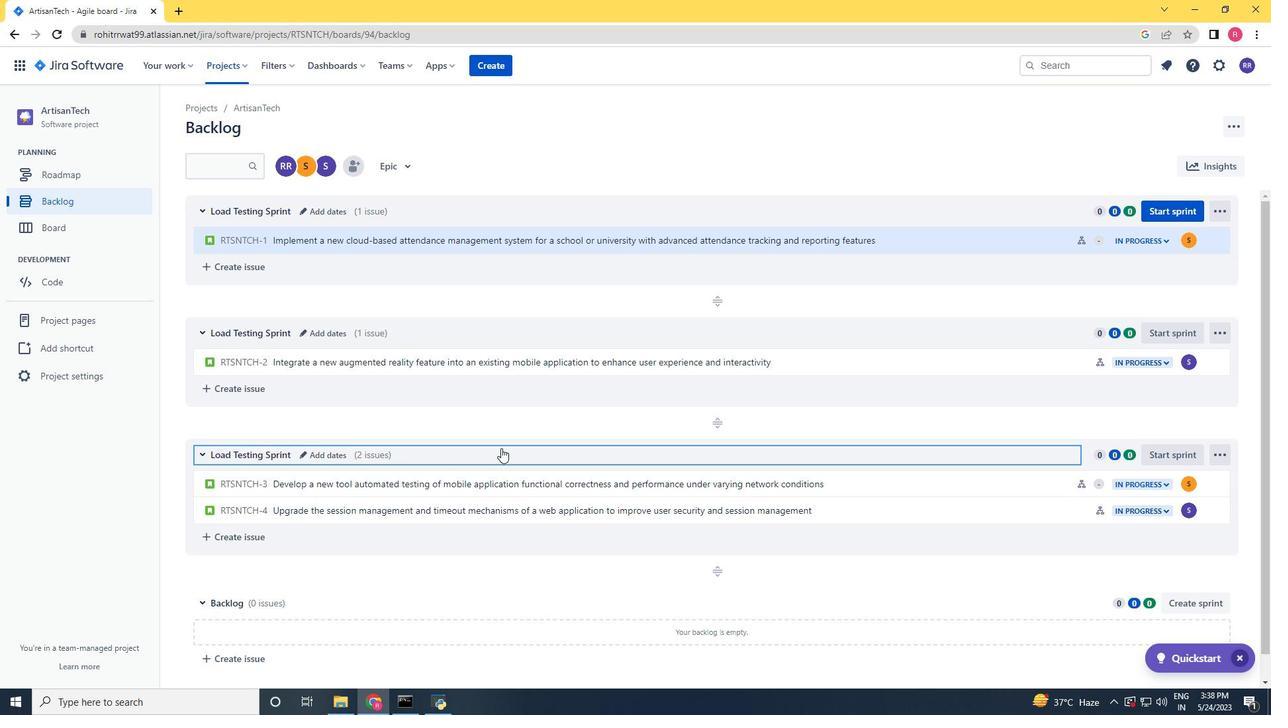 
Action: Mouse moved to (121, 492)
Screenshot: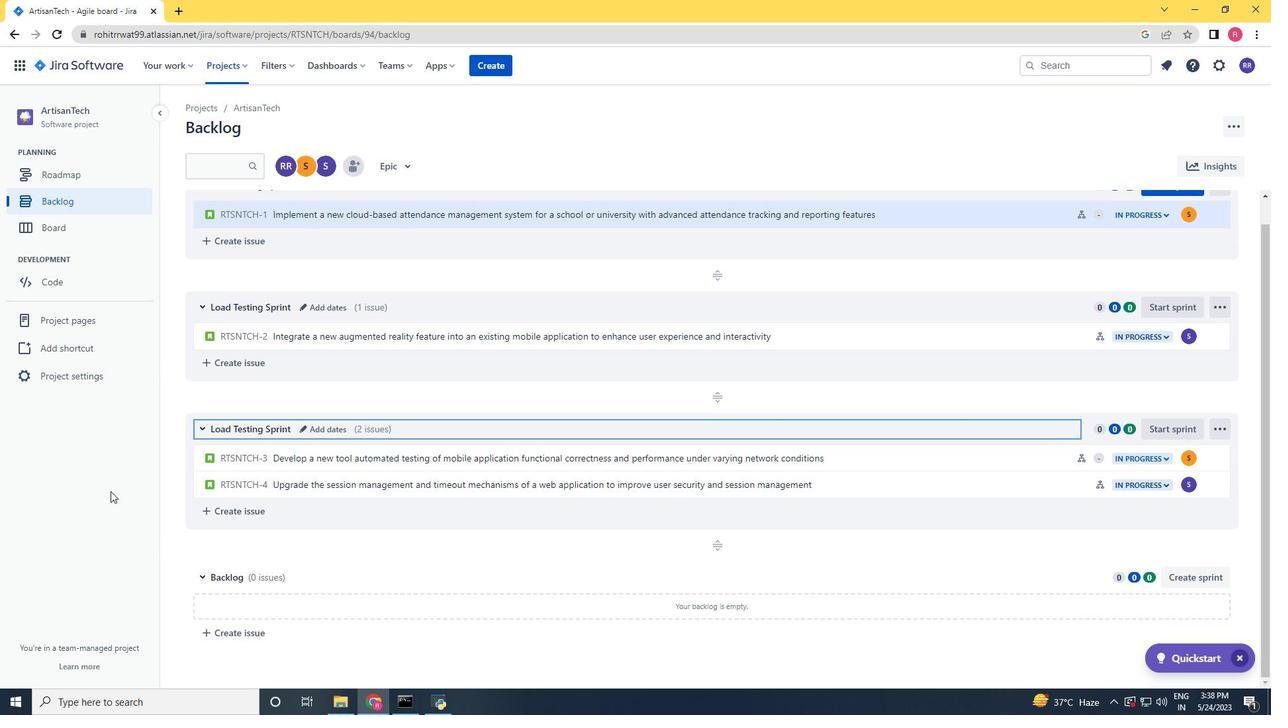 
Action: Mouse pressed left at (121, 492)
Screenshot: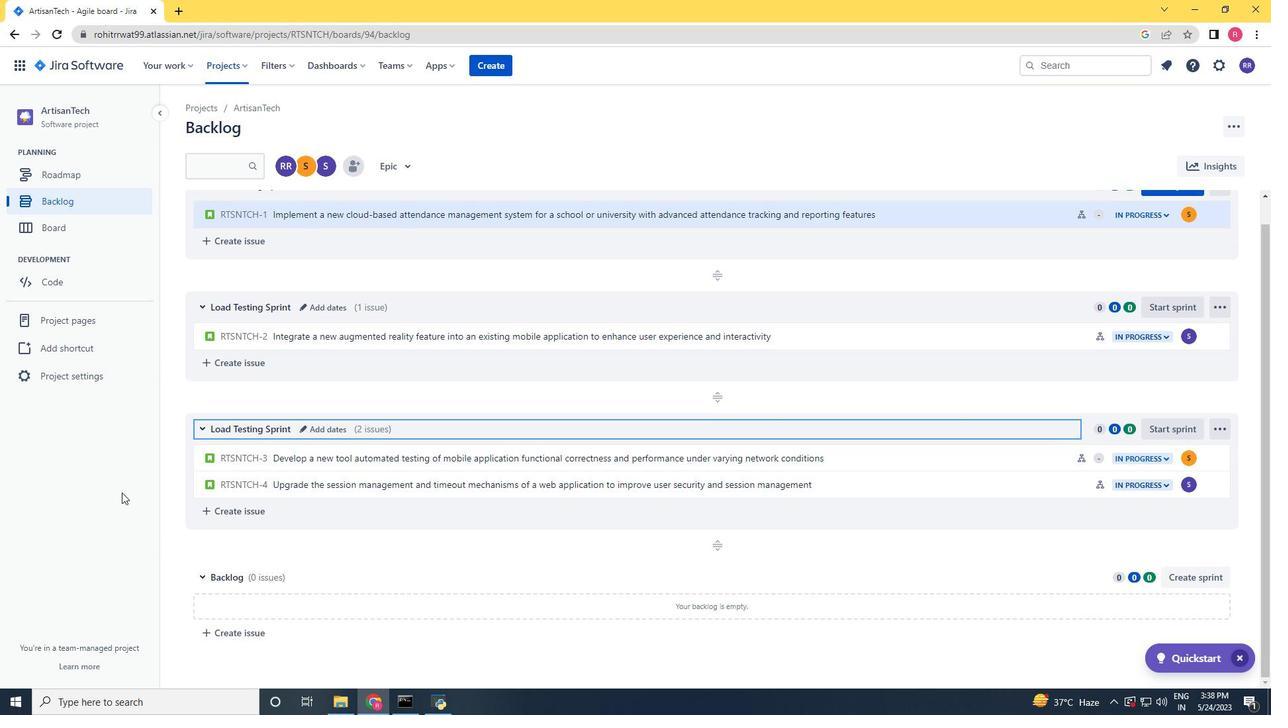 
Action: Mouse scrolled (121, 493) with delta (0, 0)
Screenshot: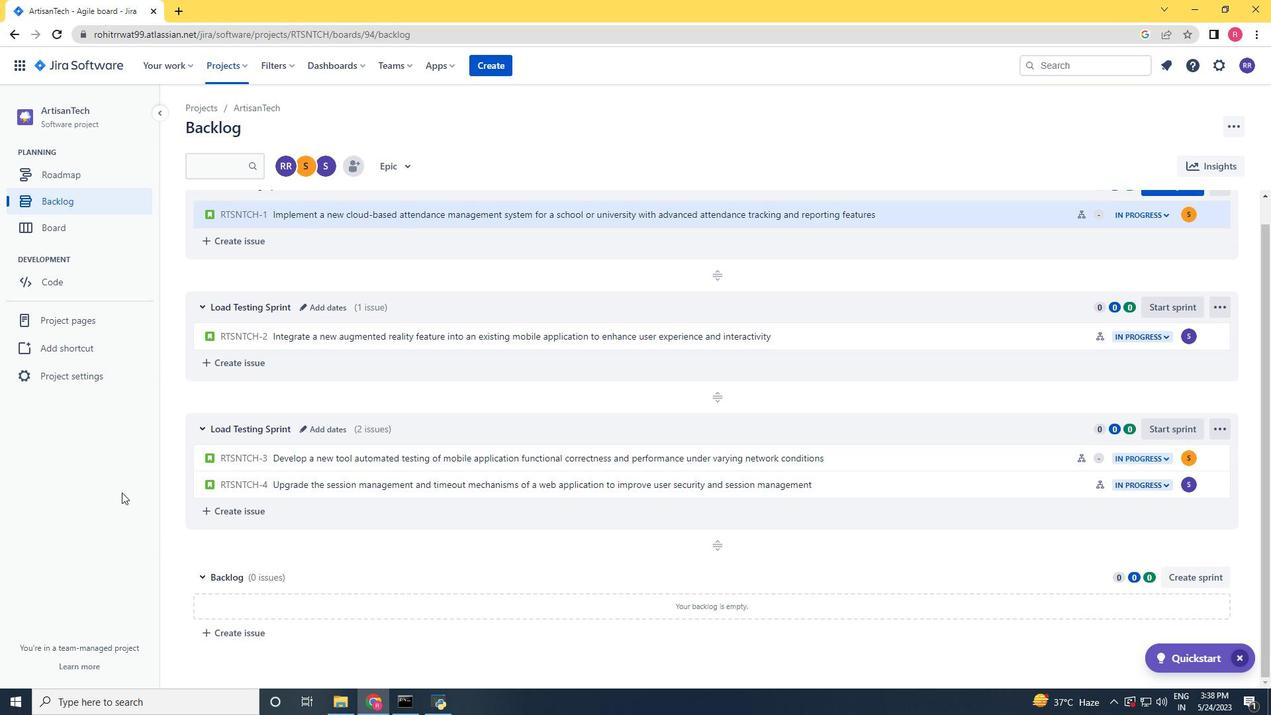 
Action: Mouse scrolled (121, 493) with delta (0, 0)
Screenshot: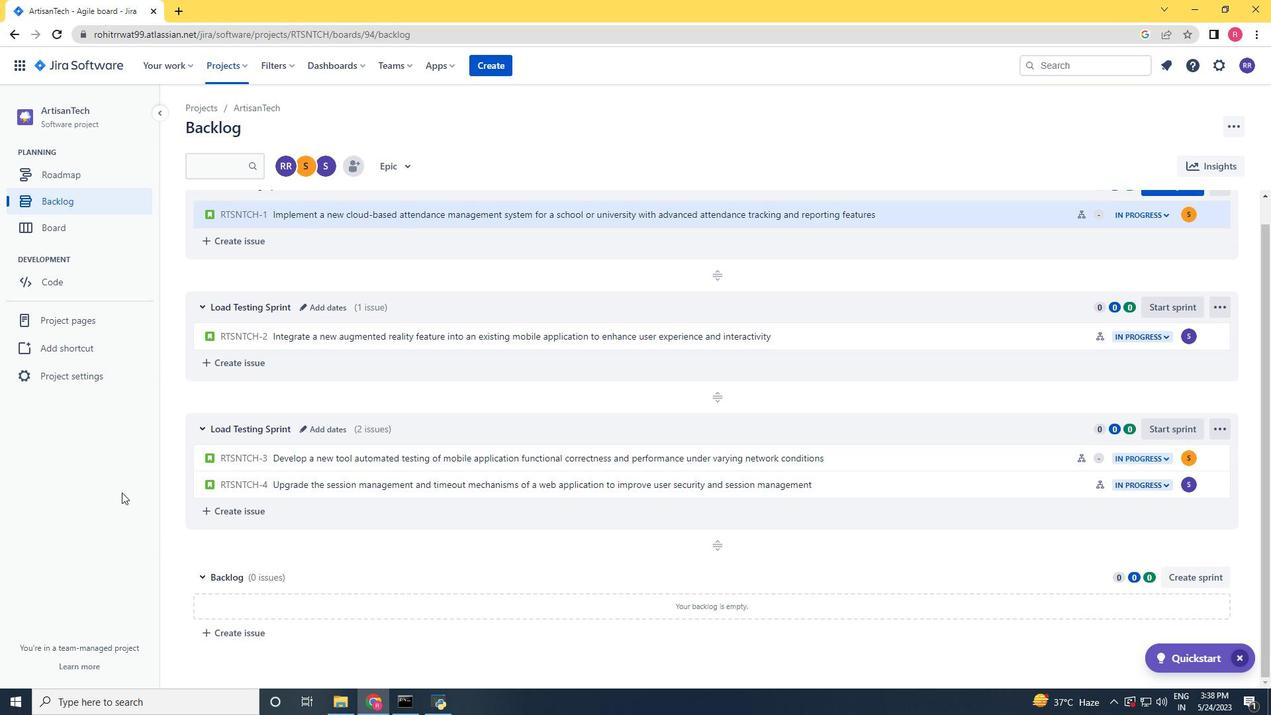 
Action: Mouse scrolled (121, 493) with delta (0, 0)
Screenshot: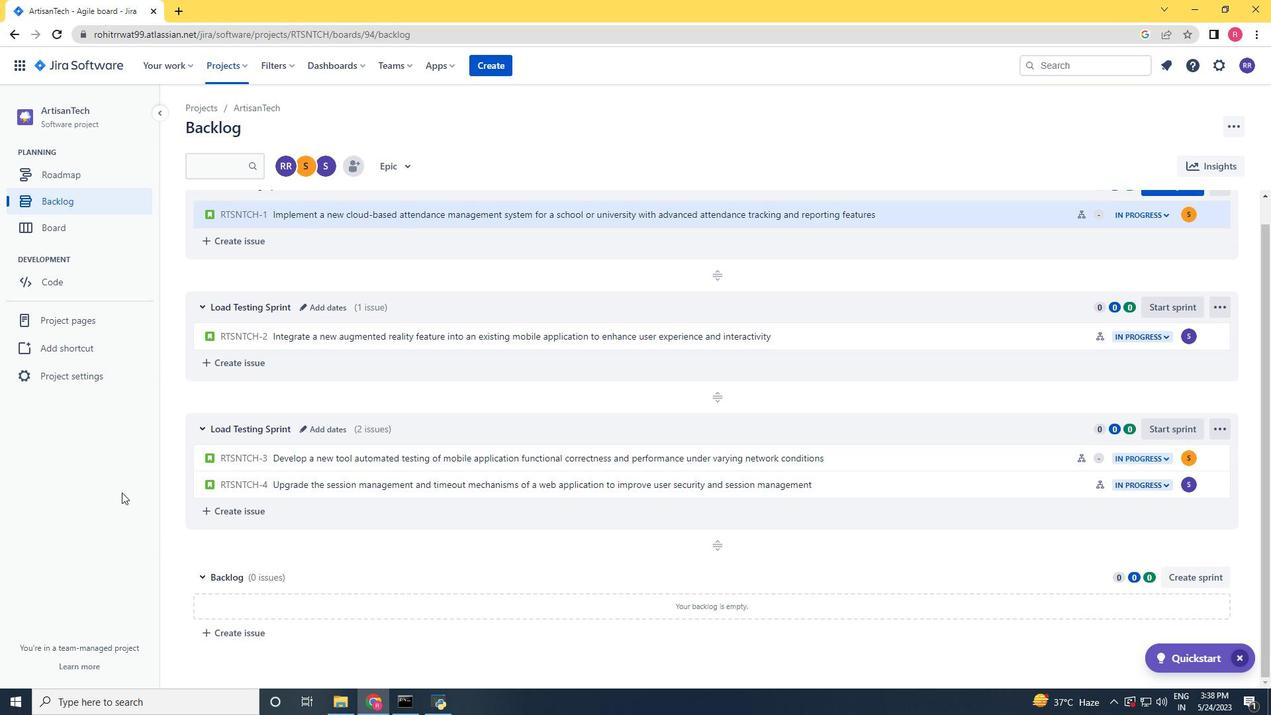 
Action: Mouse scrolled (121, 493) with delta (0, 0)
Screenshot: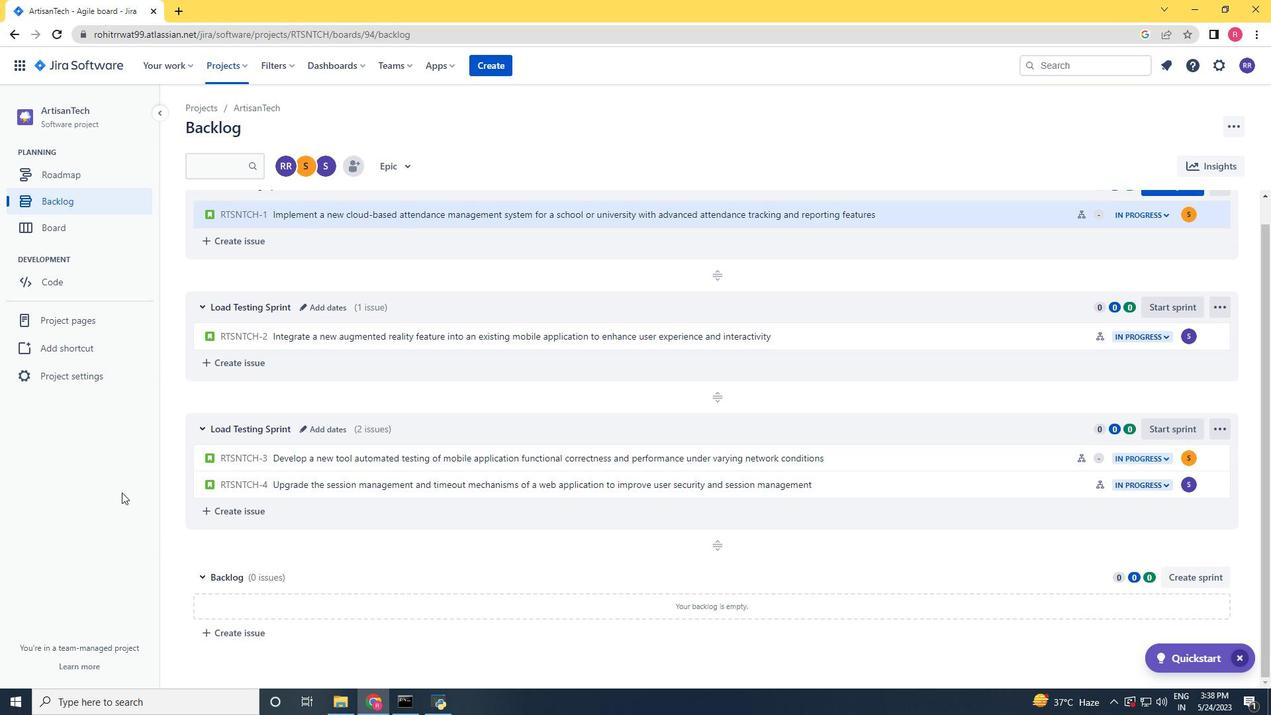 
Action: Mouse scrolled (121, 493) with delta (0, 0)
Screenshot: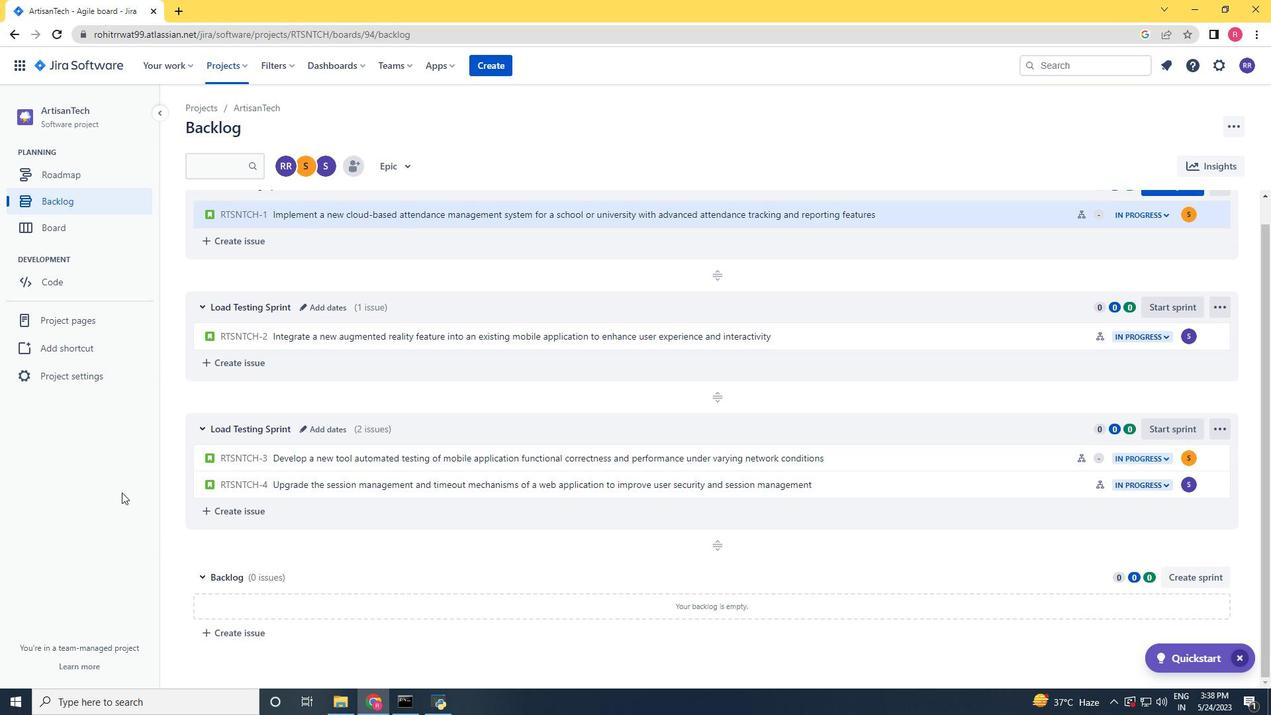 
Action: Mouse moved to (127, 482)
Screenshot: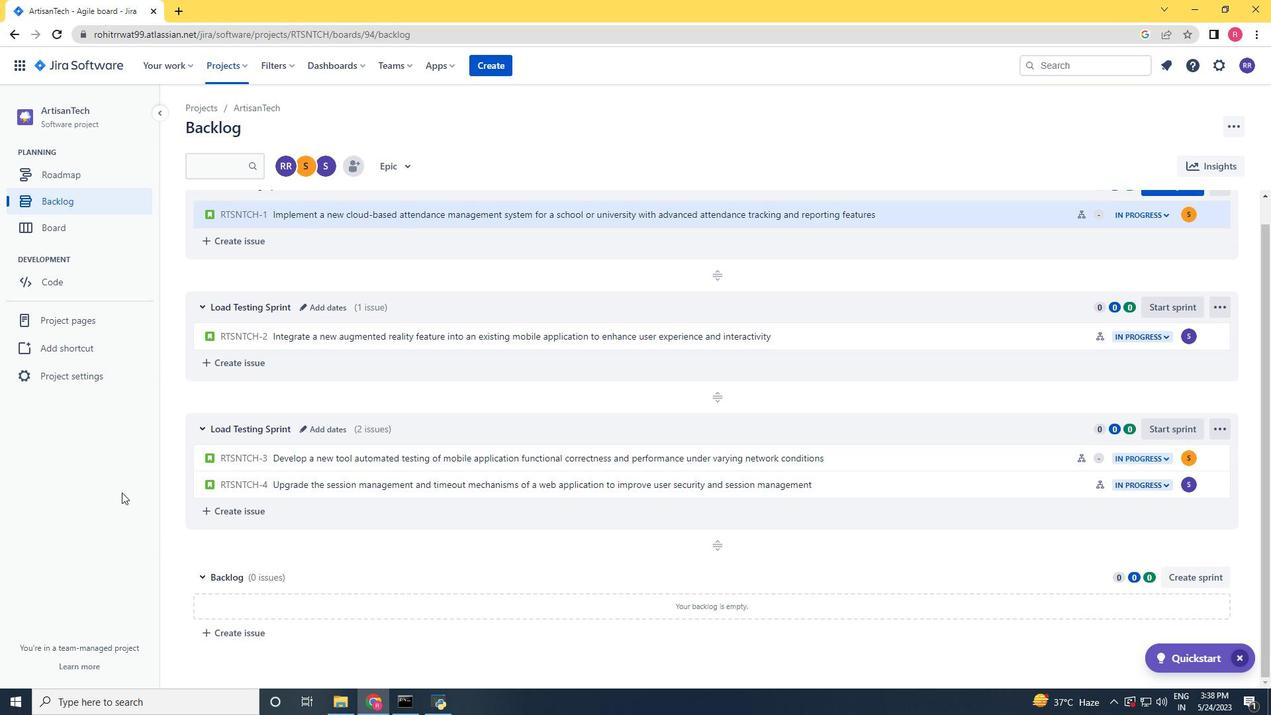 
